 Task: Search one way flight ticket for 5 adults, 1 child, 2 infants in seat and 1 infant on lap in business from Washington, D.c./dulles/chantilly: Washington Dulles International Airport to Riverton: Central Wyoming Regional Airport (was Riverton Regional) on 8-4-2023. Choice of flights is Alaska. Number of bags: 1 carry on bag. Price is upto 110000. Outbound departure time preference is 19:45.
Action: Mouse moved to (337, 428)
Screenshot: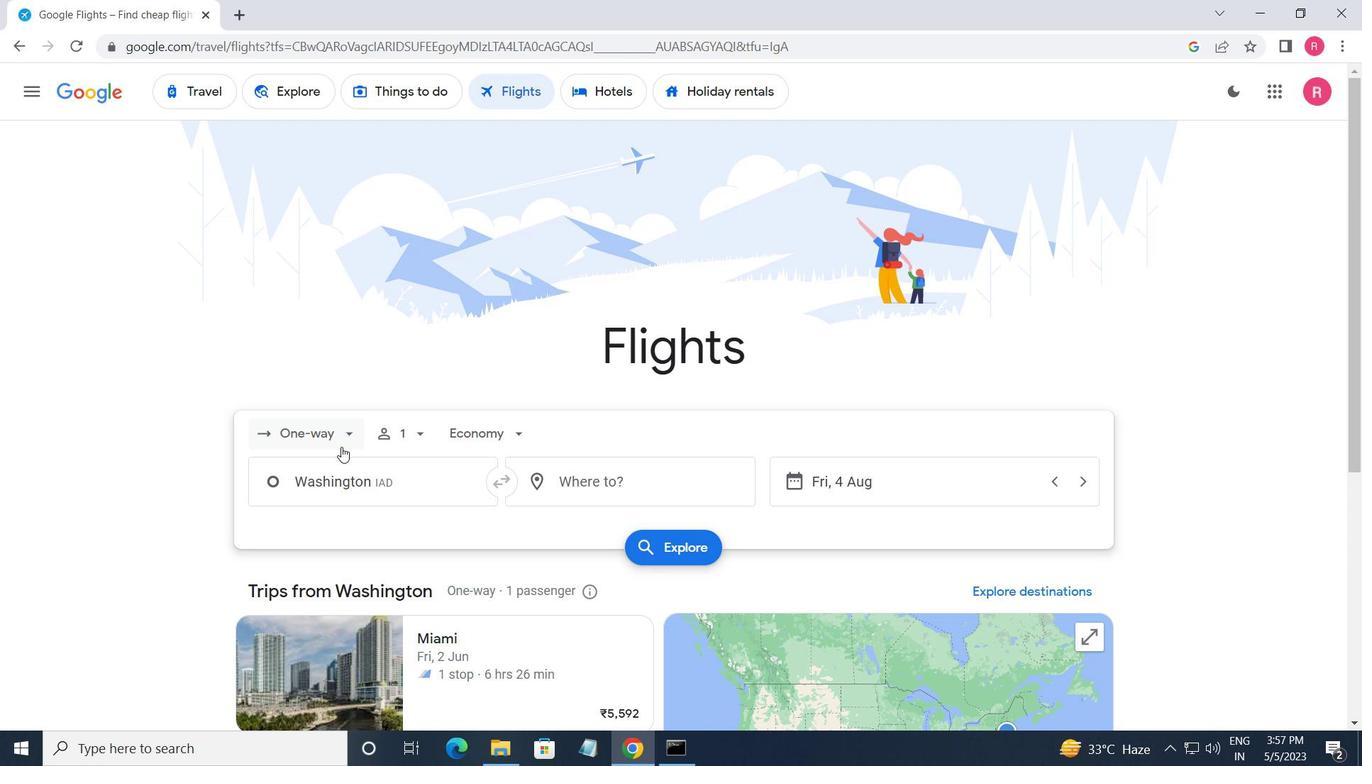
Action: Mouse pressed left at (337, 428)
Screenshot: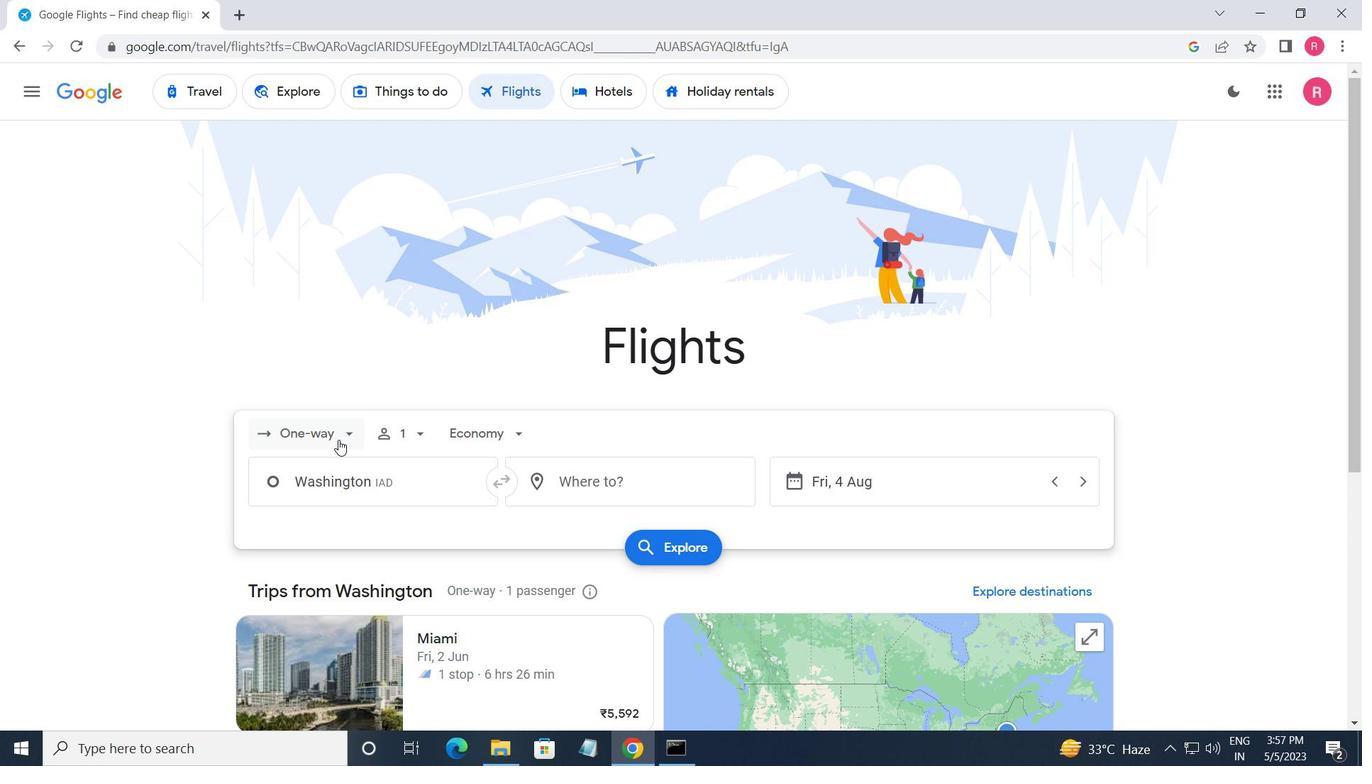 
Action: Mouse moved to (323, 513)
Screenshot: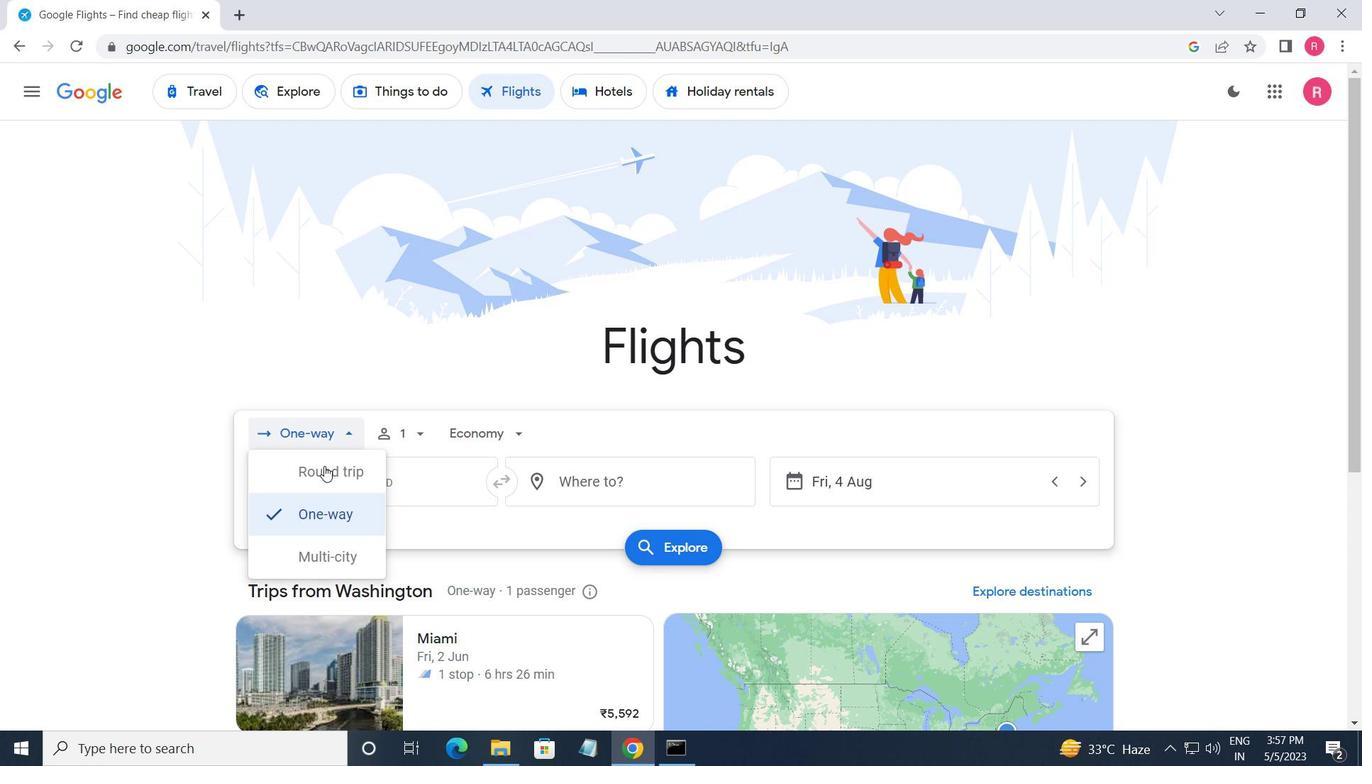 
Action: Mouse pressed left at (323, 513)
Screenshot: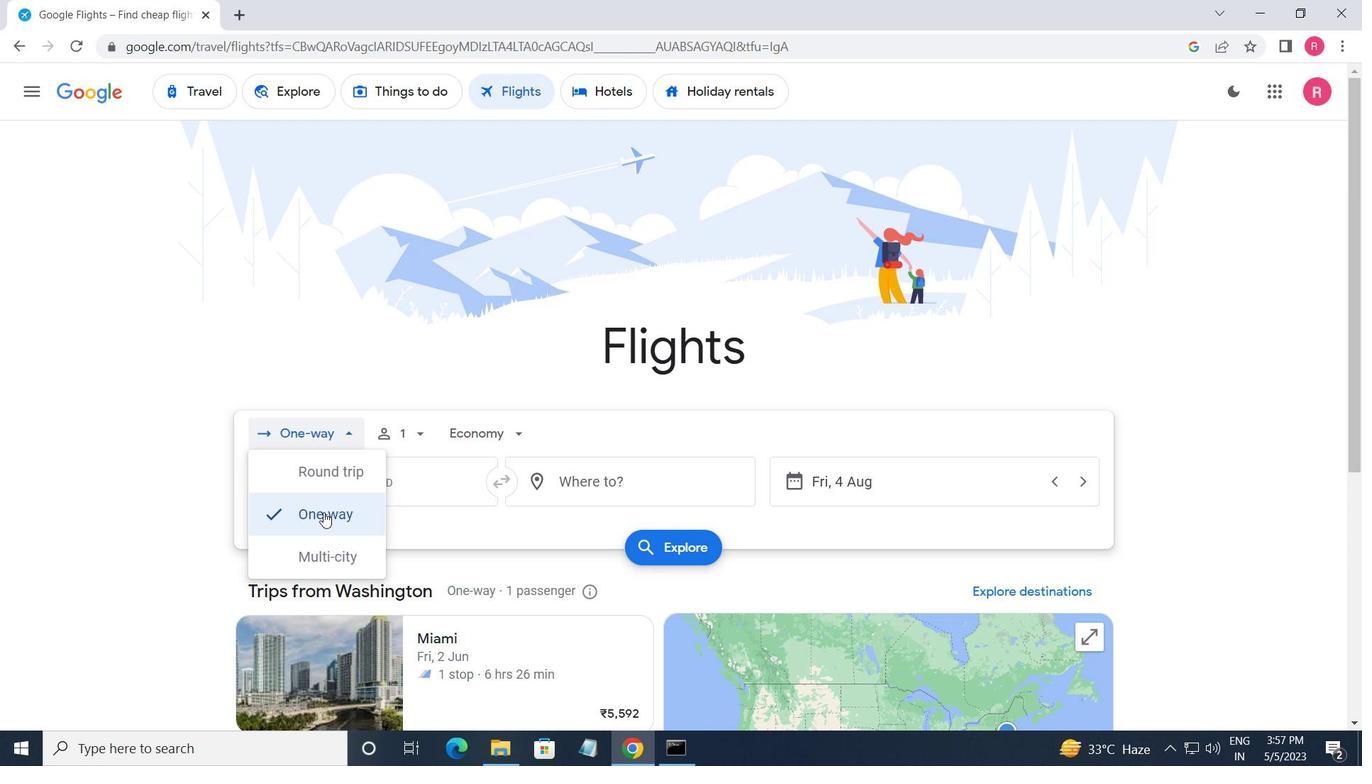 
Action: Mouse moved to (415, 436)
Screenshot: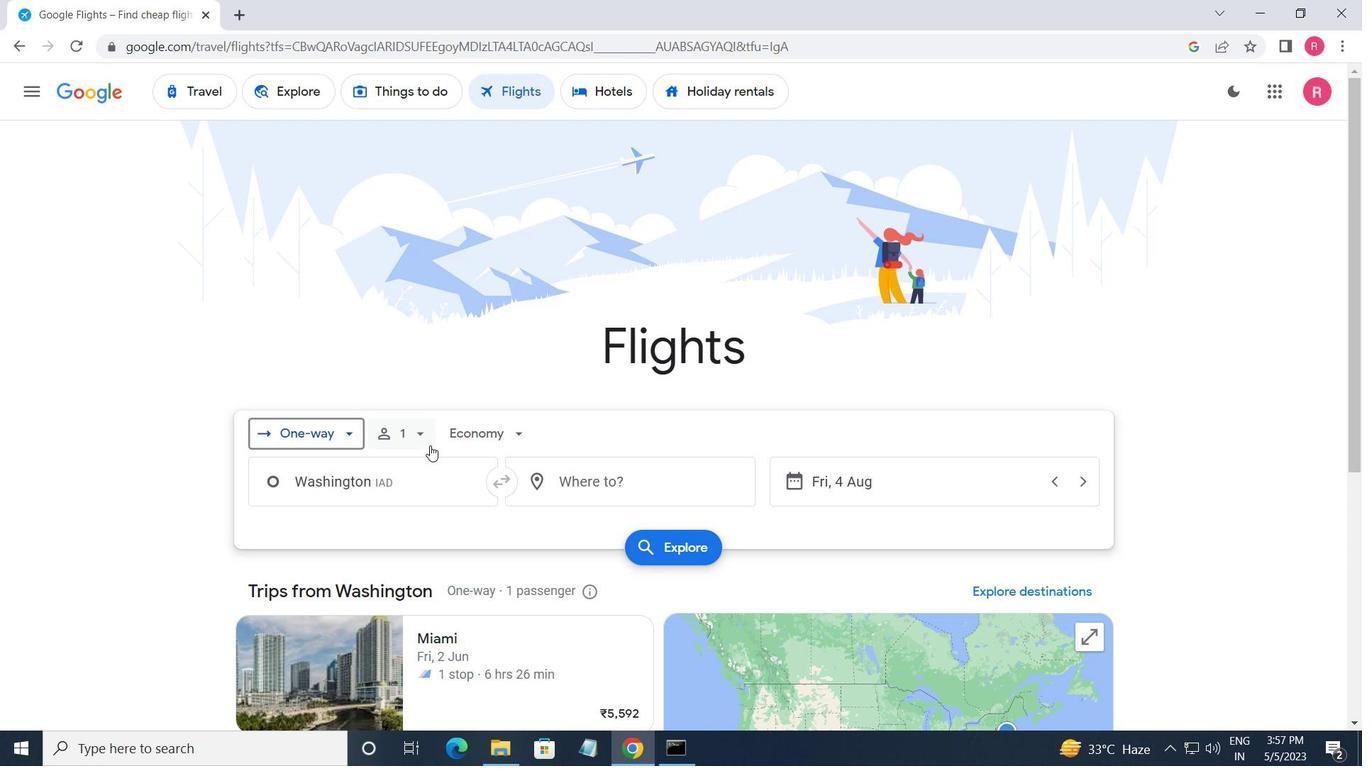 
Action: Mouse pressed left at (415, 436)
Screenshot: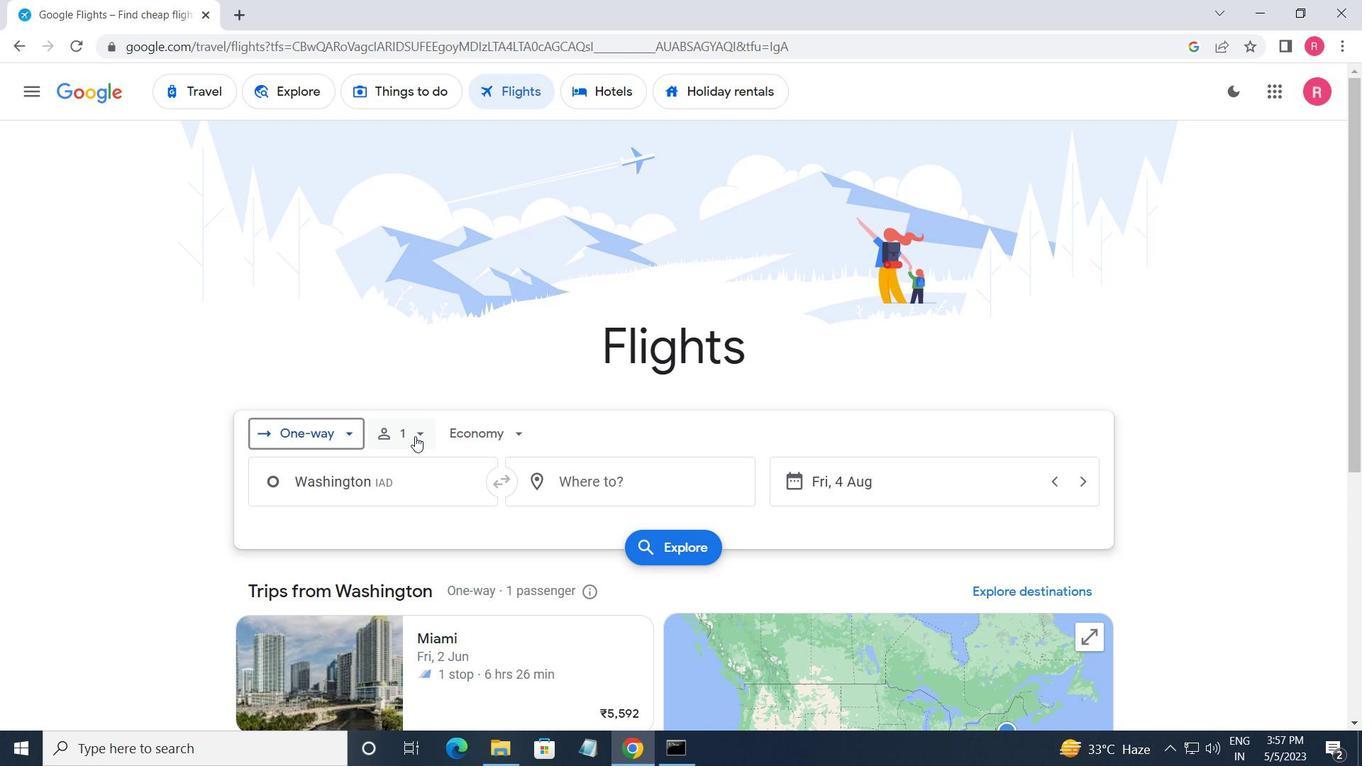 
Action: Mouse moved to (545, 474)
Screenshot: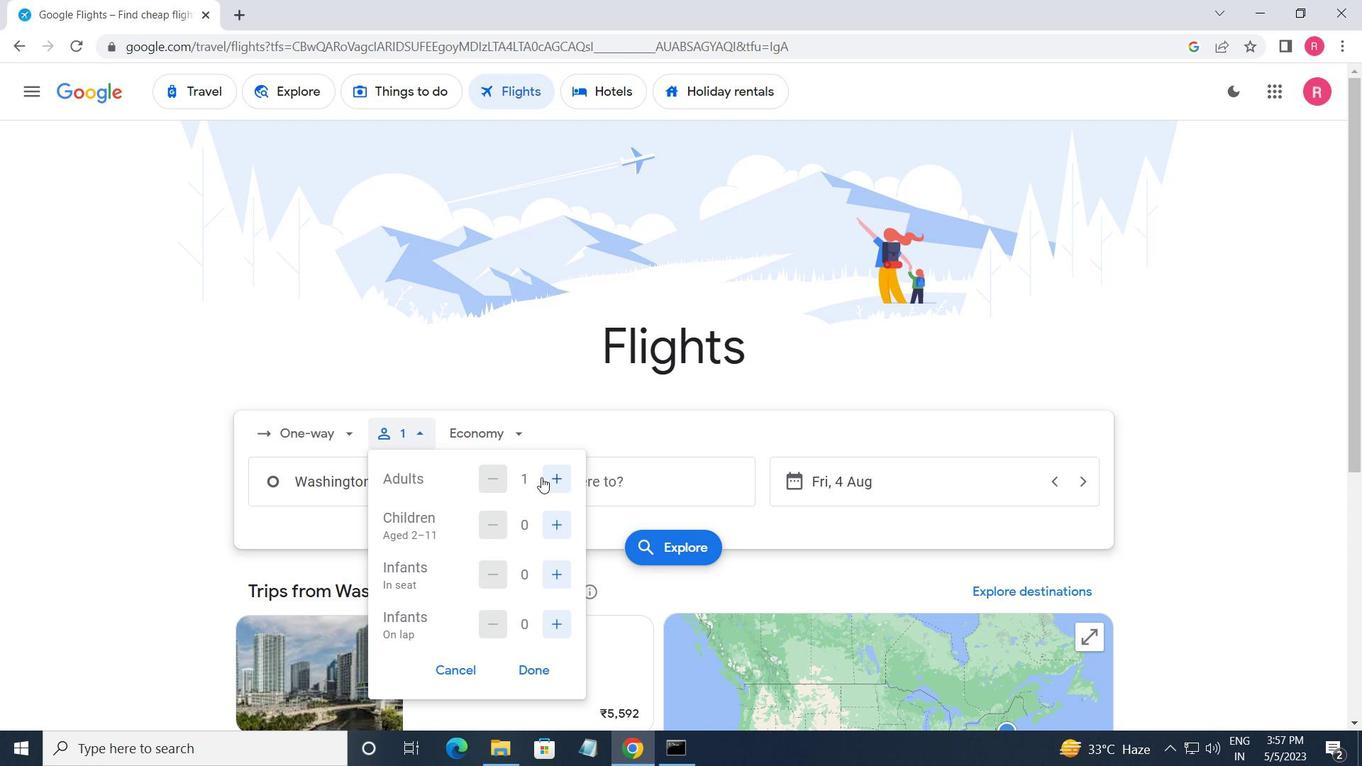 
Action: Mouse pressed left at (545, 474)
Screenshot: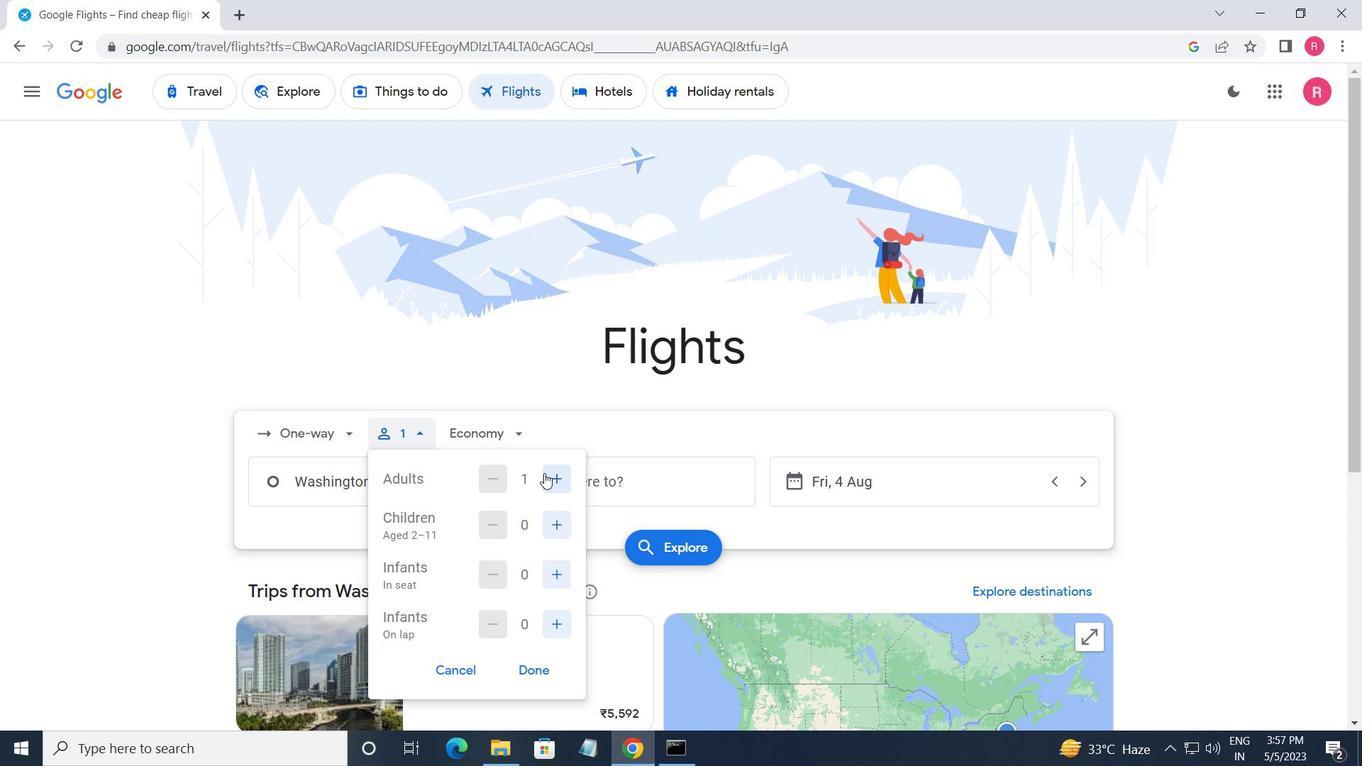 
Action: Mouse pressed left at (545, 474)
Screenshot: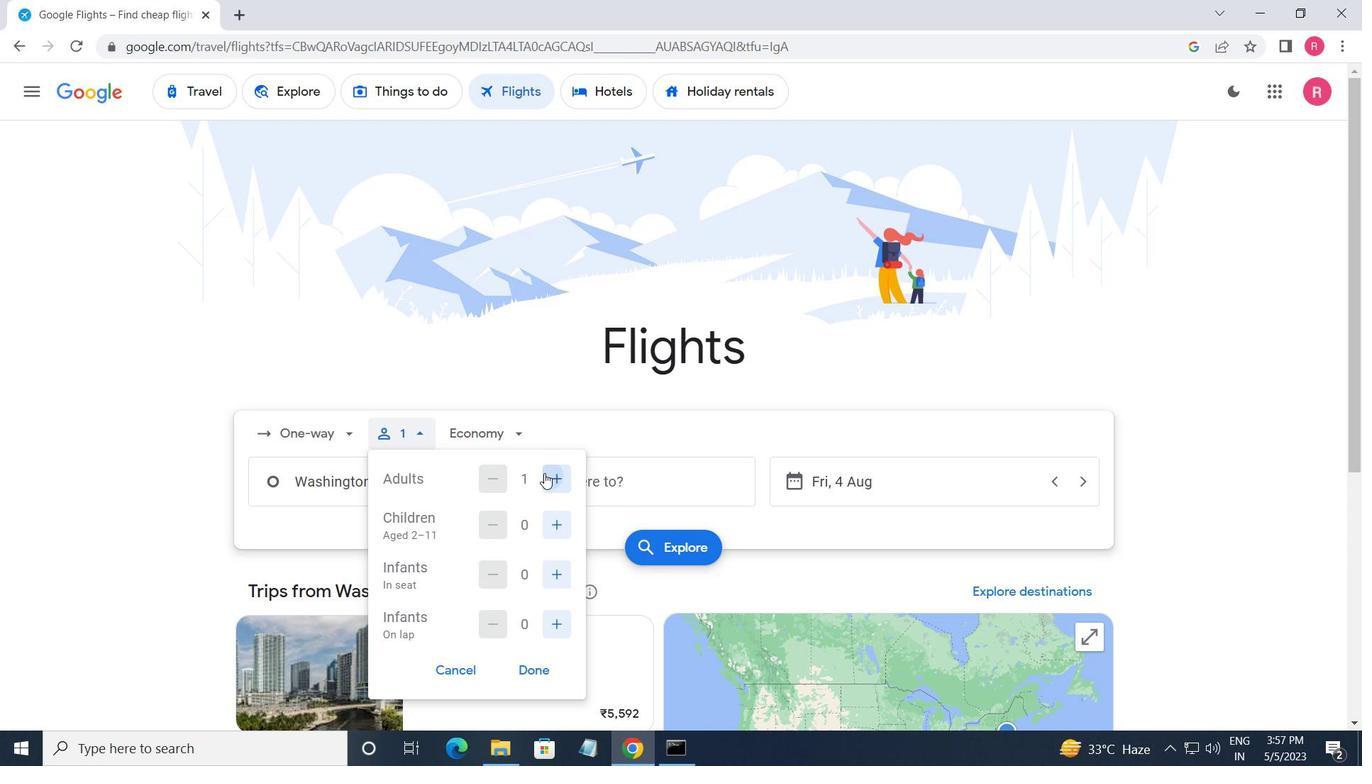 
Action: Mouse pressed left at (545, 474)
Screenshot: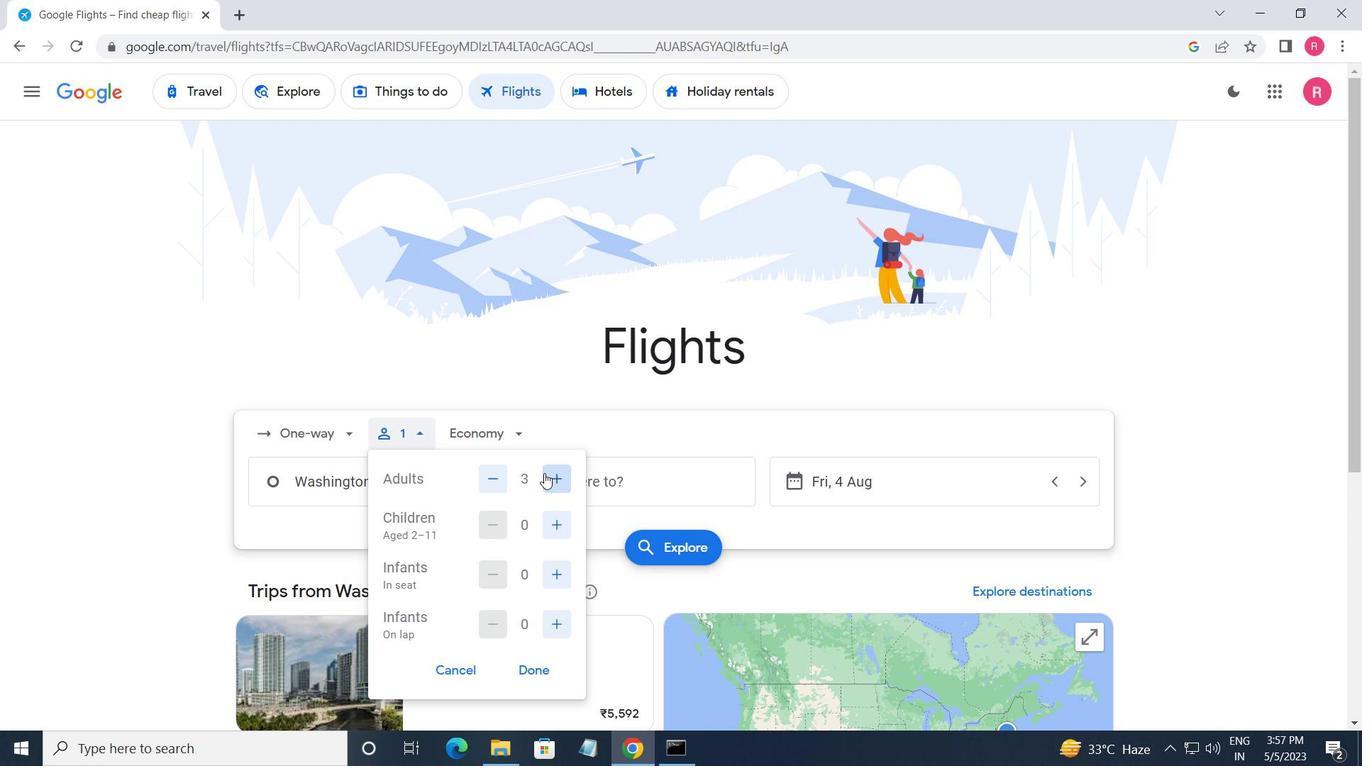 
Action: Mouse pressed left at (545, 474)
Screenshot: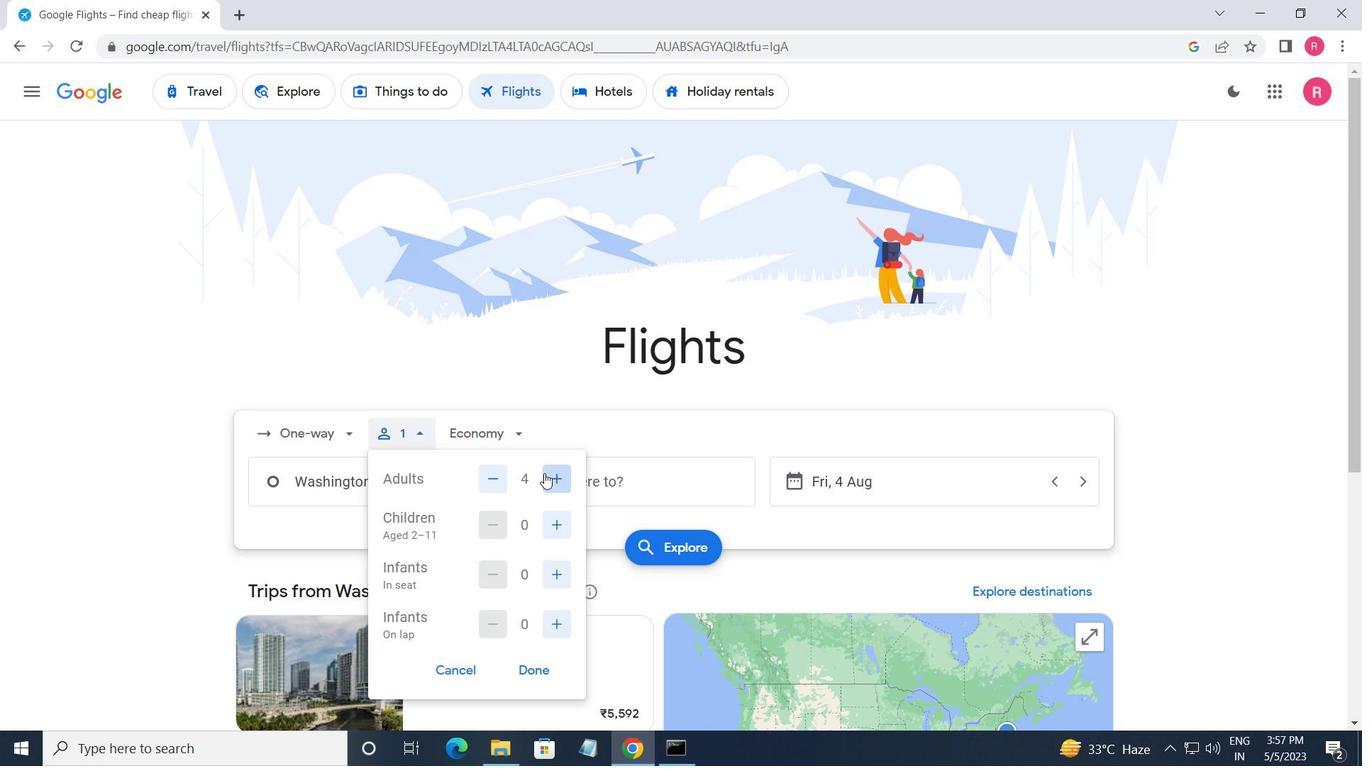 
Action: Mouse moved to (549, 524)
Screenshot: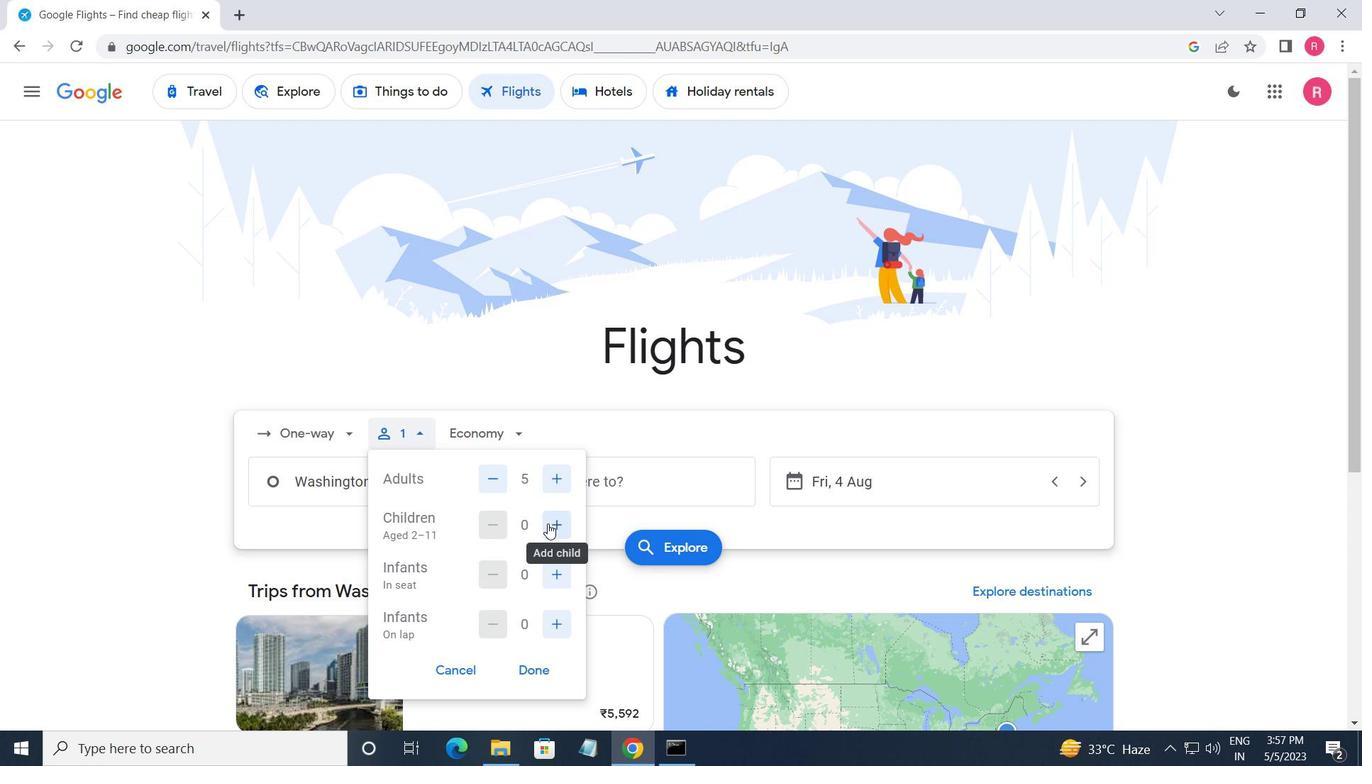 
Action: Mouse pressed left at (549, 524)
Screenshot: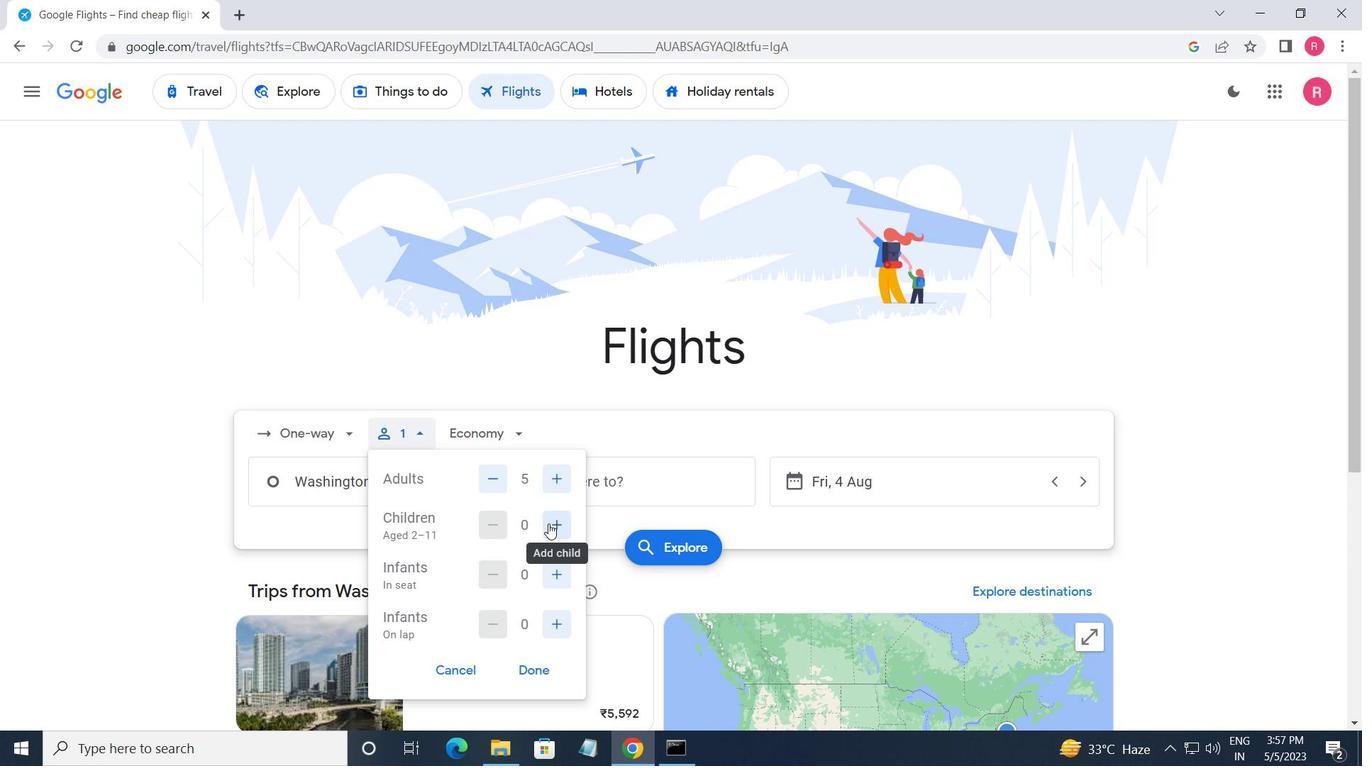 
Action: Mouse moved to (560, 578)
Screenshot: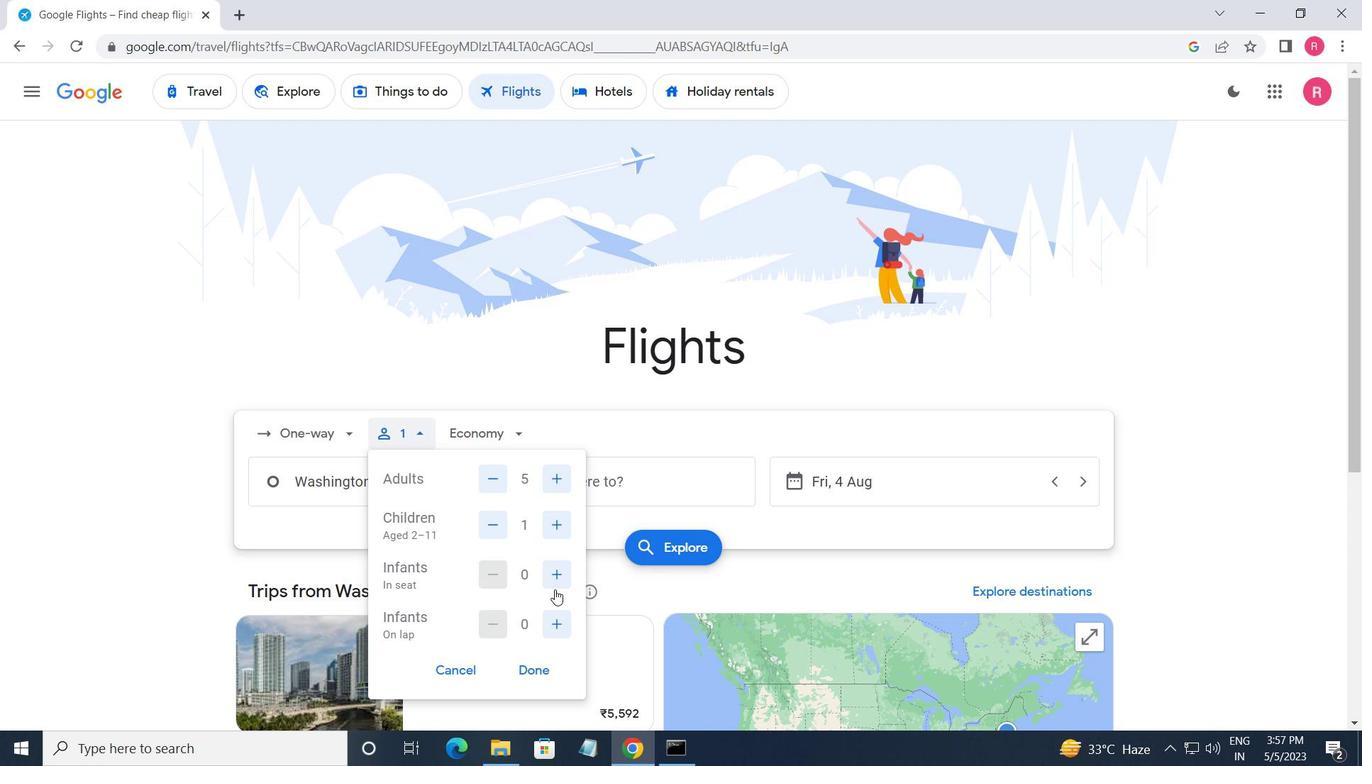 
Action: Mouse pressed left at (560, 578)
Screenshot: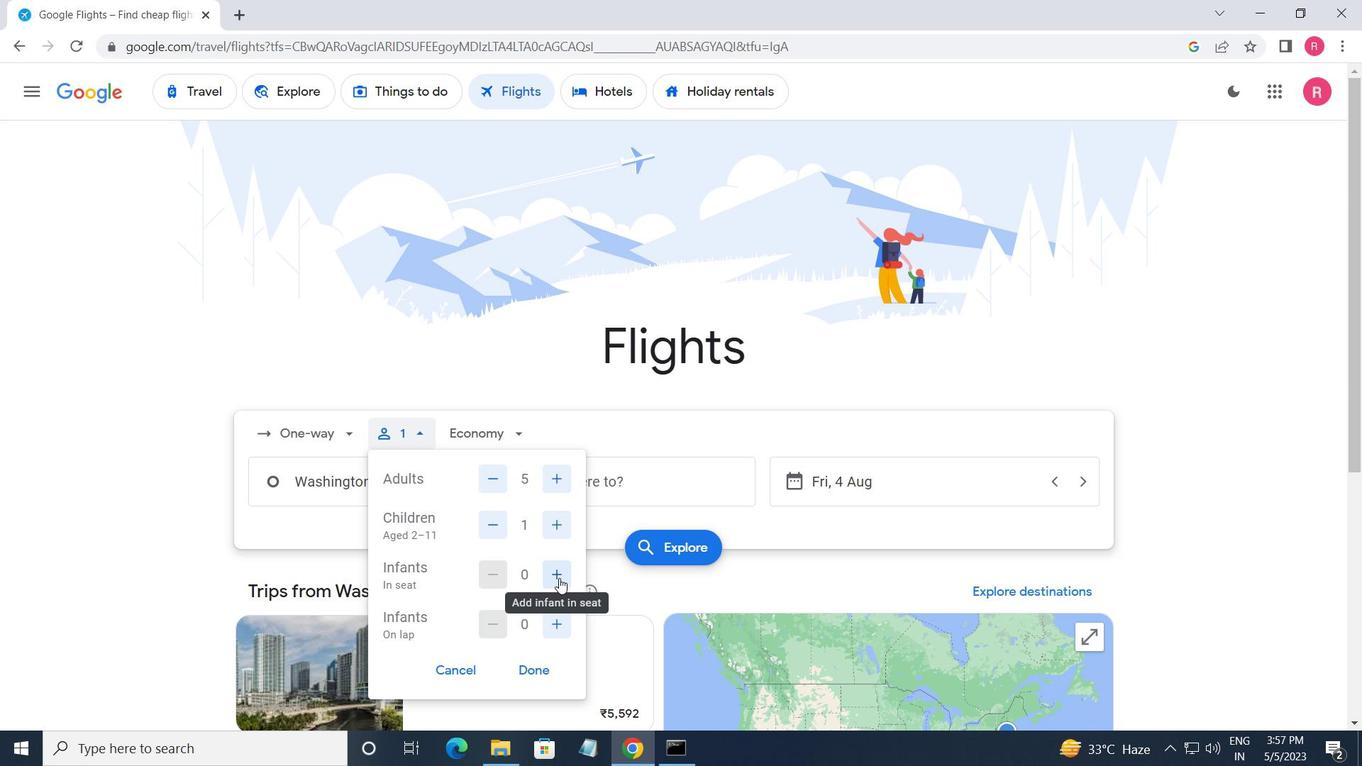
Action: Mouse pressed left at (560, 578)
Screenshot: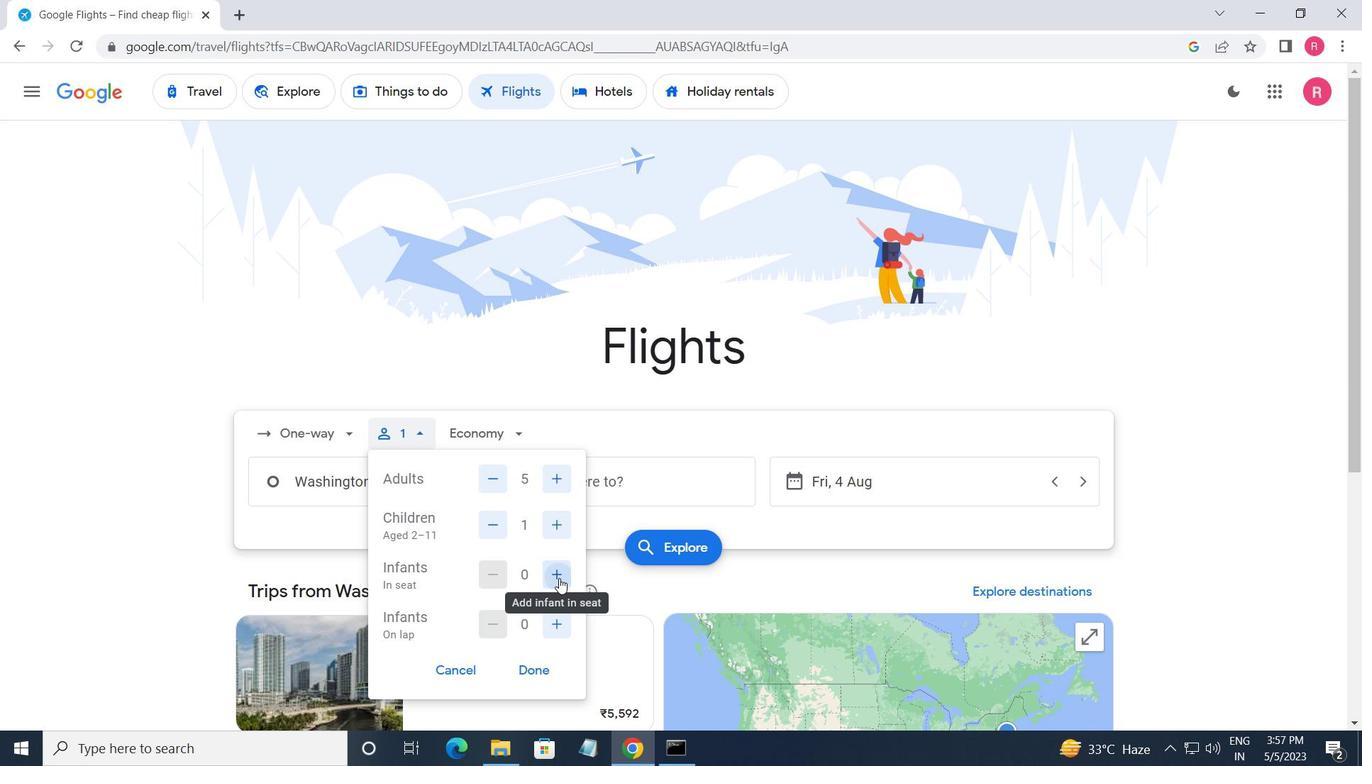 
Action: Mouse moved to (552, 625)
Screenshot: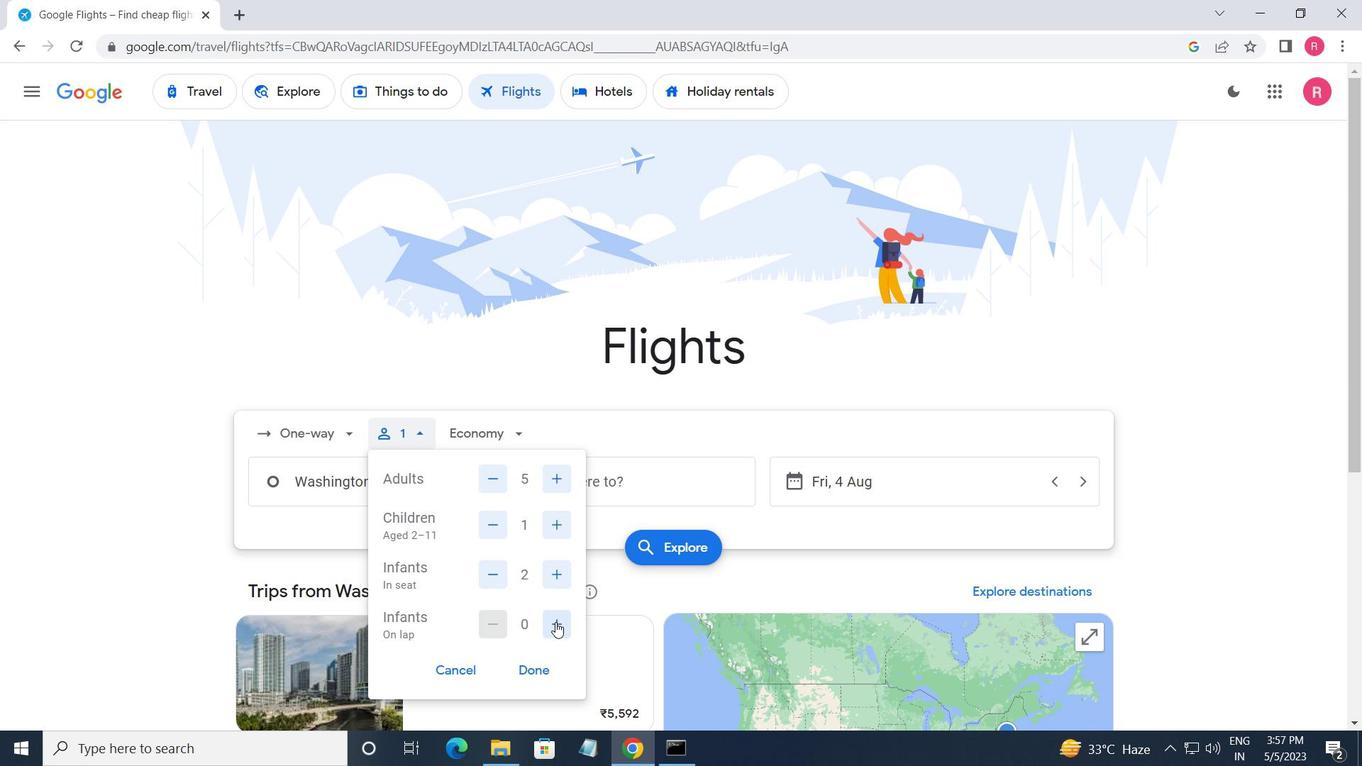 
Action: Mouse pressed left at (552, 625)
Screenshot: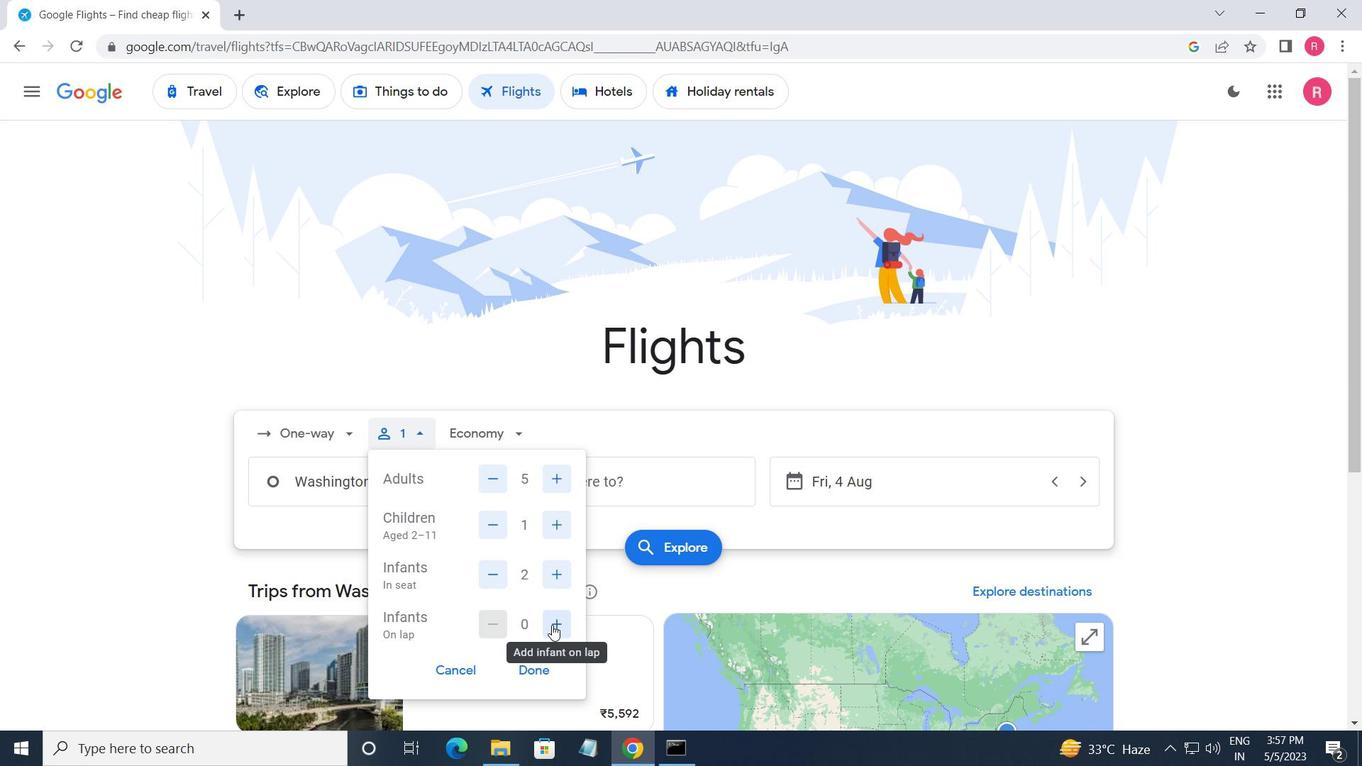 
Action: Mouse moved to (540, 667)
Screenshot: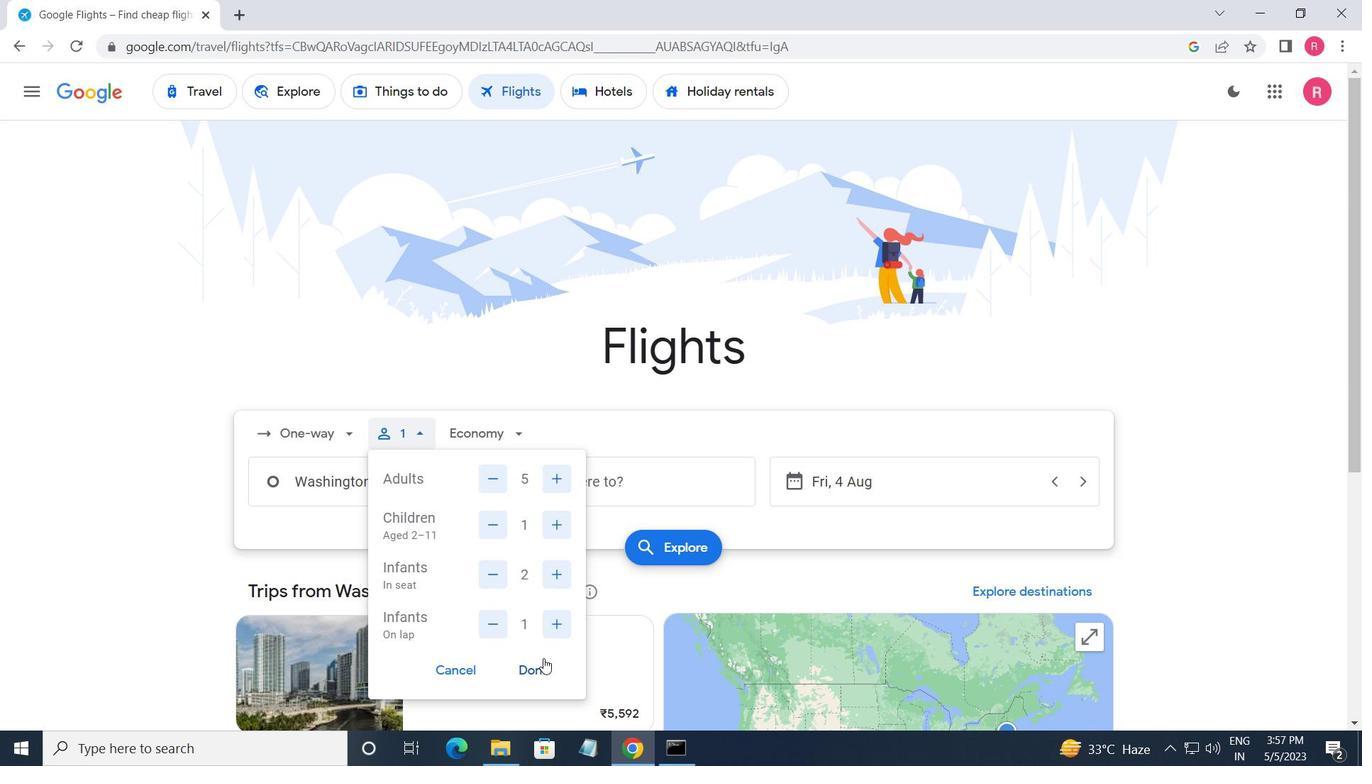 
Action: Mouse pressed left at (540, 667)
Screenshot: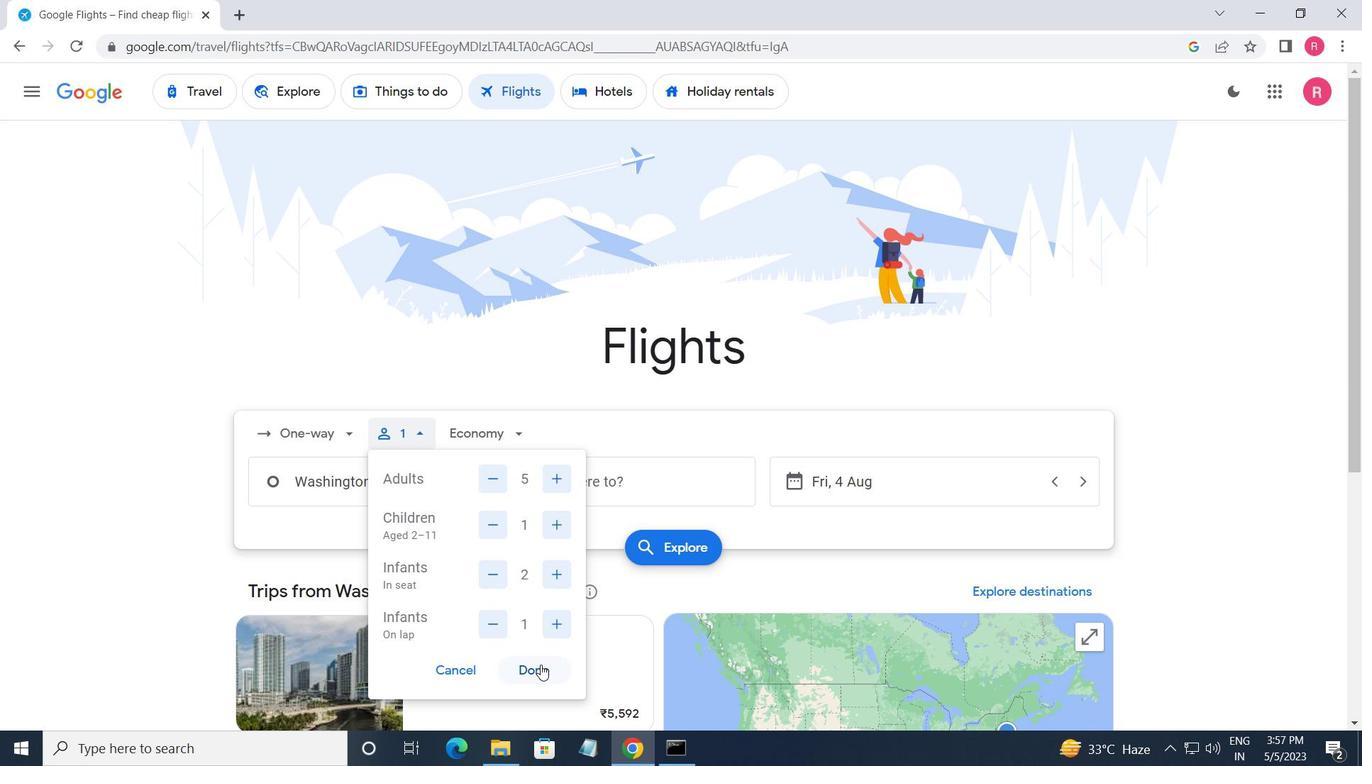 
Action: Mouse moved to (496, 430)
Screenshot: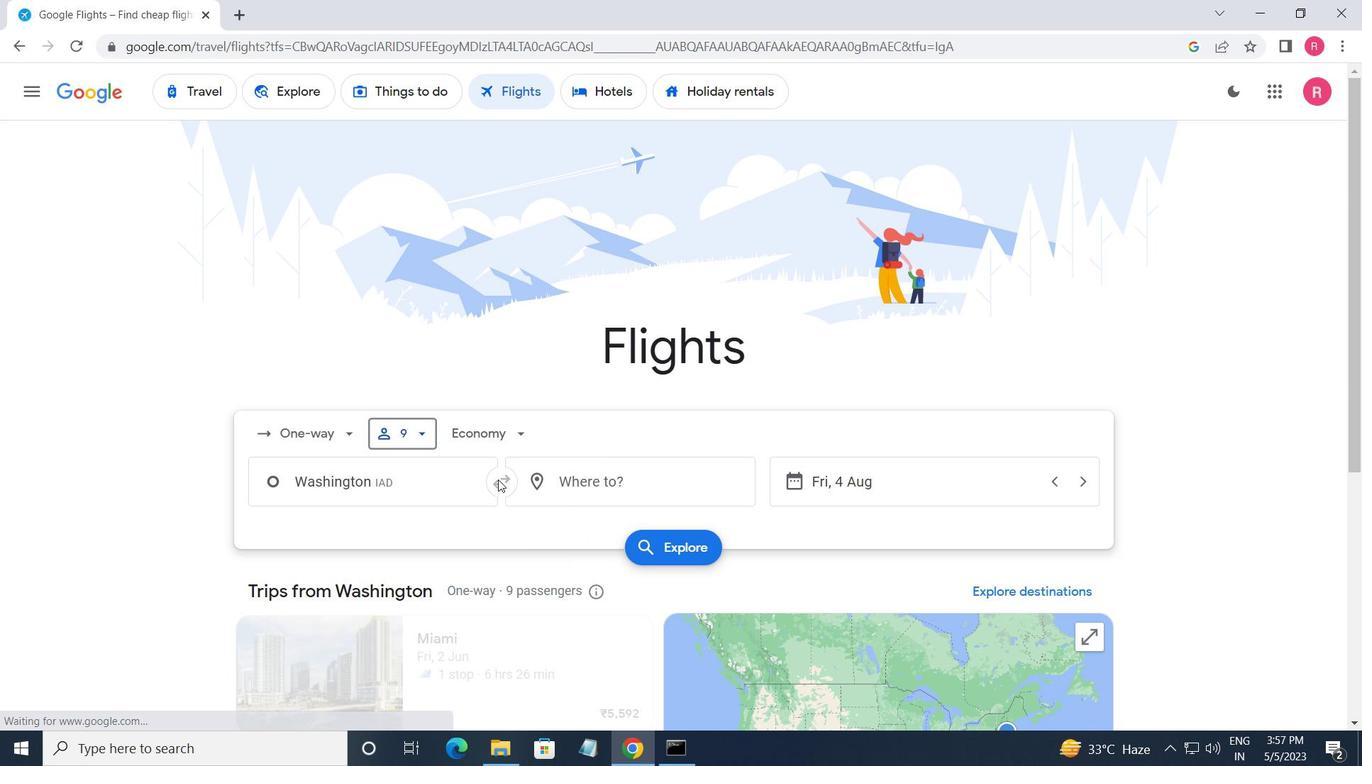 
Action: Mouse pressed left at (496, 430)
Screenshot: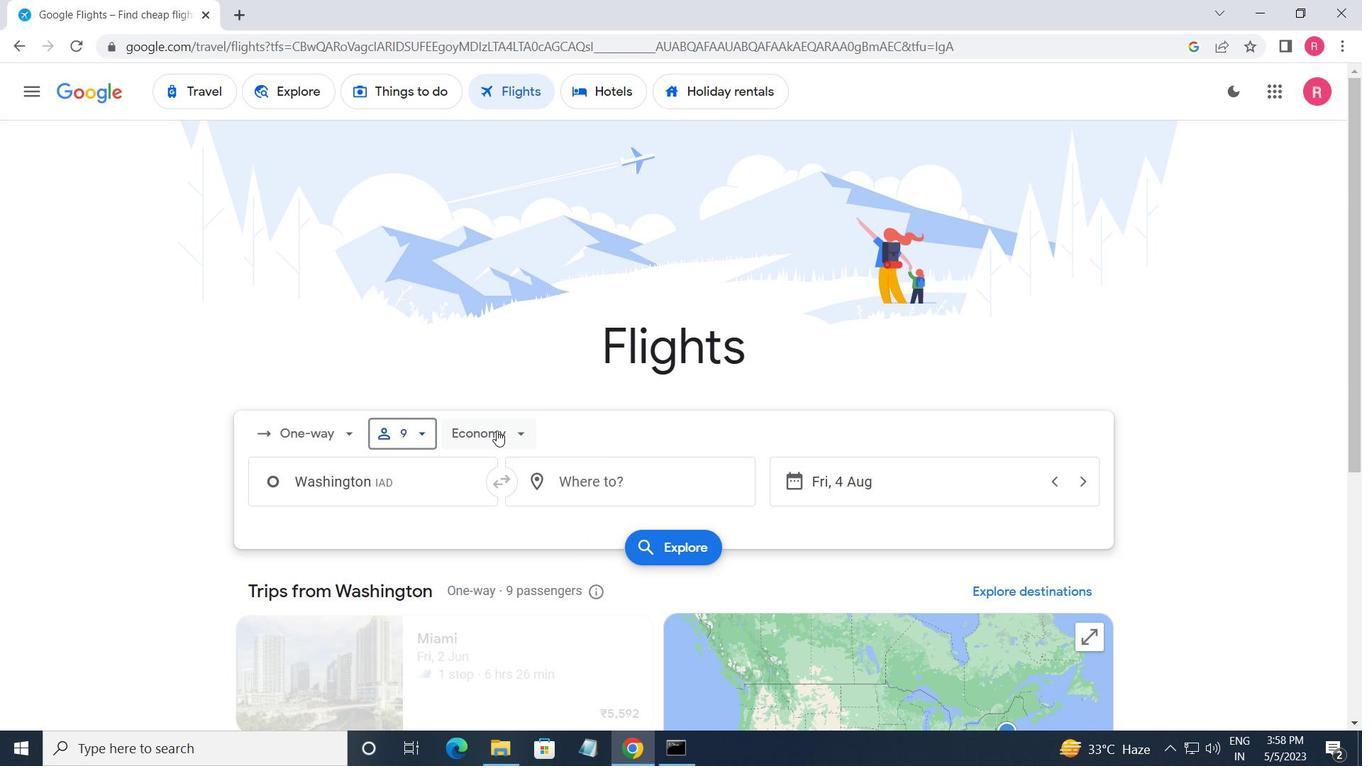 
Action: Mouse moved to (527, 553)
Screenshot: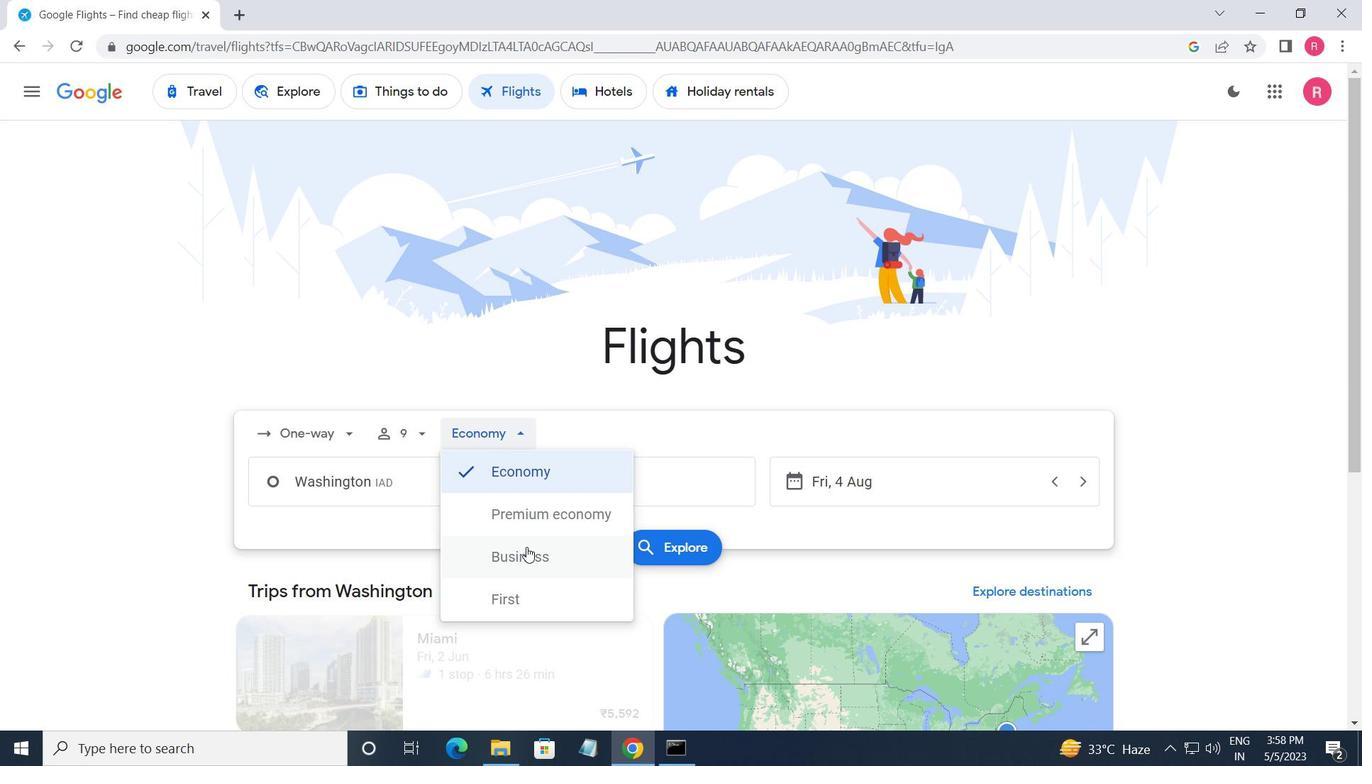 
Action: Mouse pressed left at (527, 553)
Screenshot: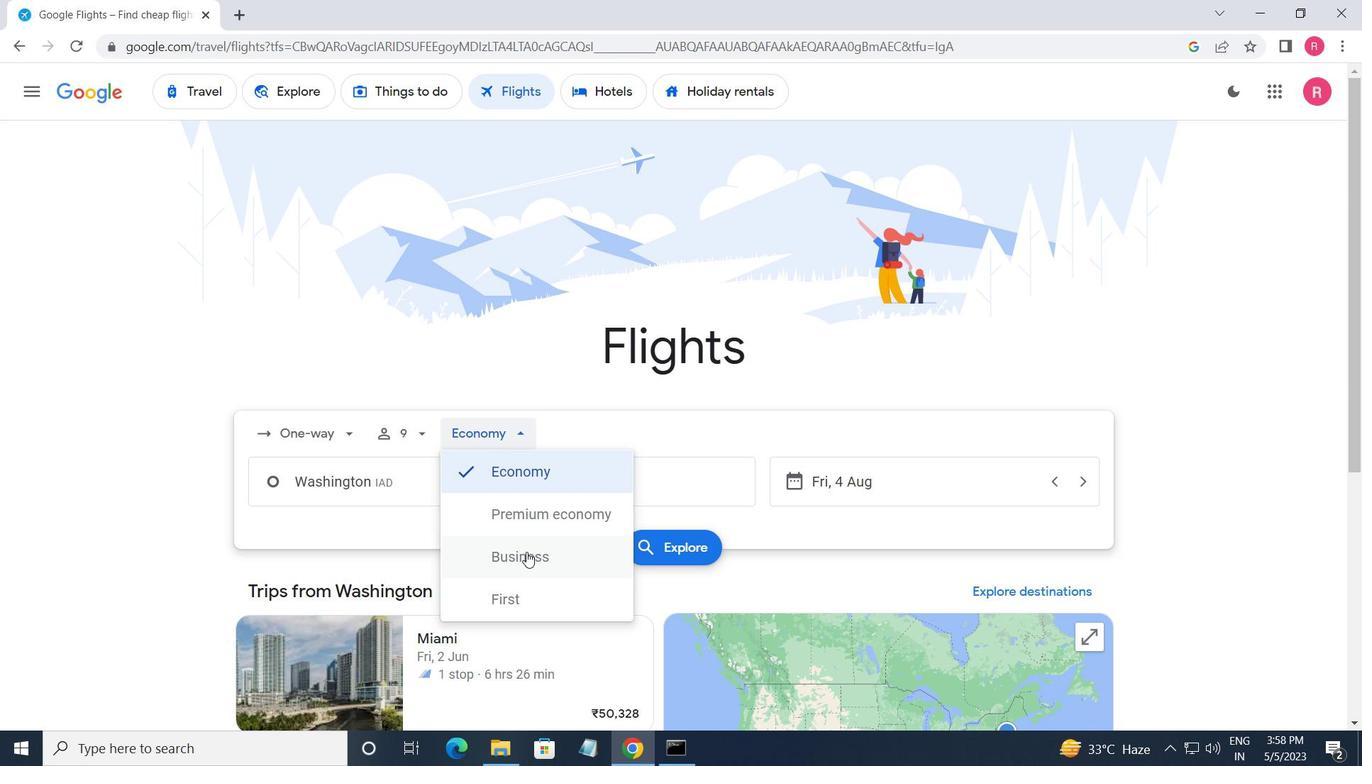 
Action: Mouse moved to (401, 480)
Screenshot: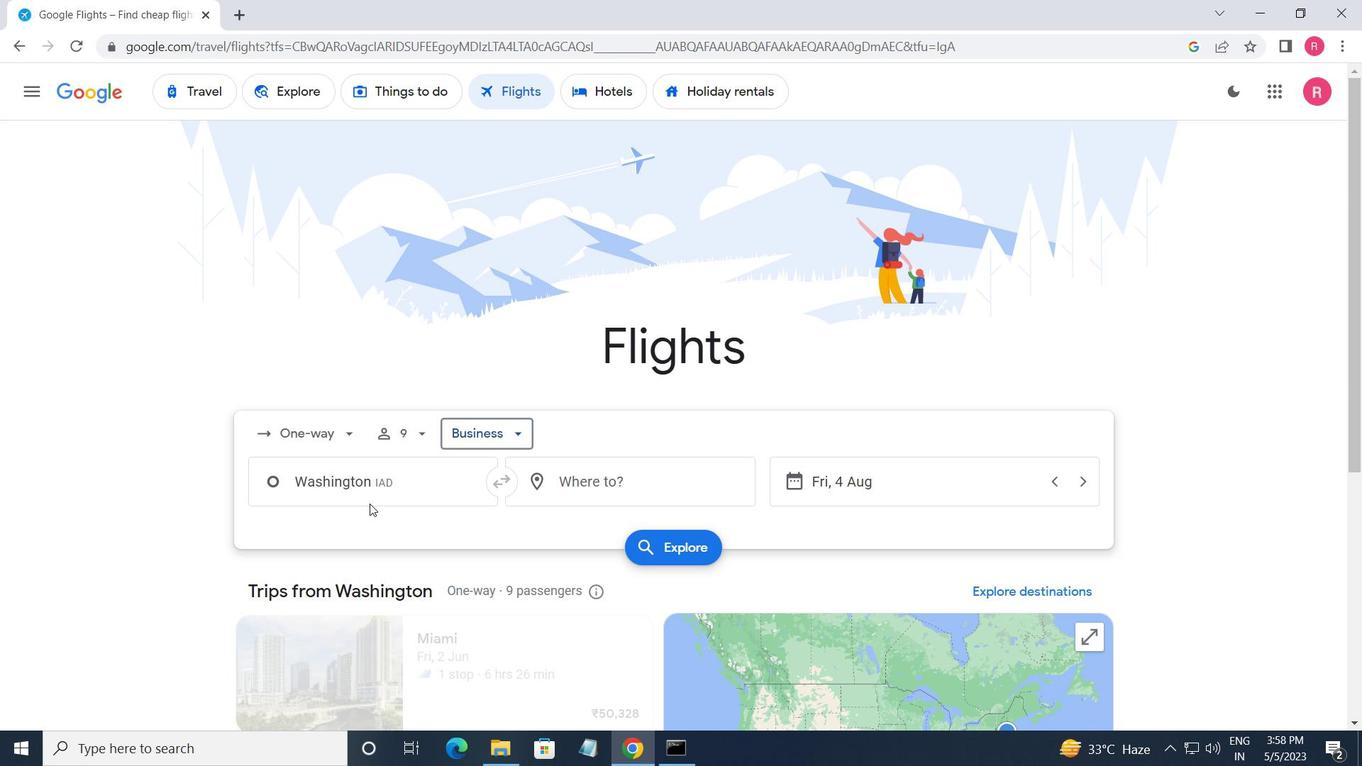 
Action: Mouse pressed left at (401, 480)
Screenshot: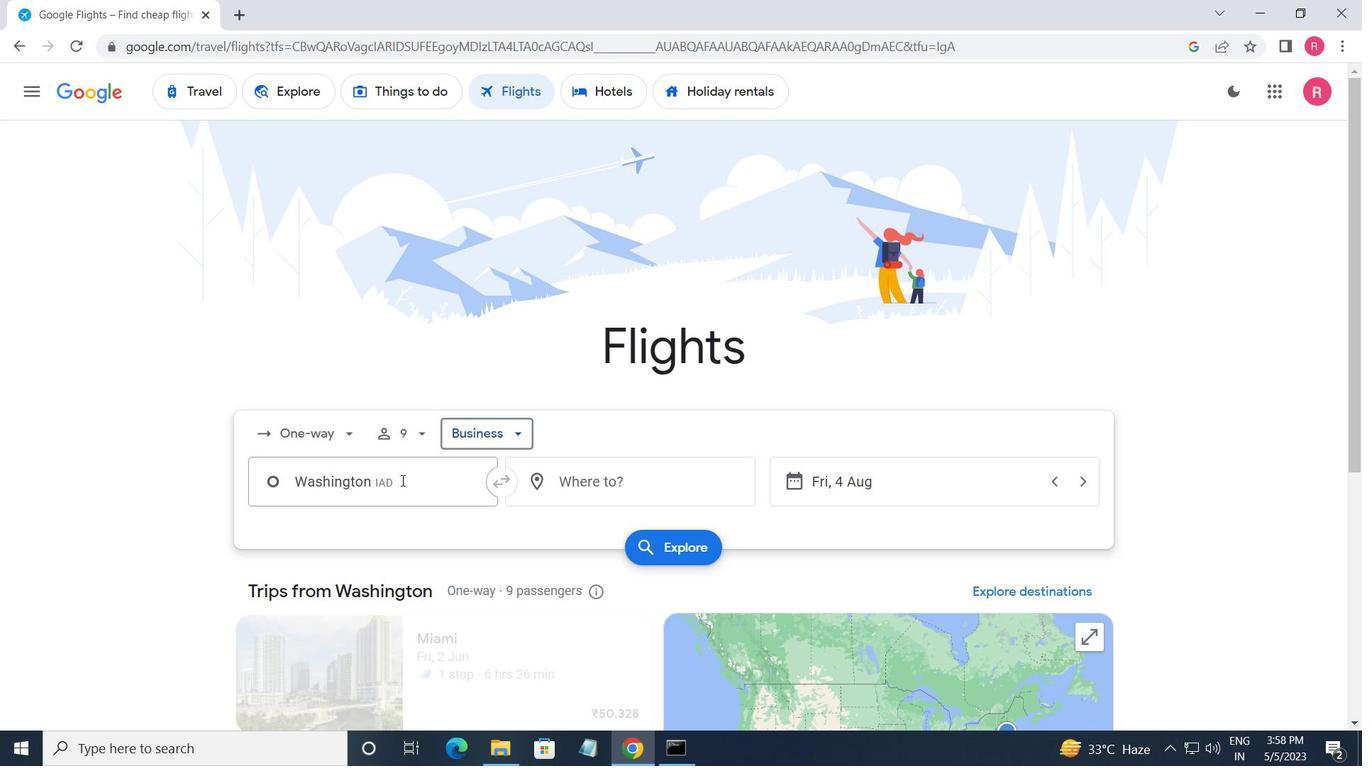 
Action: Mouse moved to (403, 480)
Screenshot: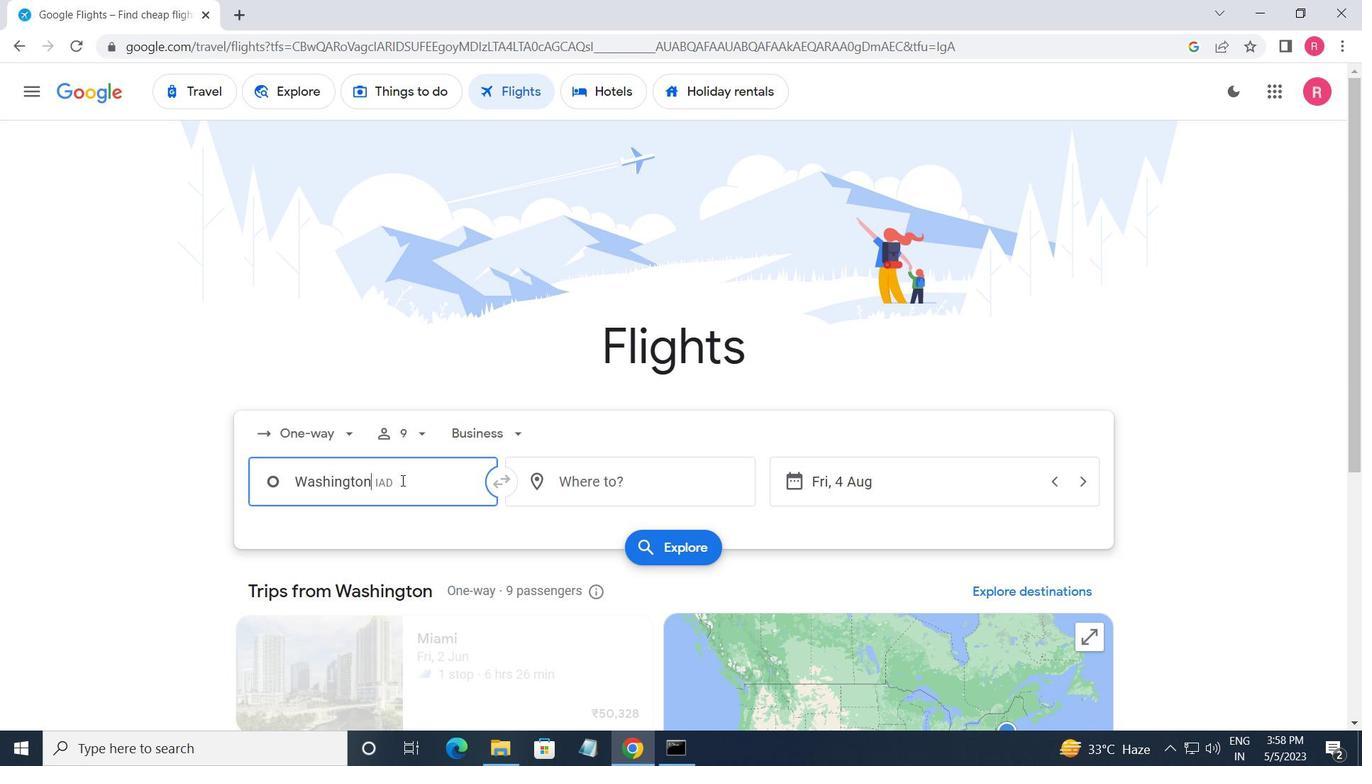 
Action: Key pressed <Key.shift>WASHINGTON
Screenshot: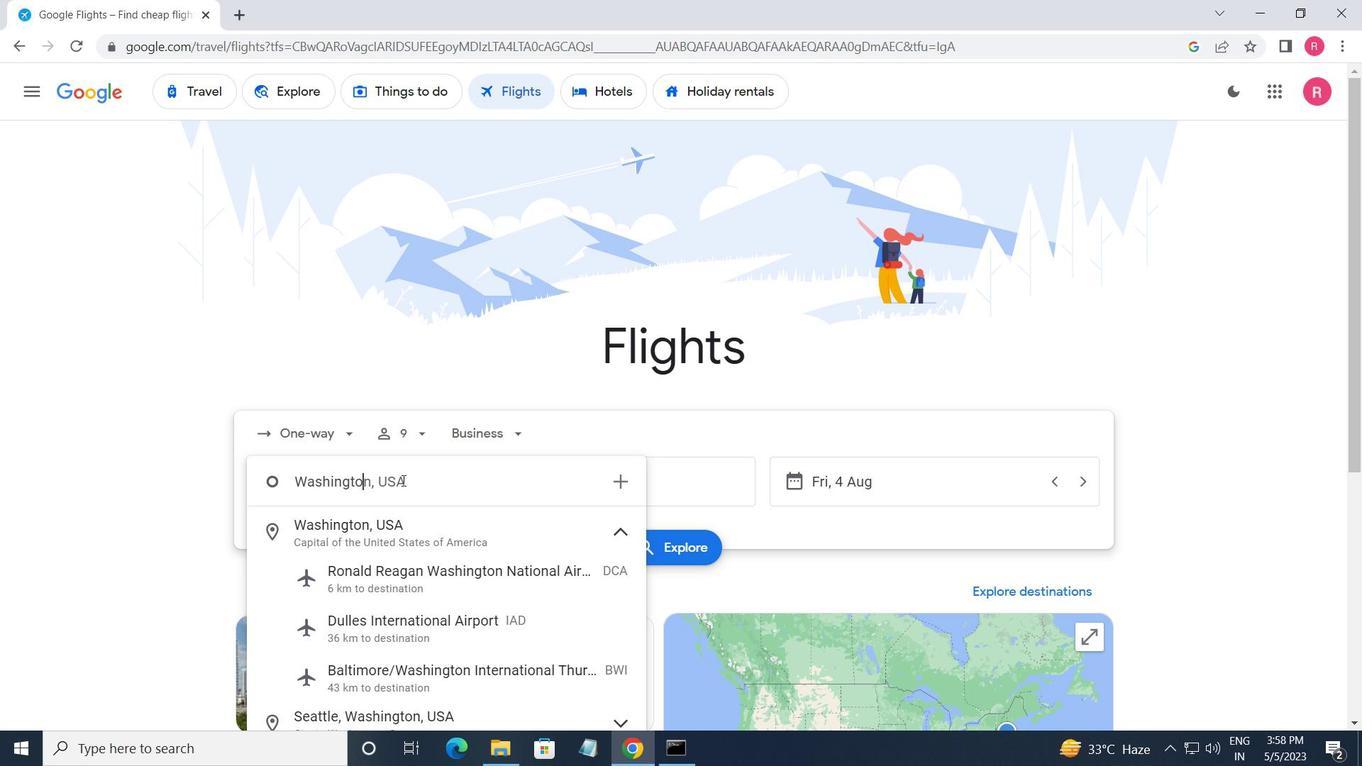 
Action: Mouse moved to (435, 632)
Screenshot: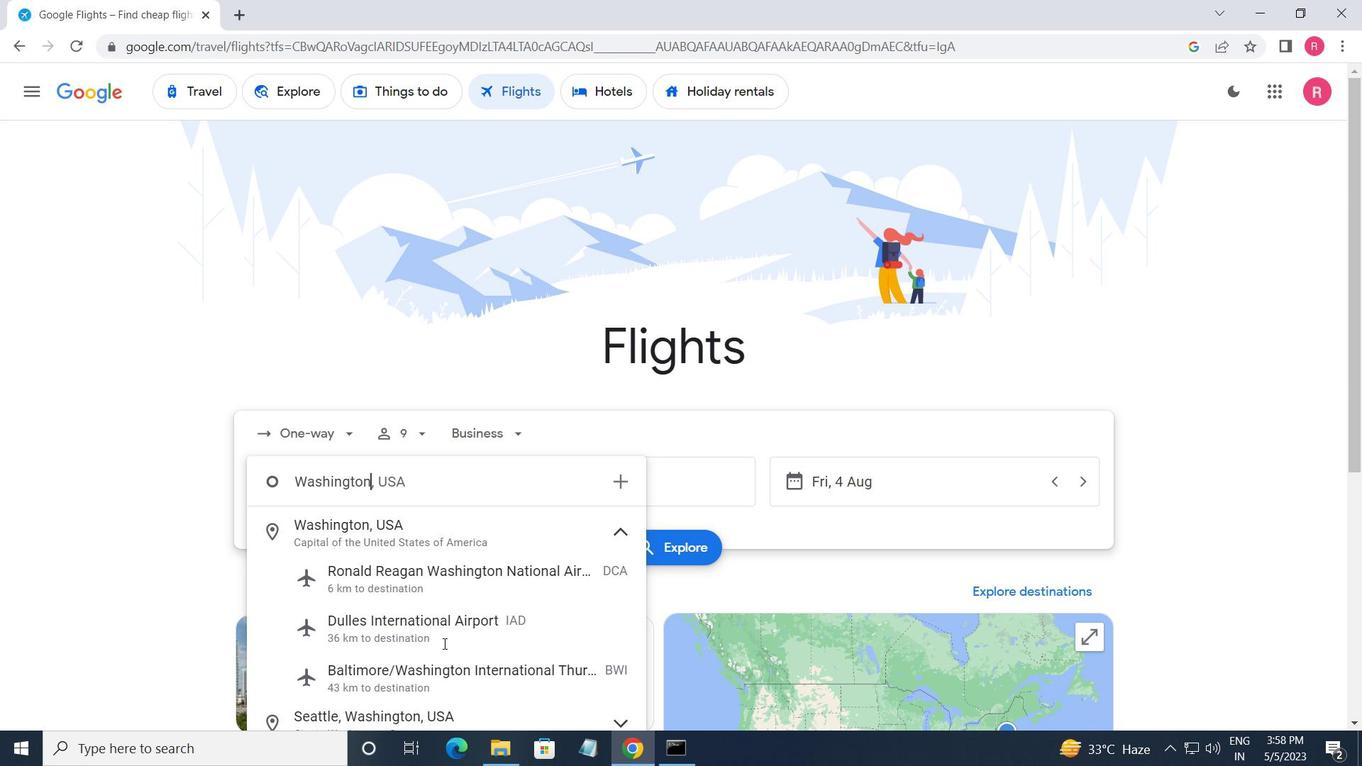 
Action: Mouse pressed left at (435, 632)
Screenshot: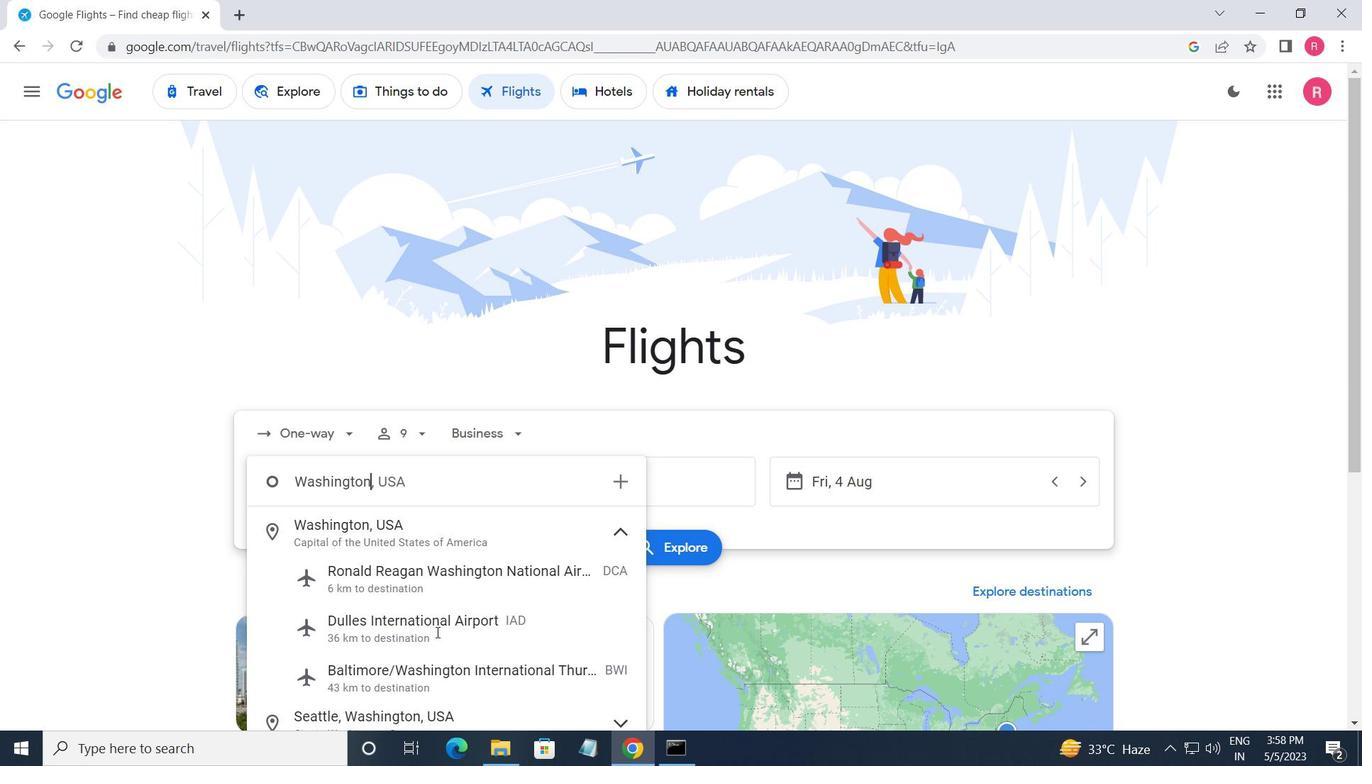 
Action: Mouse moved to (570, 489)
Screenshot: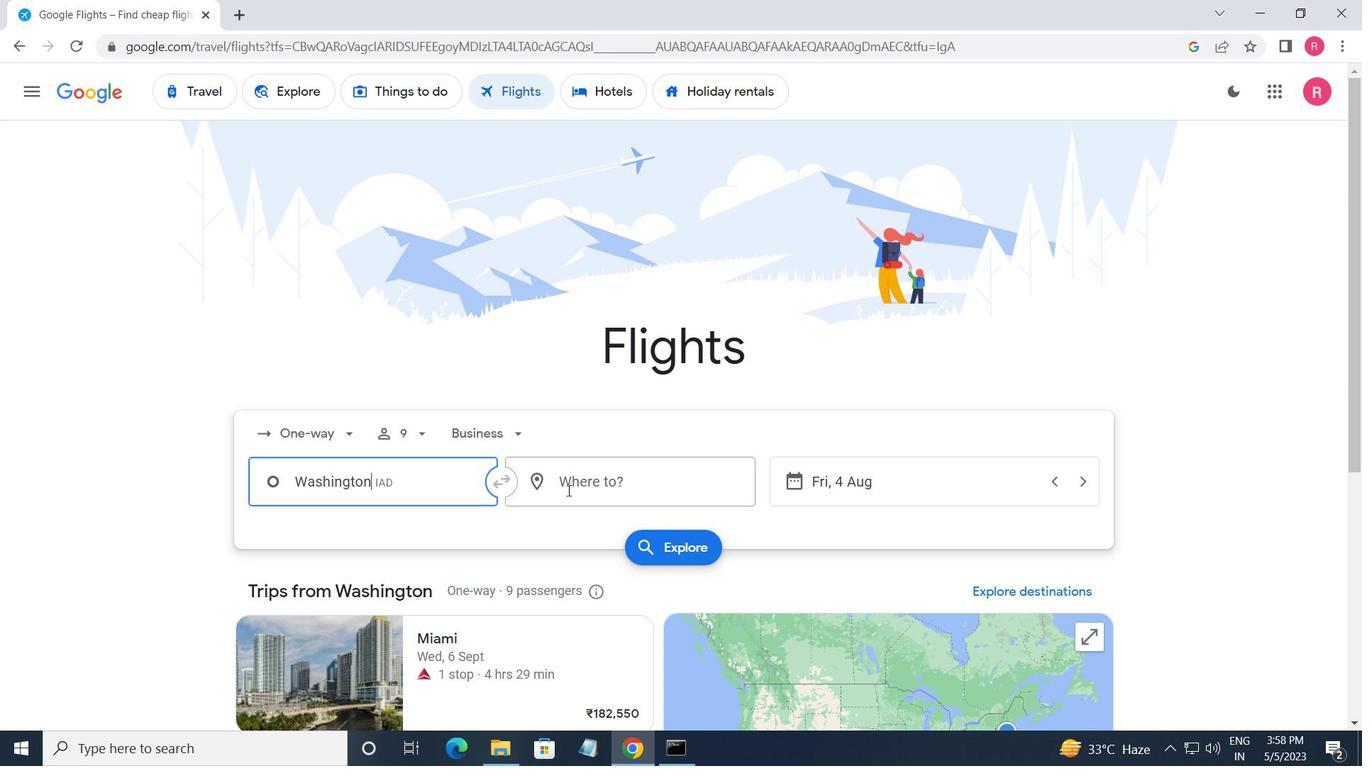 
Action: Mouse pressed left at (570, 489)
Screenshot: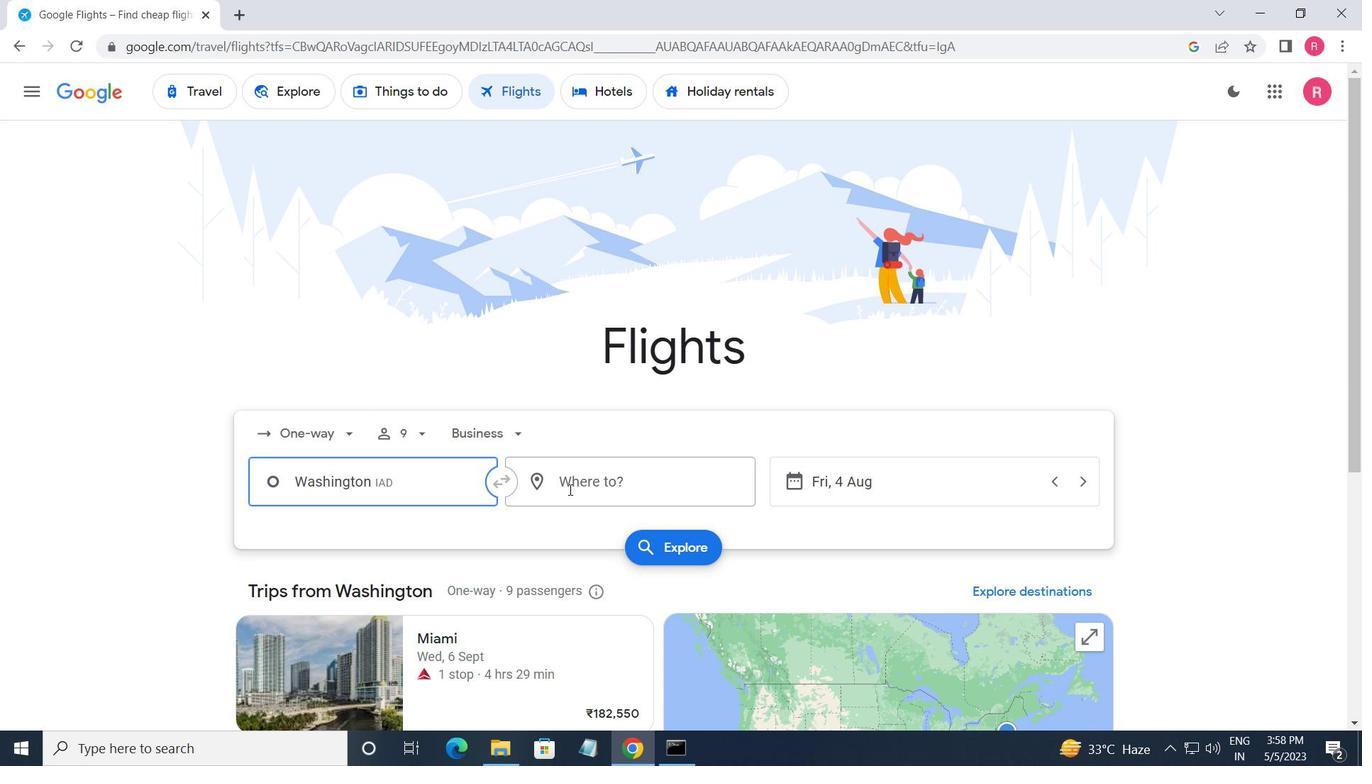 
Action: Key pressed <Key.shift><Key.shift><Key.shift><Key.shift><Key.shift><Key.shift>CENTRAL<Key.space><Key.shift>W
Screenshot: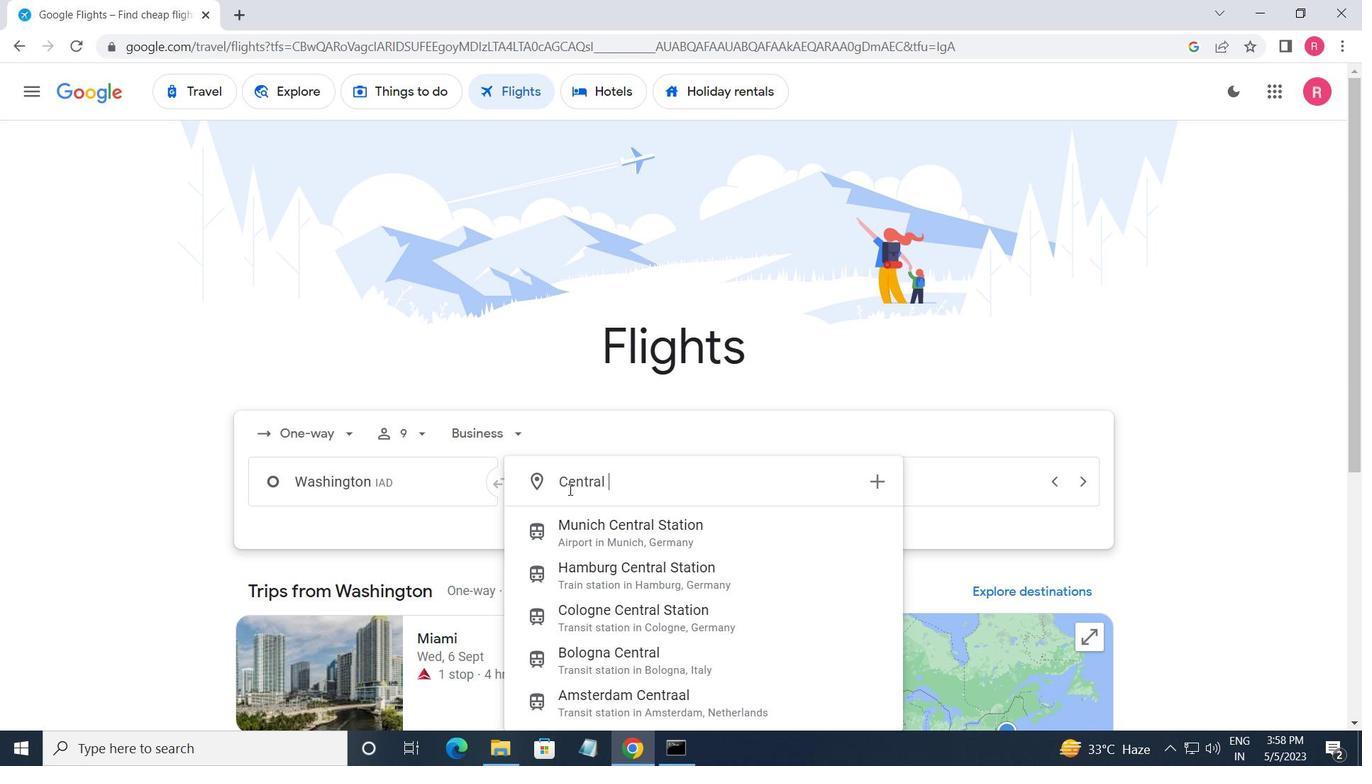
Action: Mouse moved to (670, 521)
Screenshot: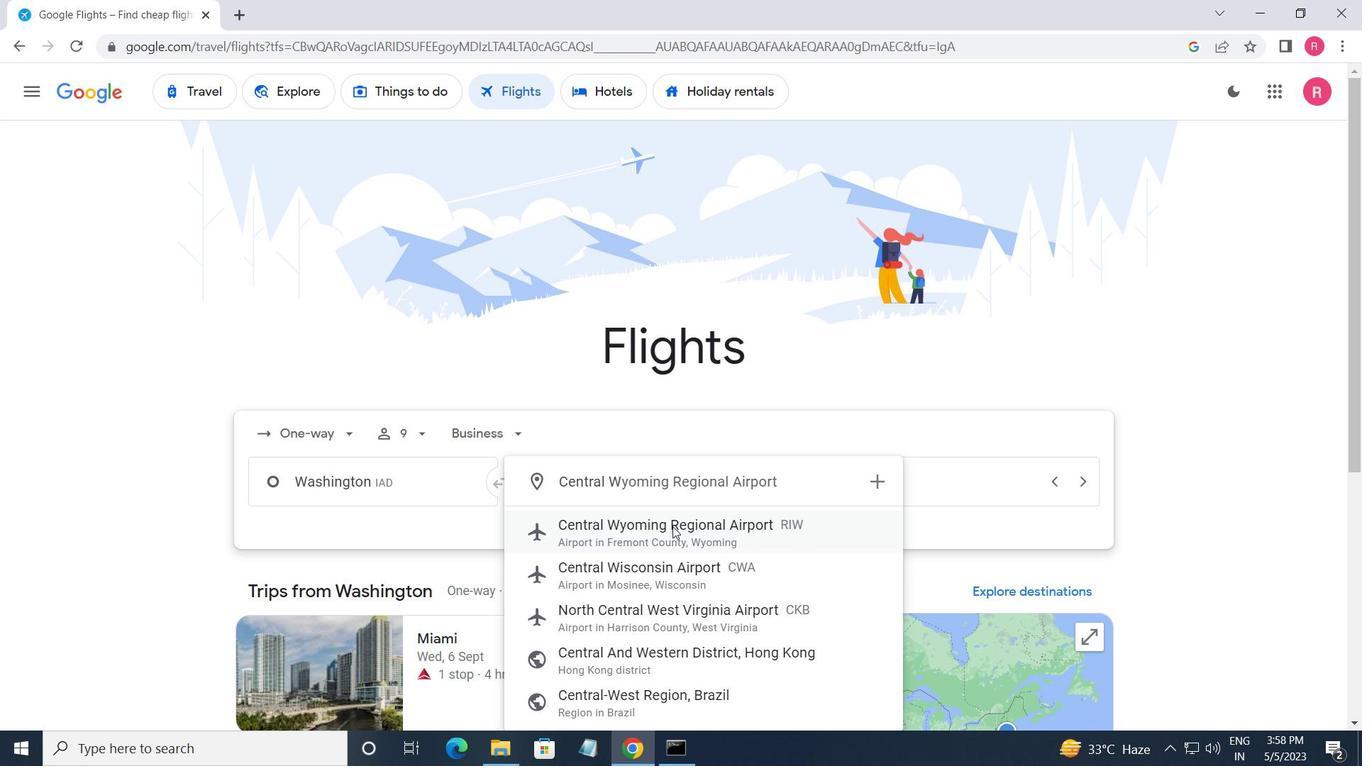 
Action: Mouse pressed left at (670, 521)
Screenshot: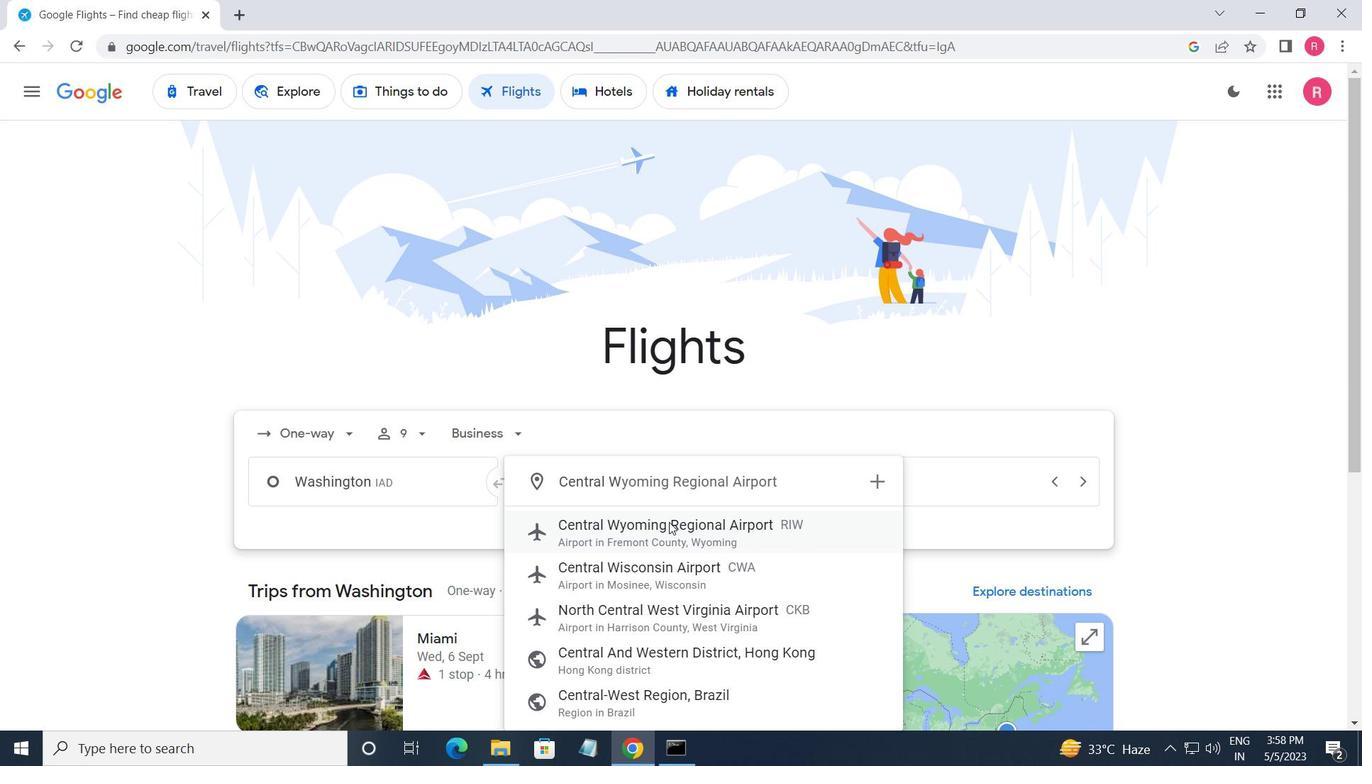 
Action: Mouse moved to (922, 475)
Screenshot: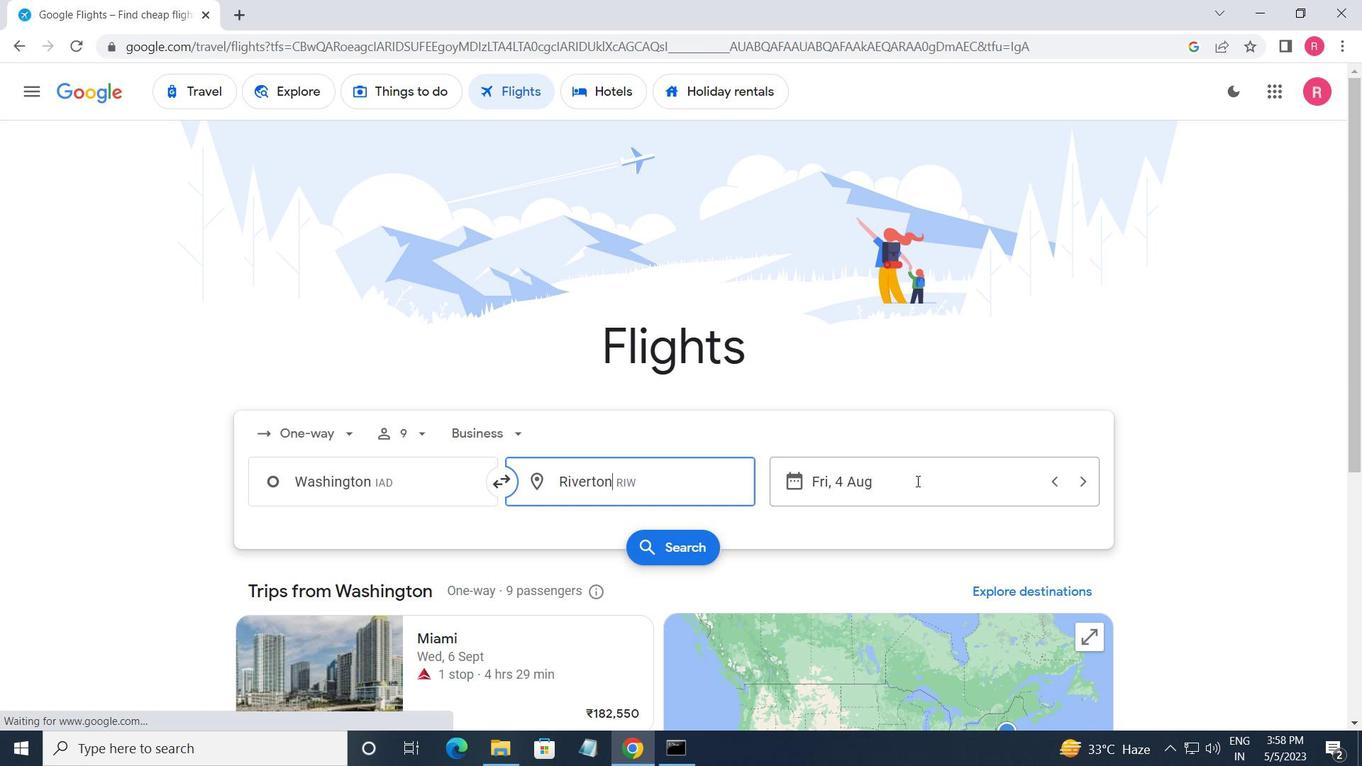 
Action: Mouse pressed left at (922, 475)
Screenshot: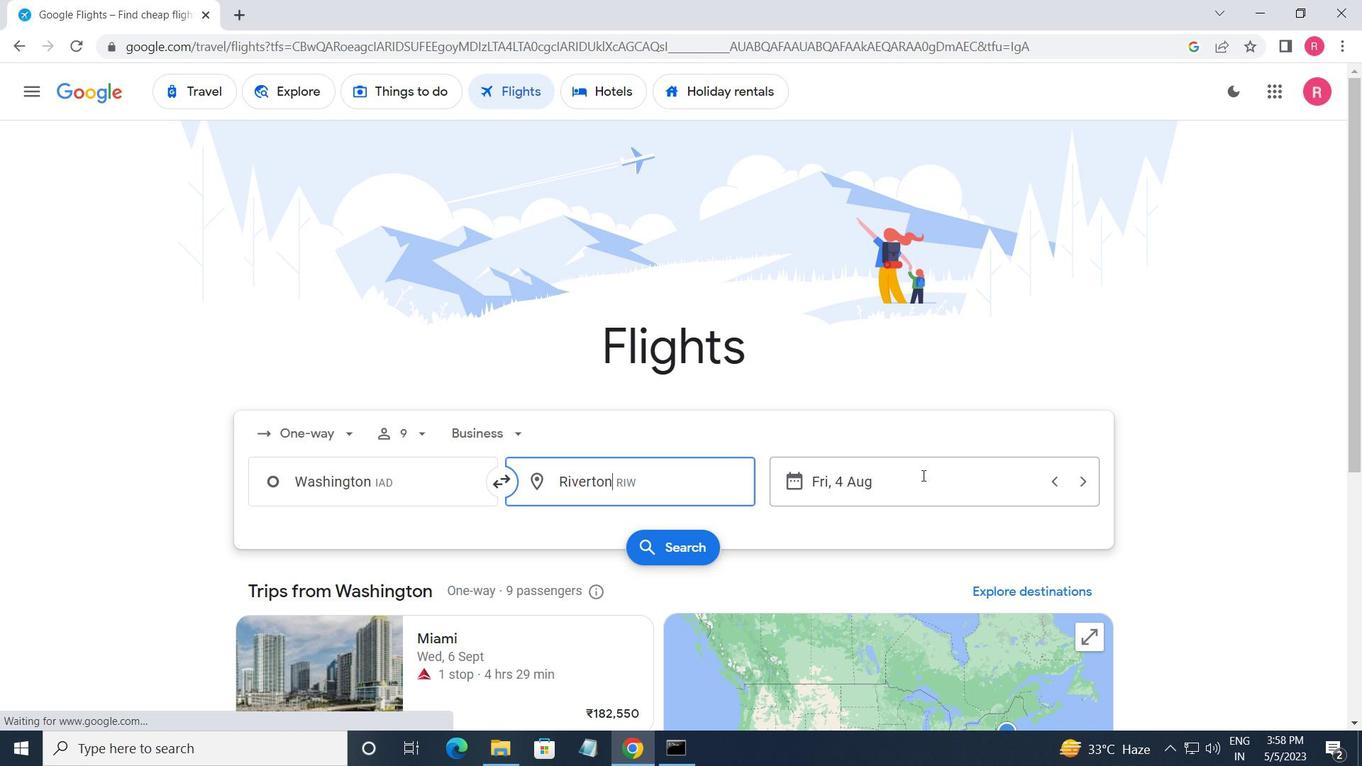 
Action: Mouse moved to (680, 408)
Screenshot: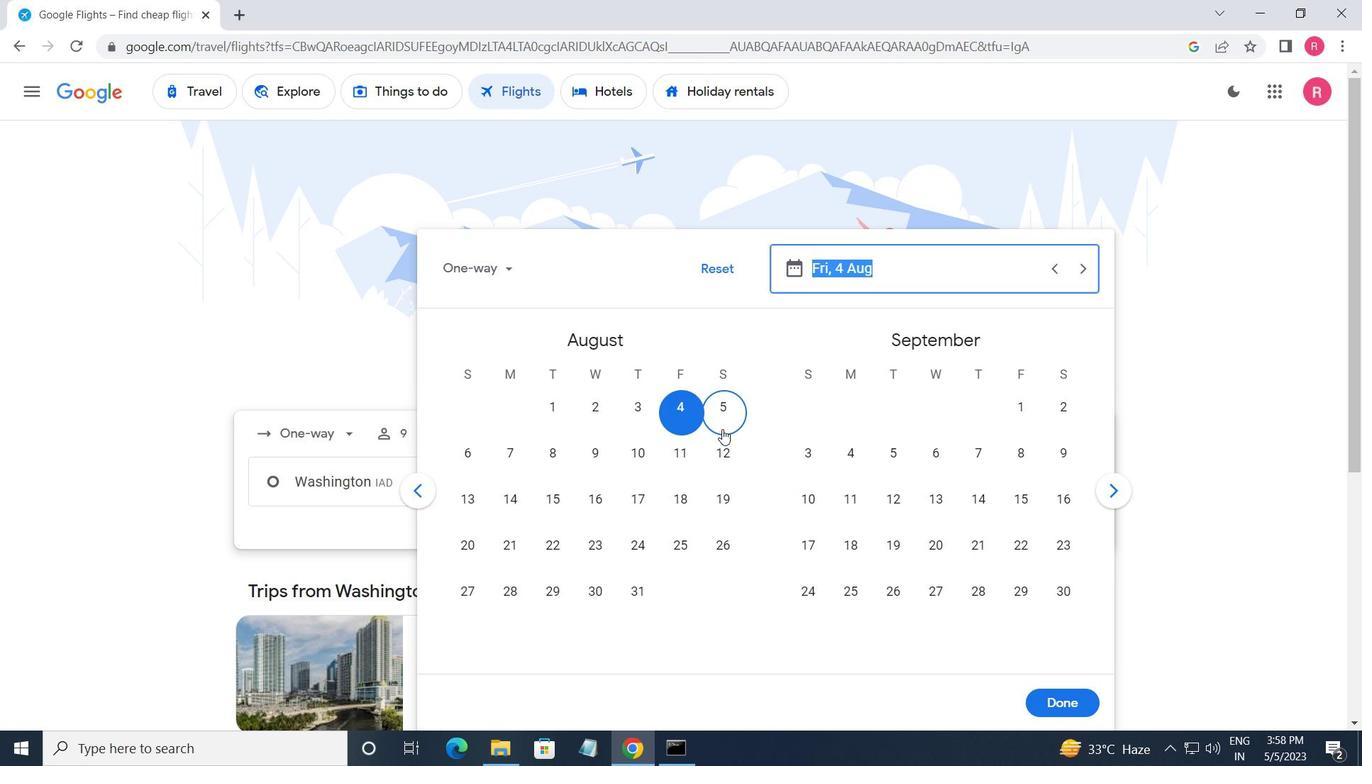 
Action: Mouse pressed left at (680, 408)
Screenshot: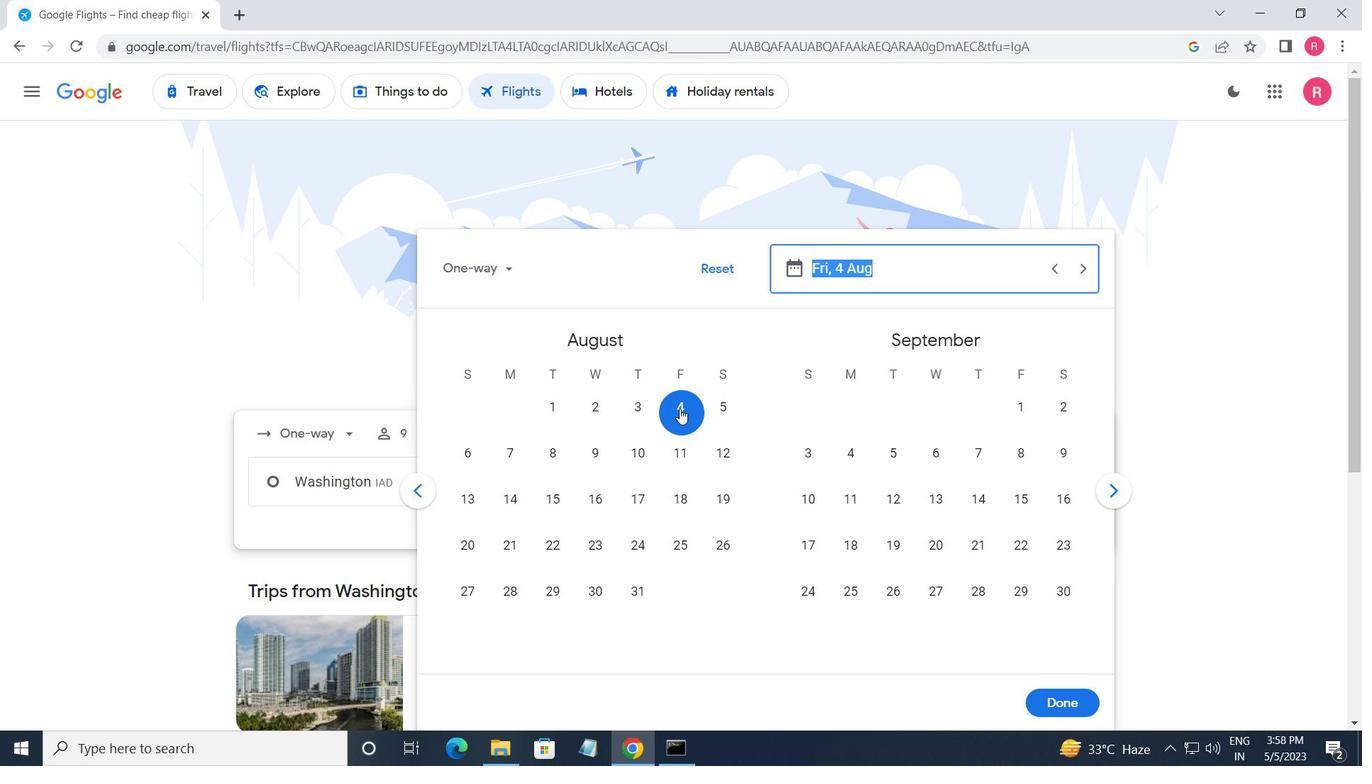 
Action: Mouse moved to (1041, 698)
Screenshot: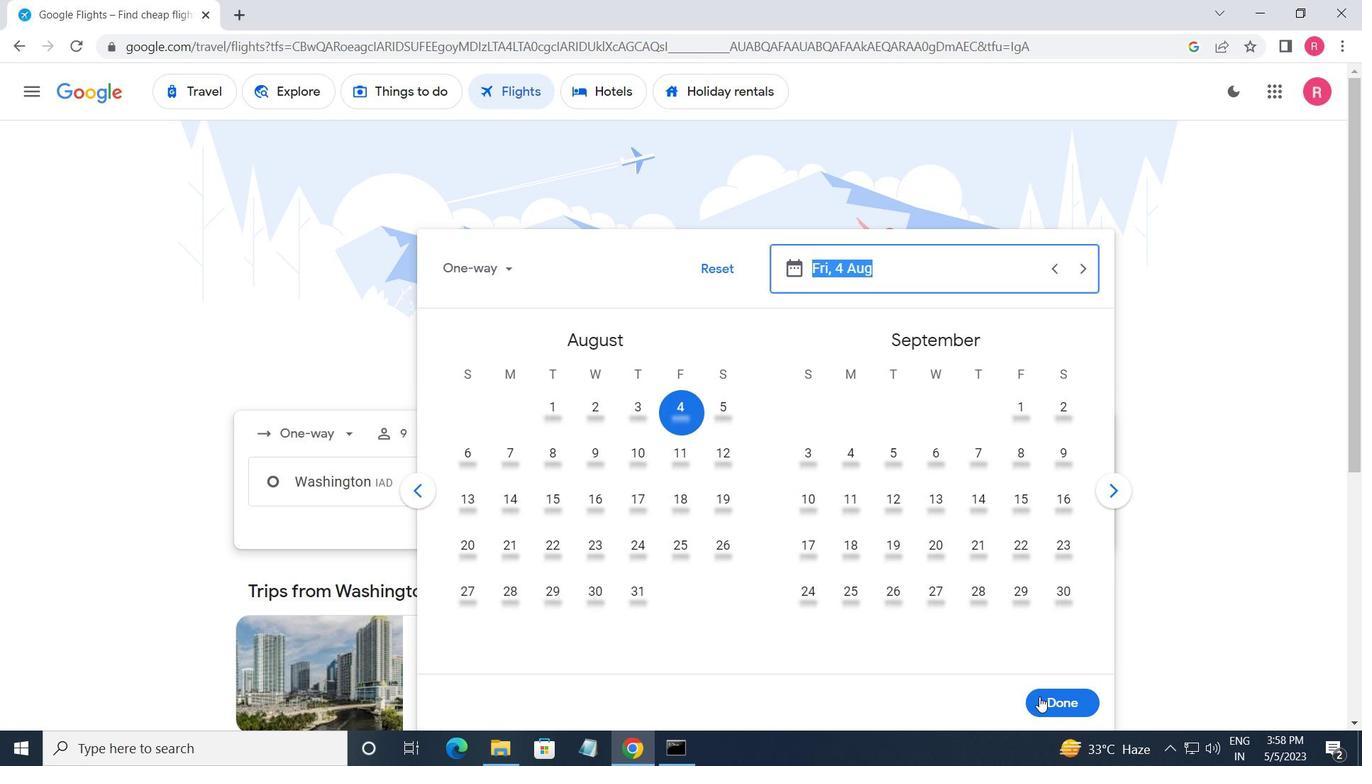 
Action: Mouse pressed left at (1041, 698)
Screenshot: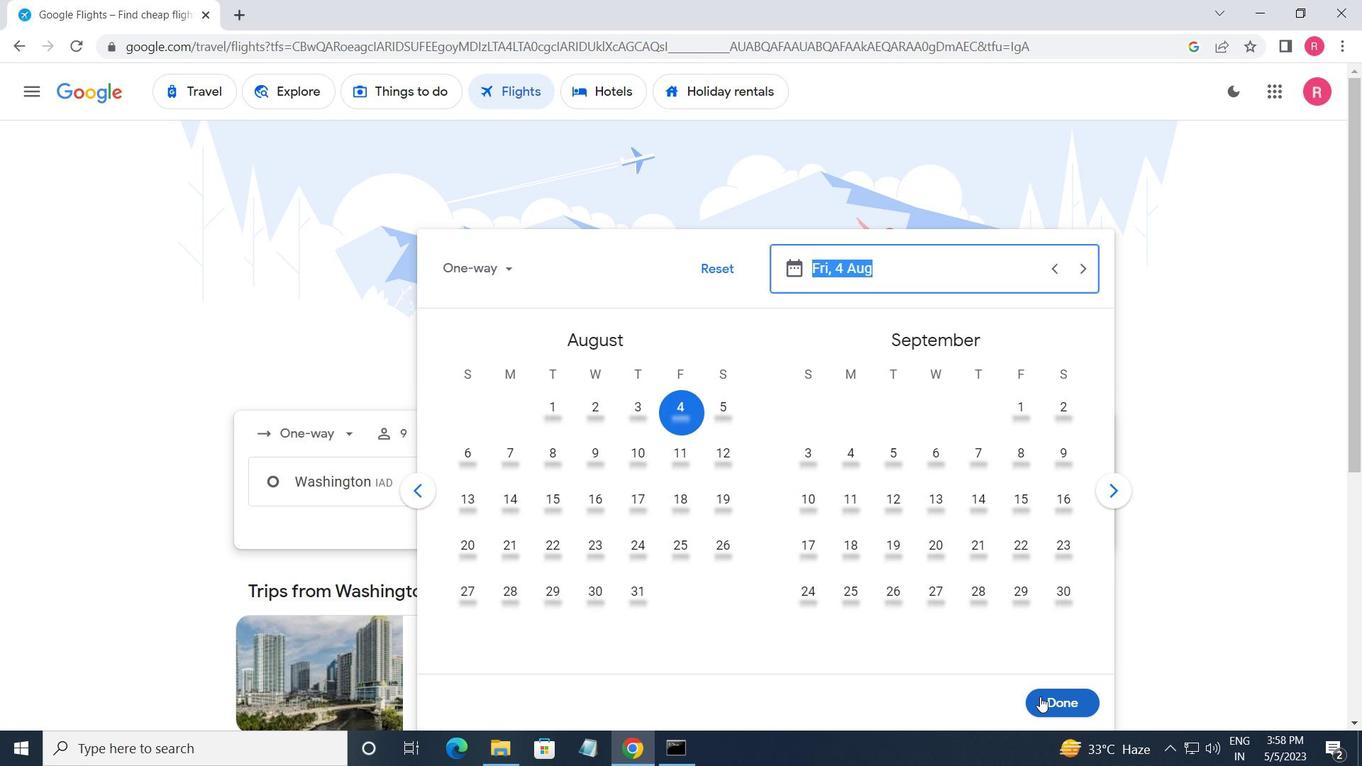 
Action: Mouse moved to (648, 552)
Screenshot: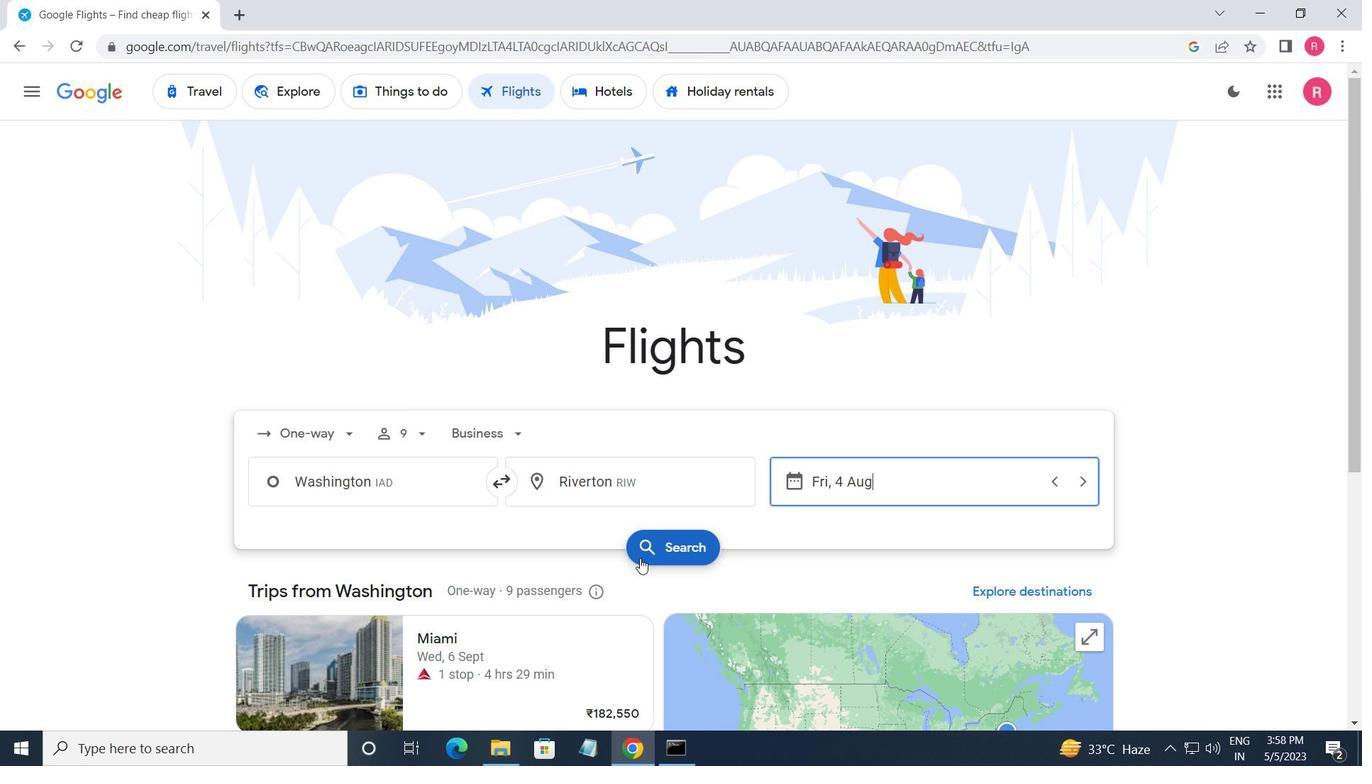 
Action: Mouse pressed left at (648, 552)
Screenshot: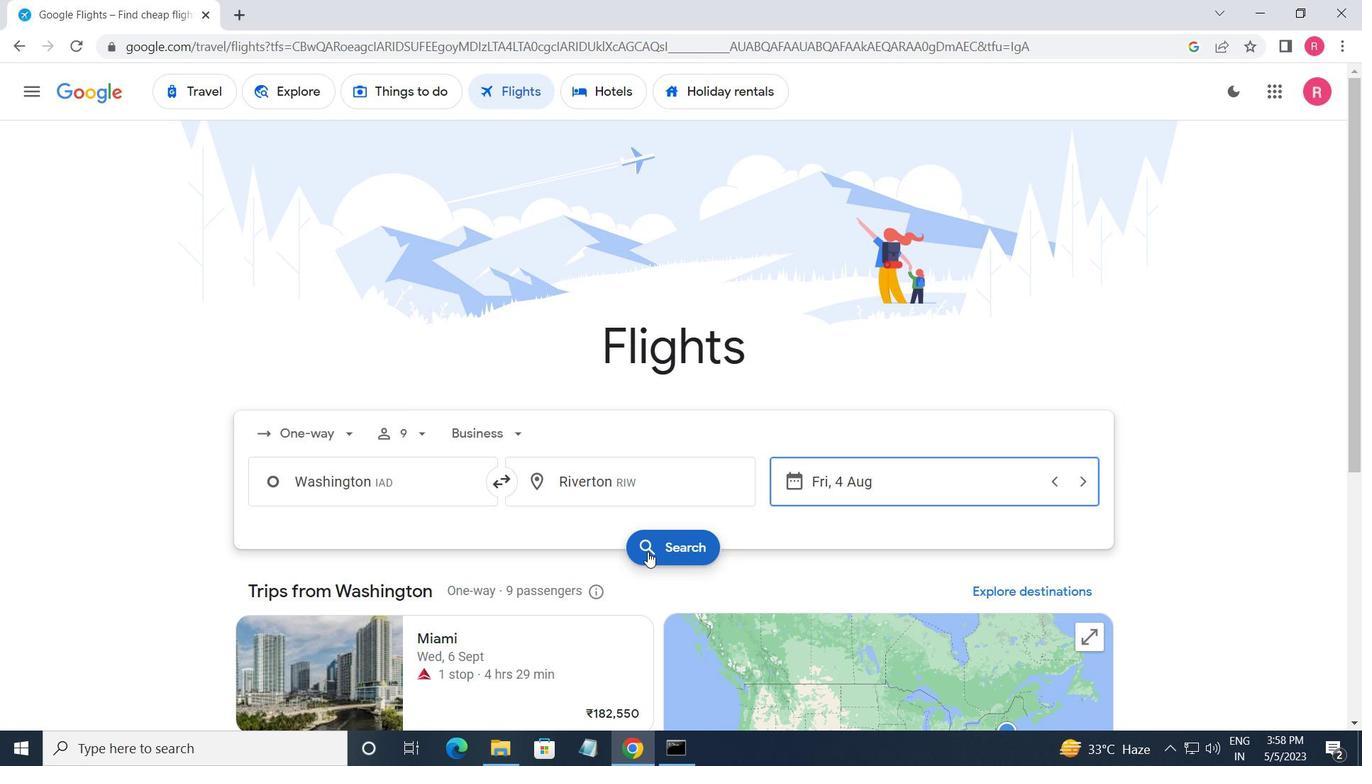 
Action: Mouse moved to (251, 256)
Screenshot: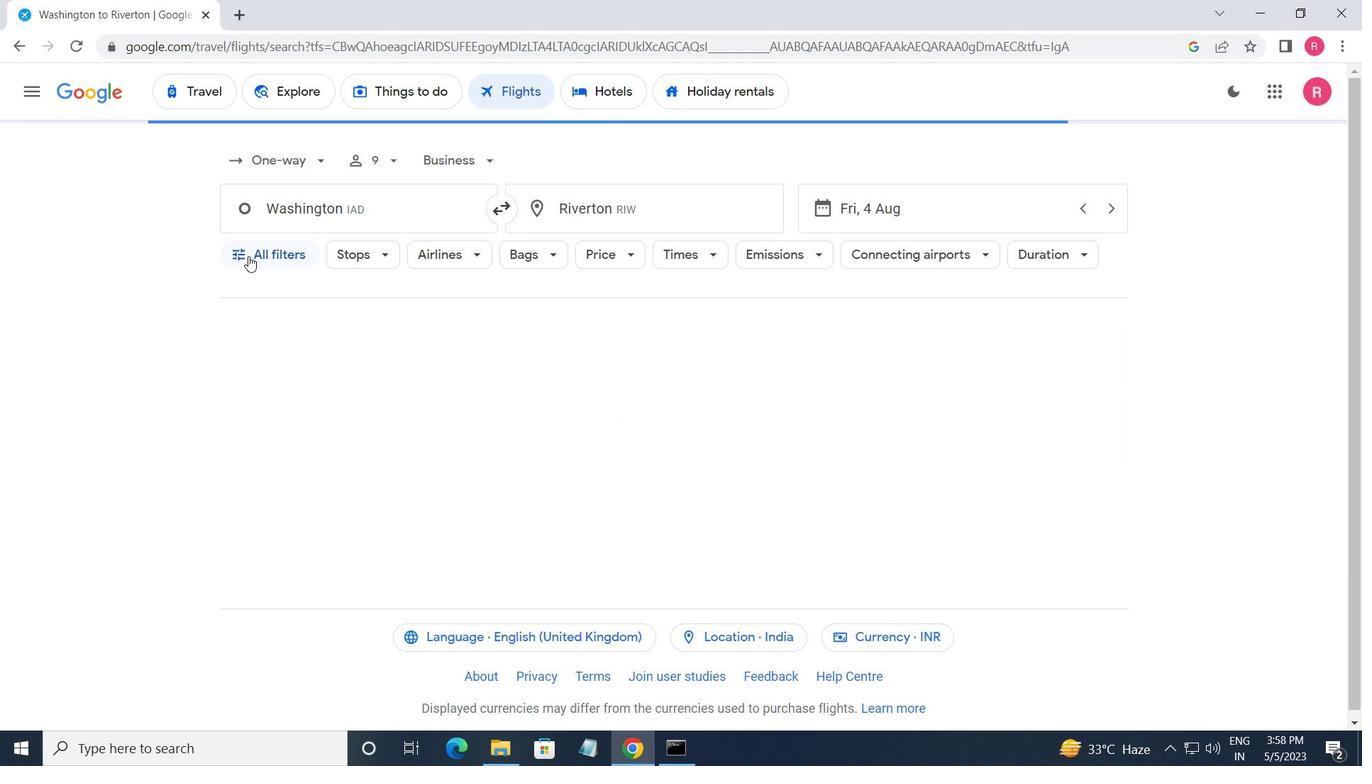 
Action: Mouse pressed left at (251, 256)
Screenshot: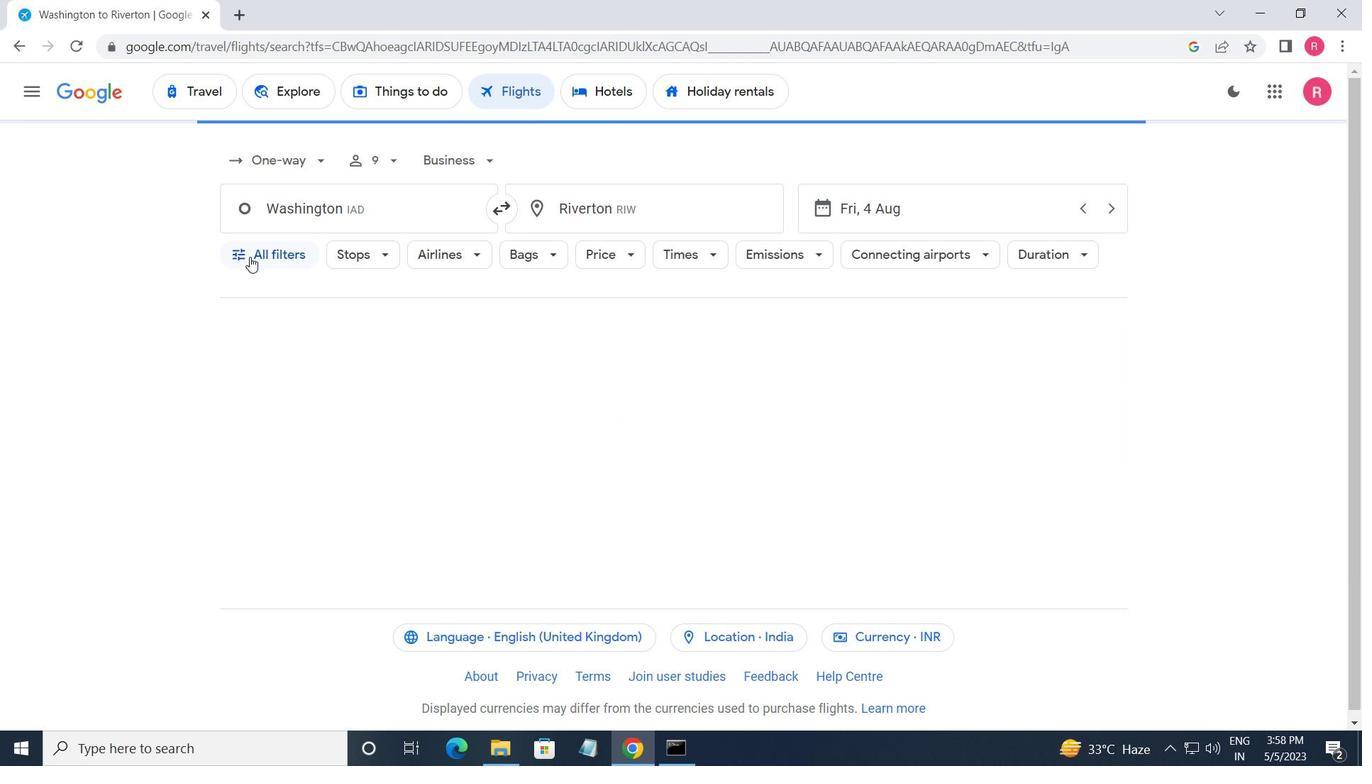 
Action: Mouse moved to (325, 488)
Screenshot: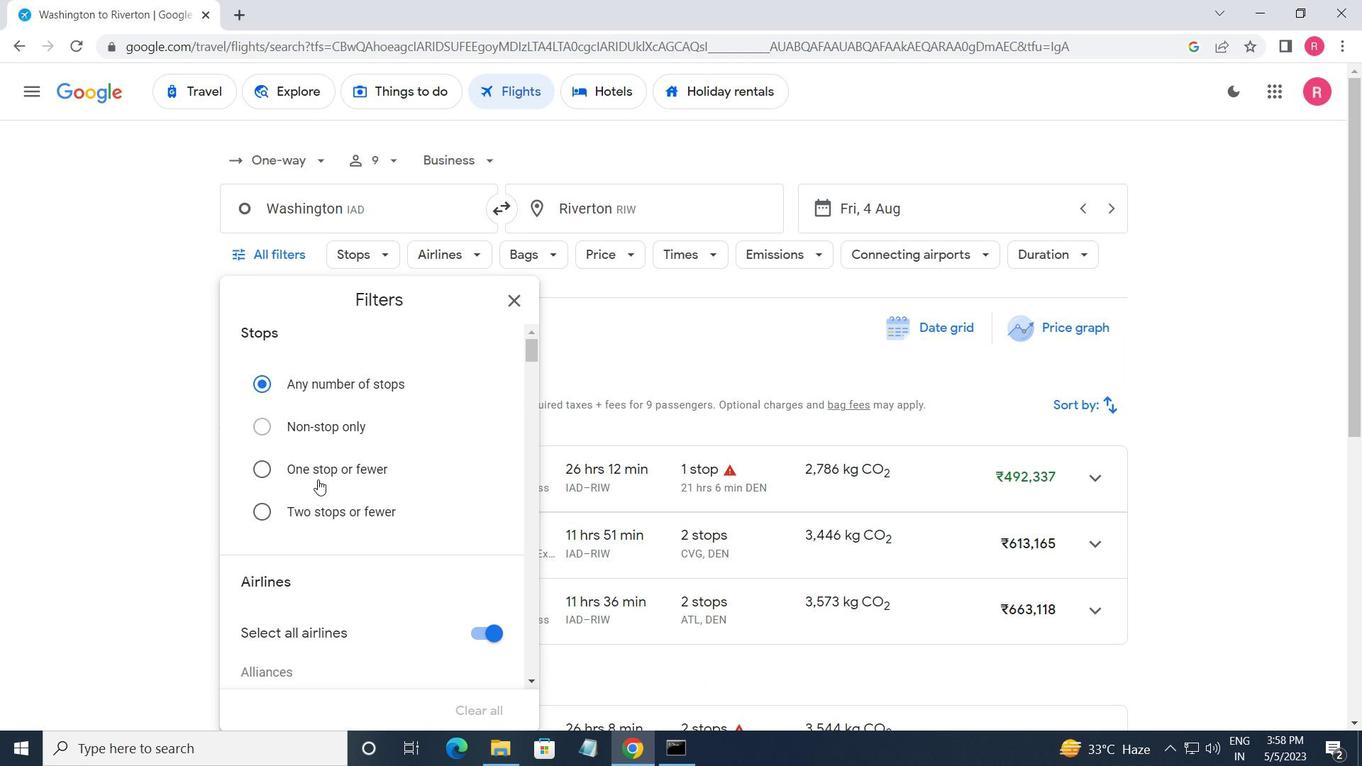 
Action: Mouse scrolled (325, 487) with delta (0, 0)
Screenshot: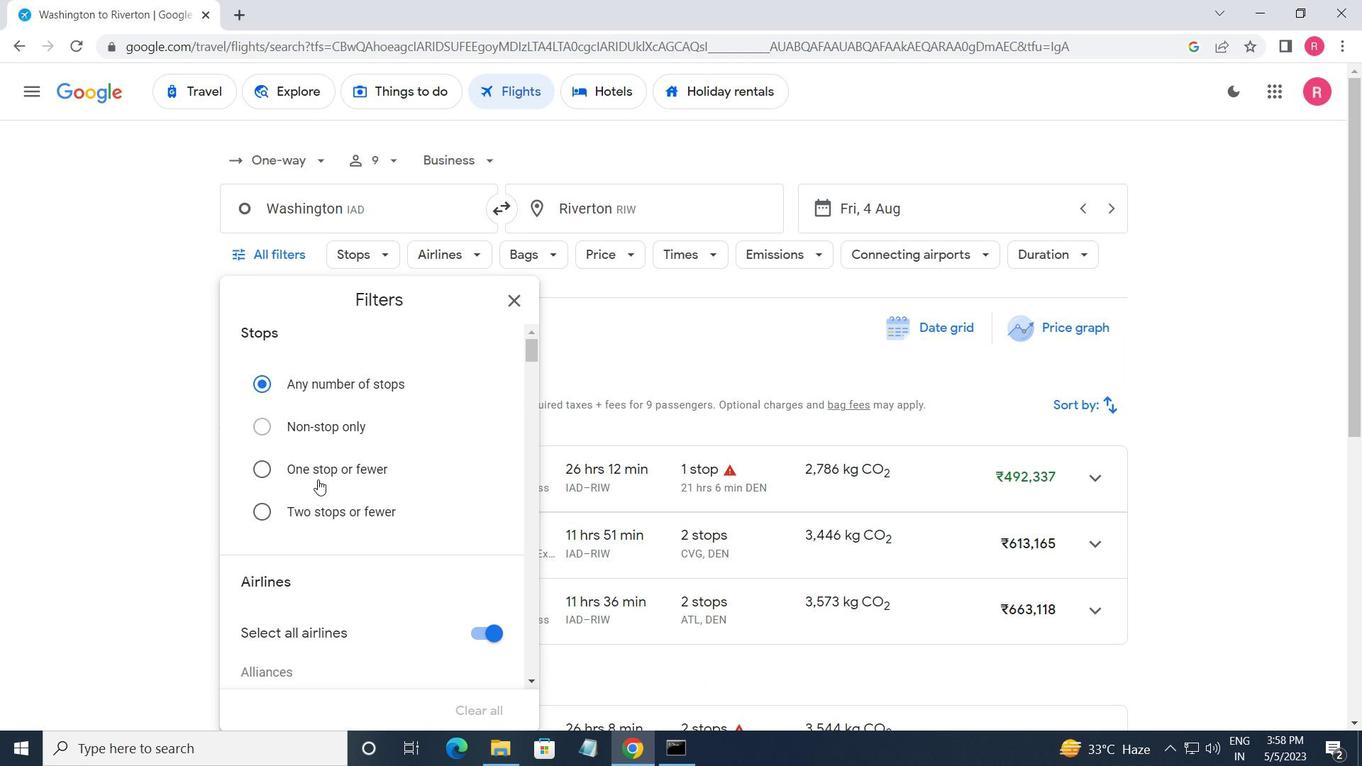 
Action: Mouse moved to (326, 489)
Screenshot: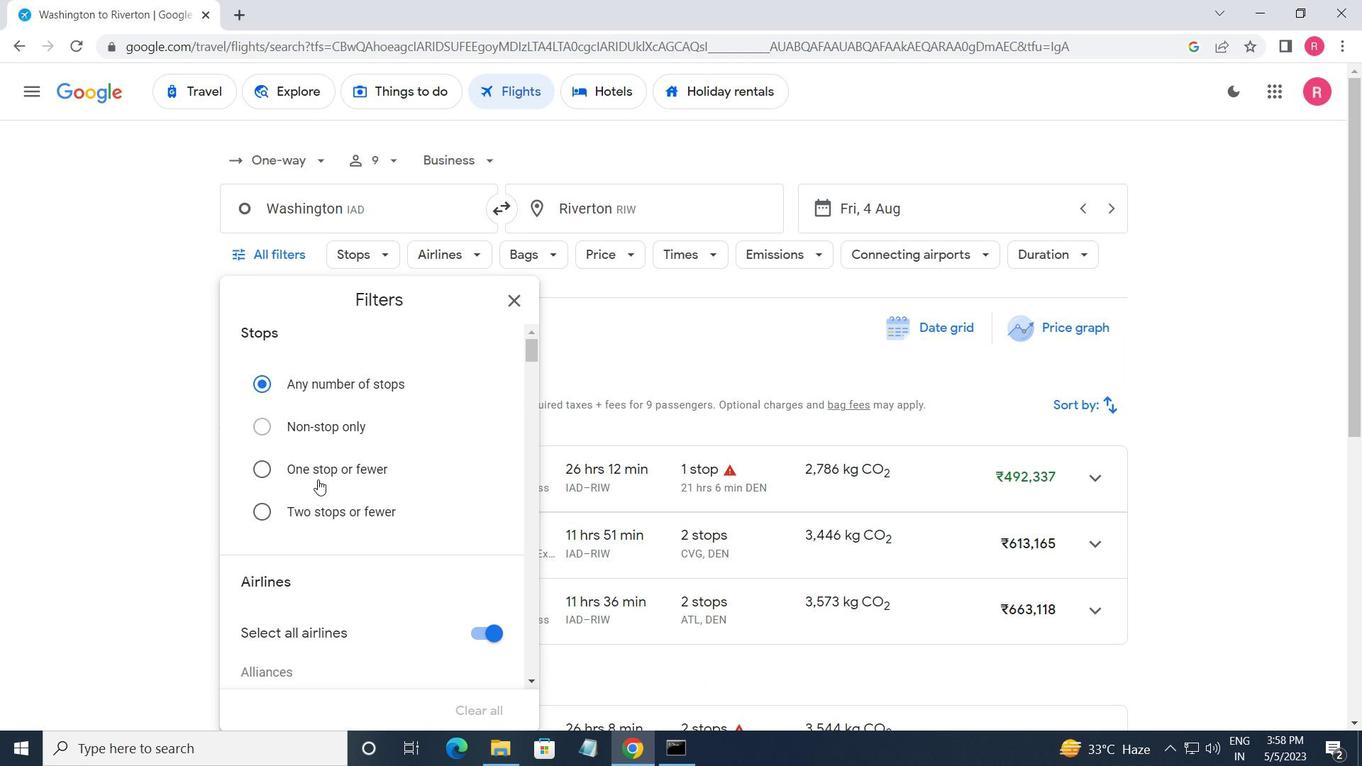 
Action: Mouse scrolled (326, 489) with delta (0, 0)
Screenshot: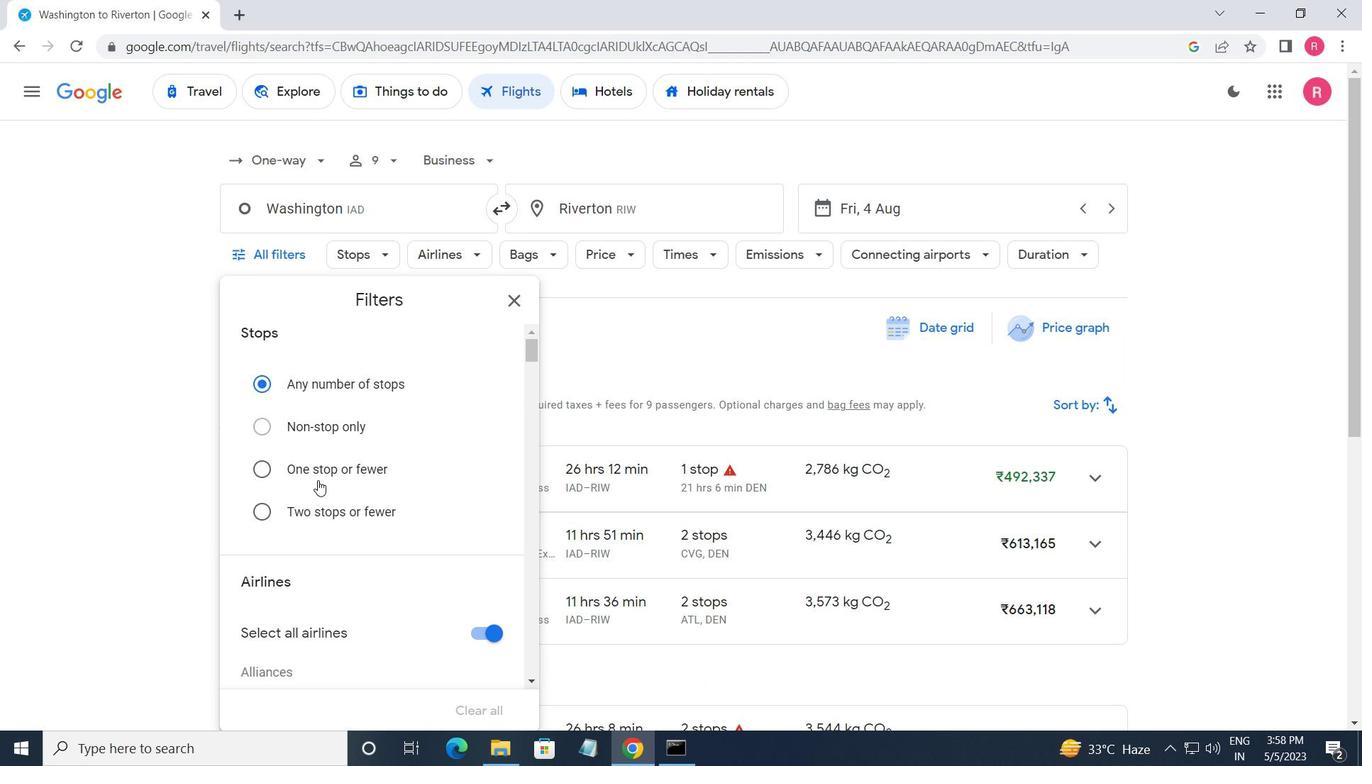 
Action: Mouse scrolled (326, 489) with delta (0, 0)
Screenshot: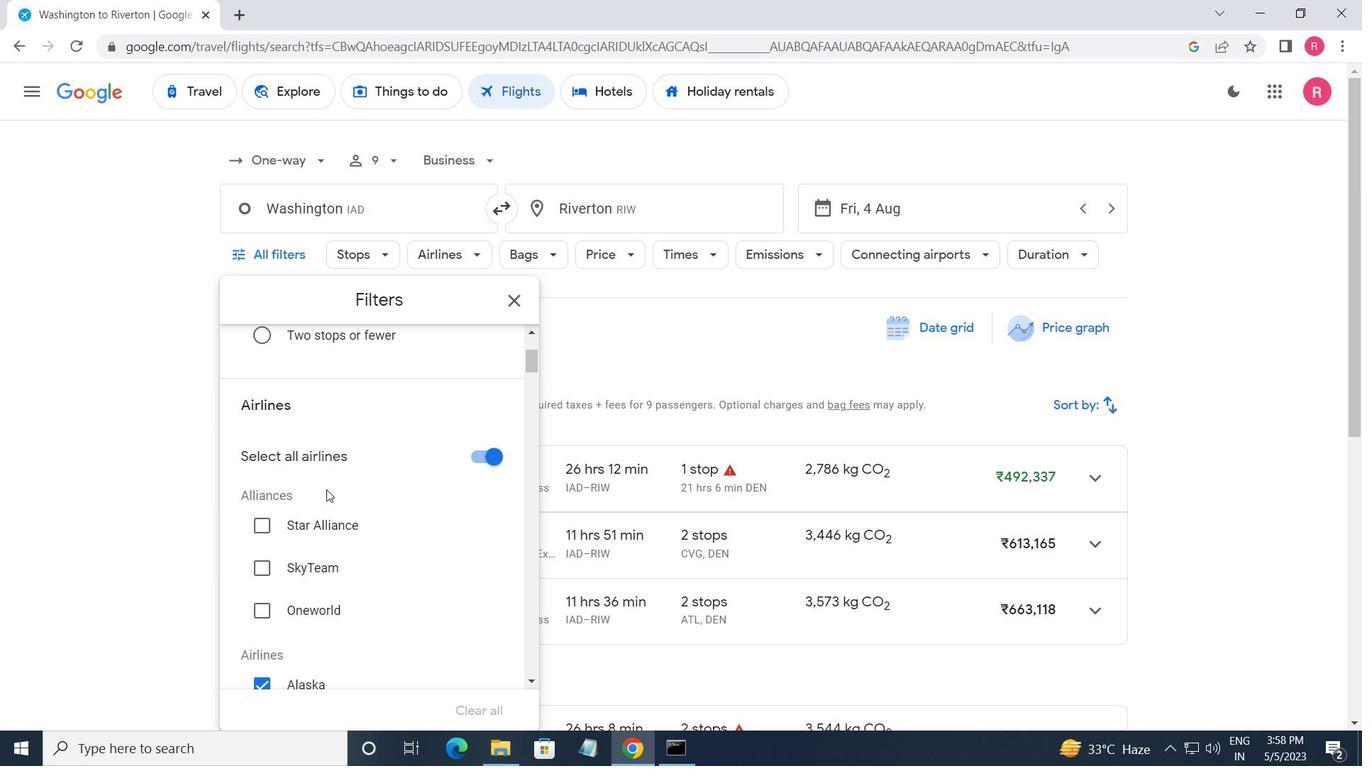 
Action: Mouse moved to (452, 594)
Screenshot: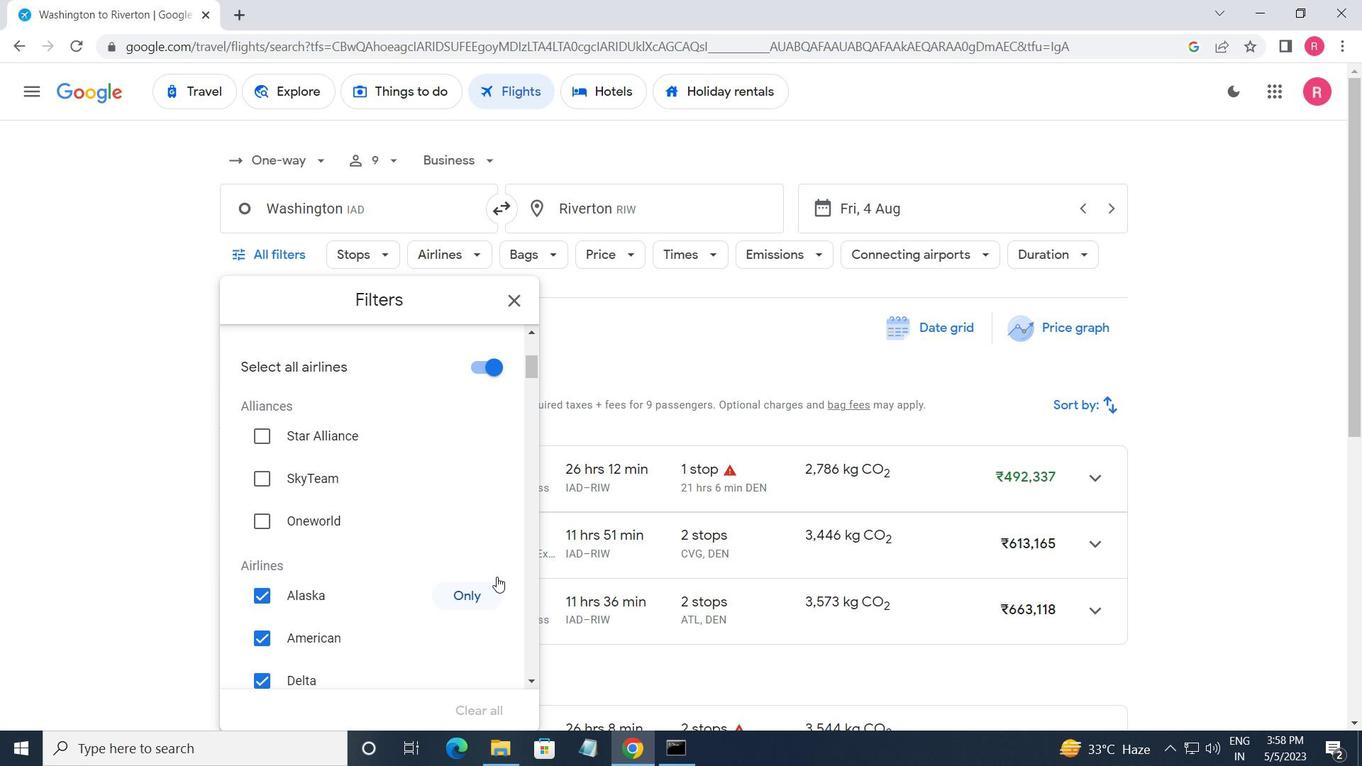 
Action: Mouse pressed left at (452, 594)
Screenshot: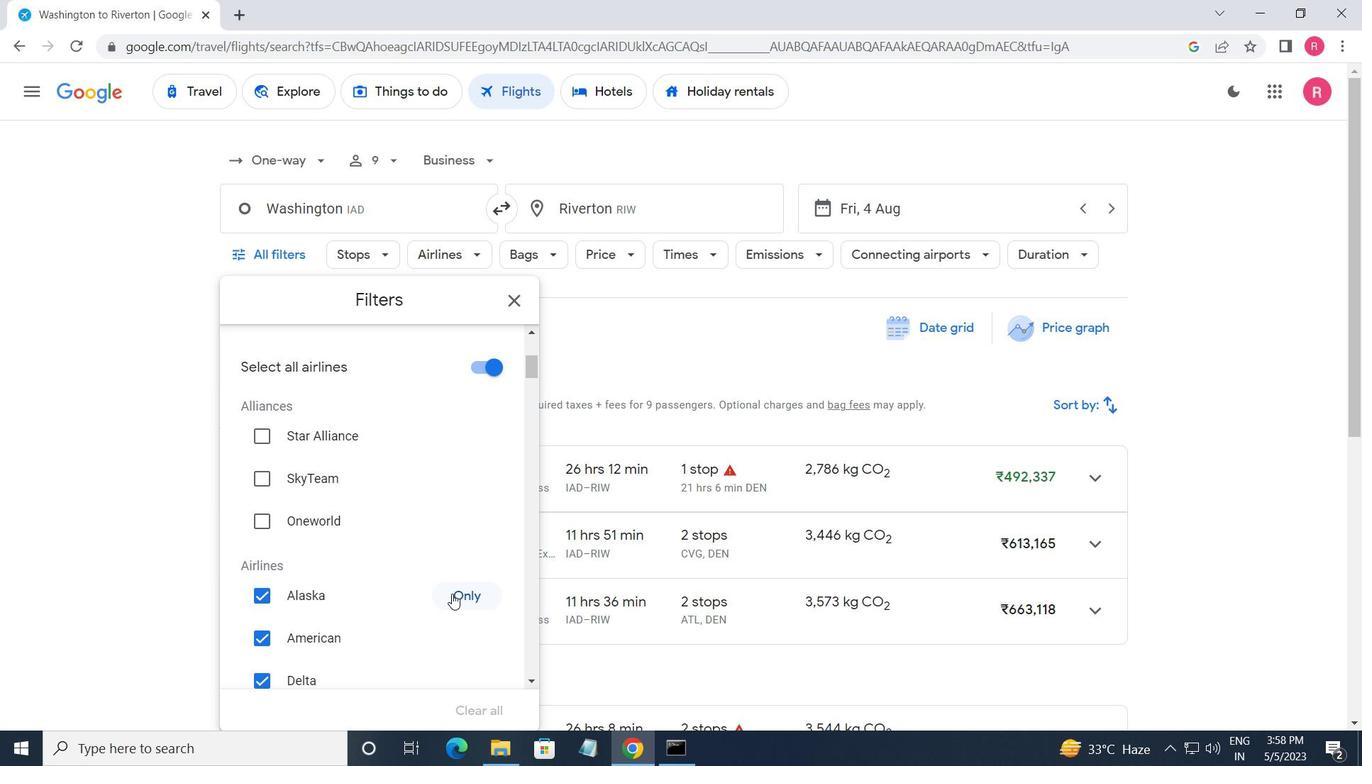 
Action: Mouse moved to (394, 499)
Screenshot: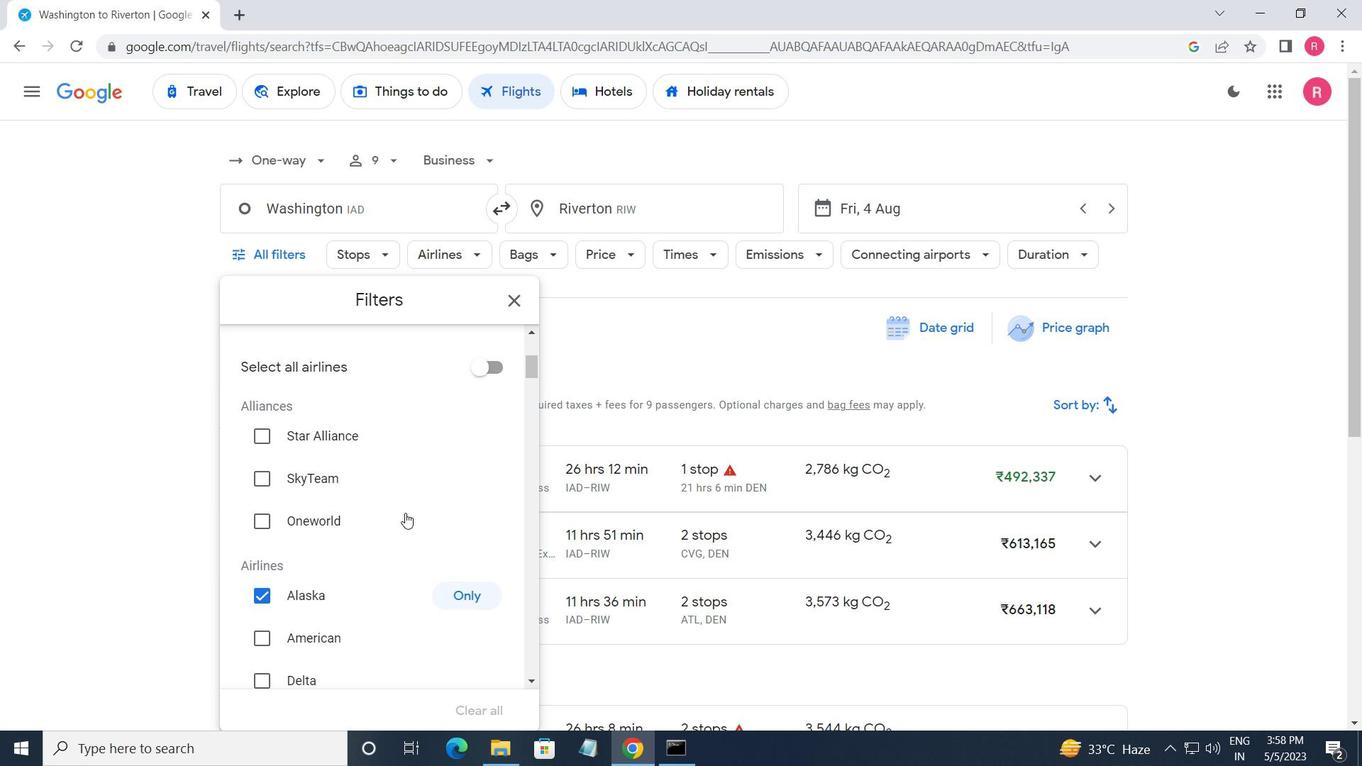 
Action: Mouse scrolled (394, 498) with delta (0, 0)
Screenshot: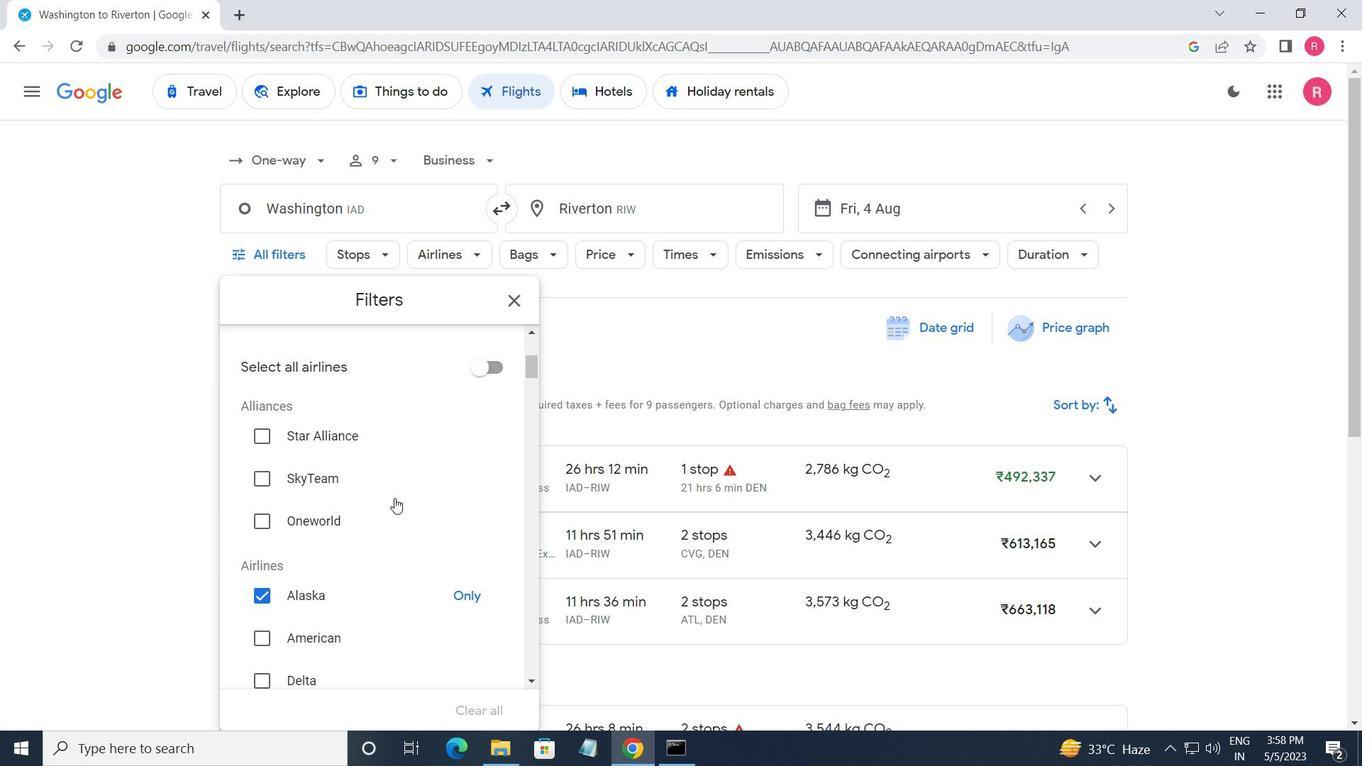 
Action: Mouse scrolled (394, 498) with delta (0, 0)
Screenshot: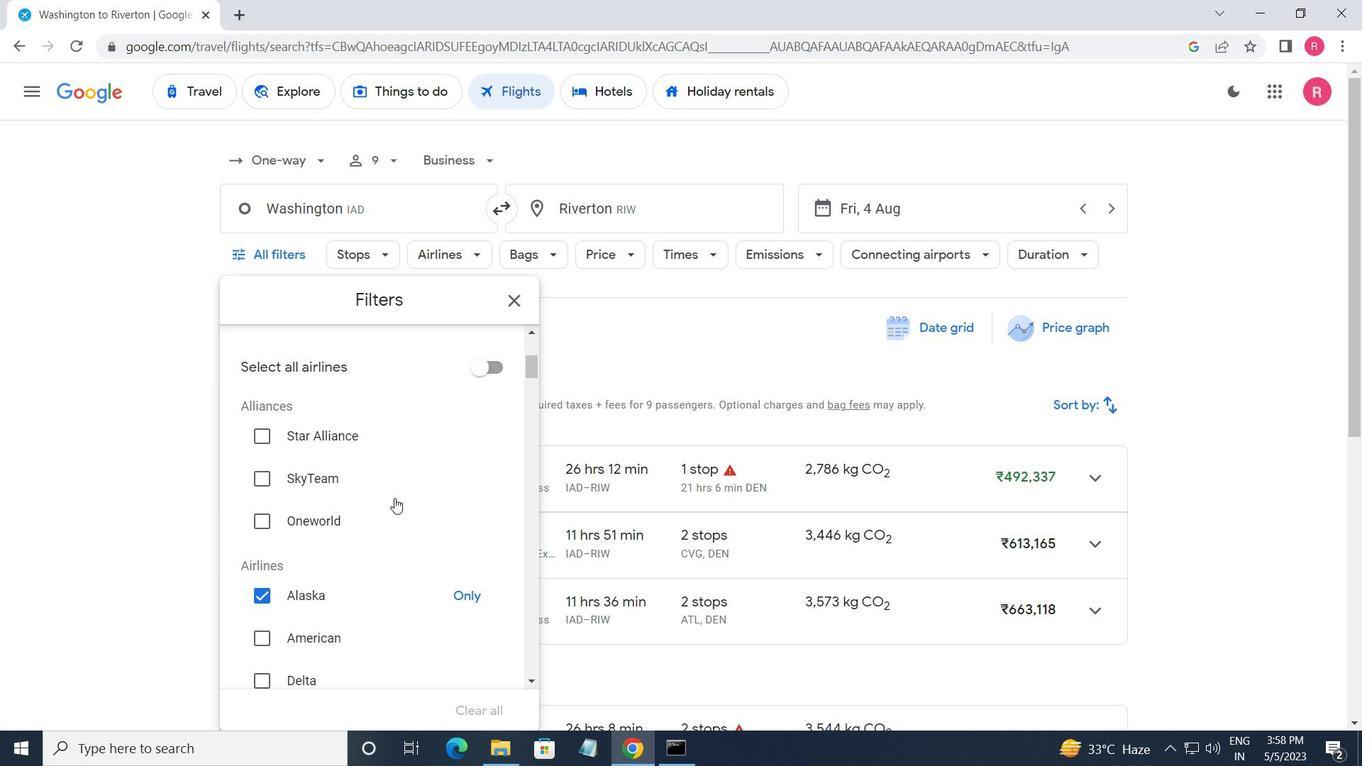 
Action: Mouse scrolled (394, 498) with delta (0, 0)
Screenshot: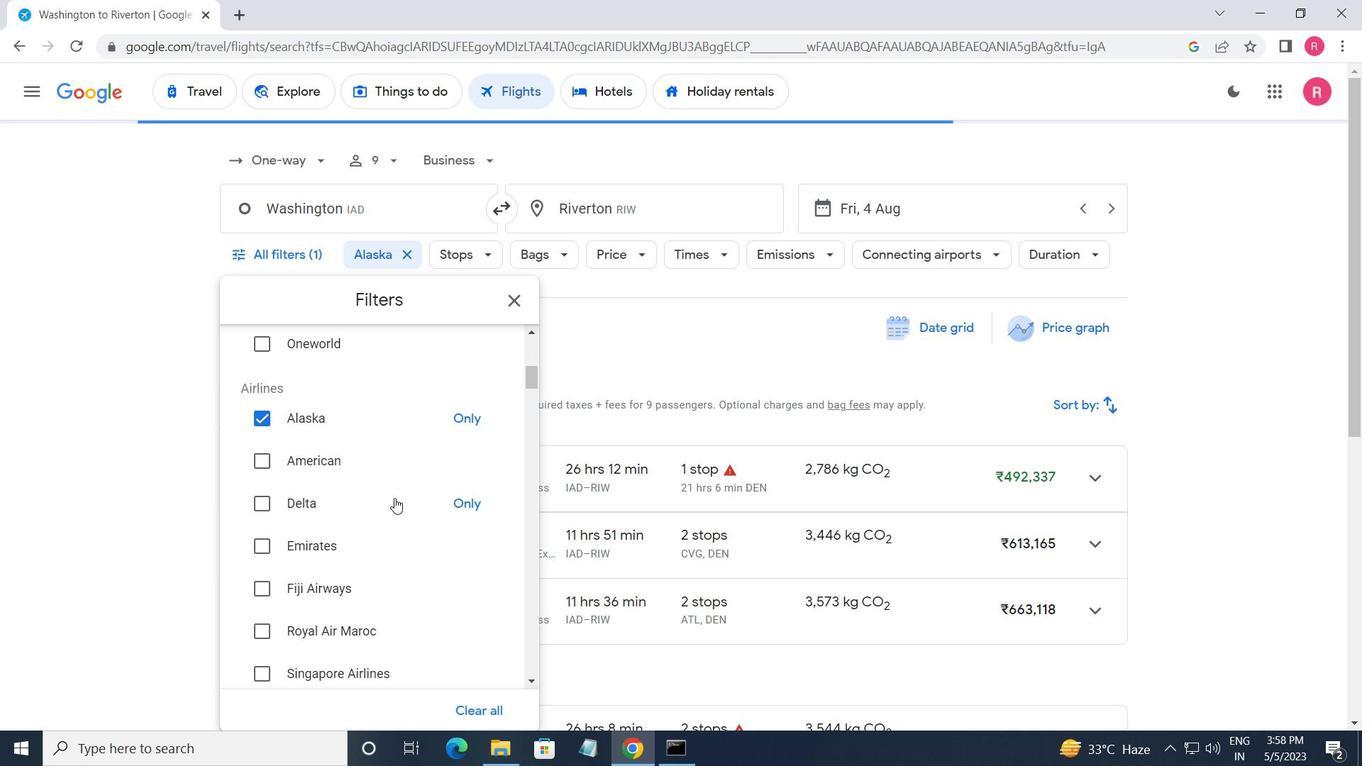 
Action: Mouse scrolled (394, 498) with delta (0, 0)
Screenshot: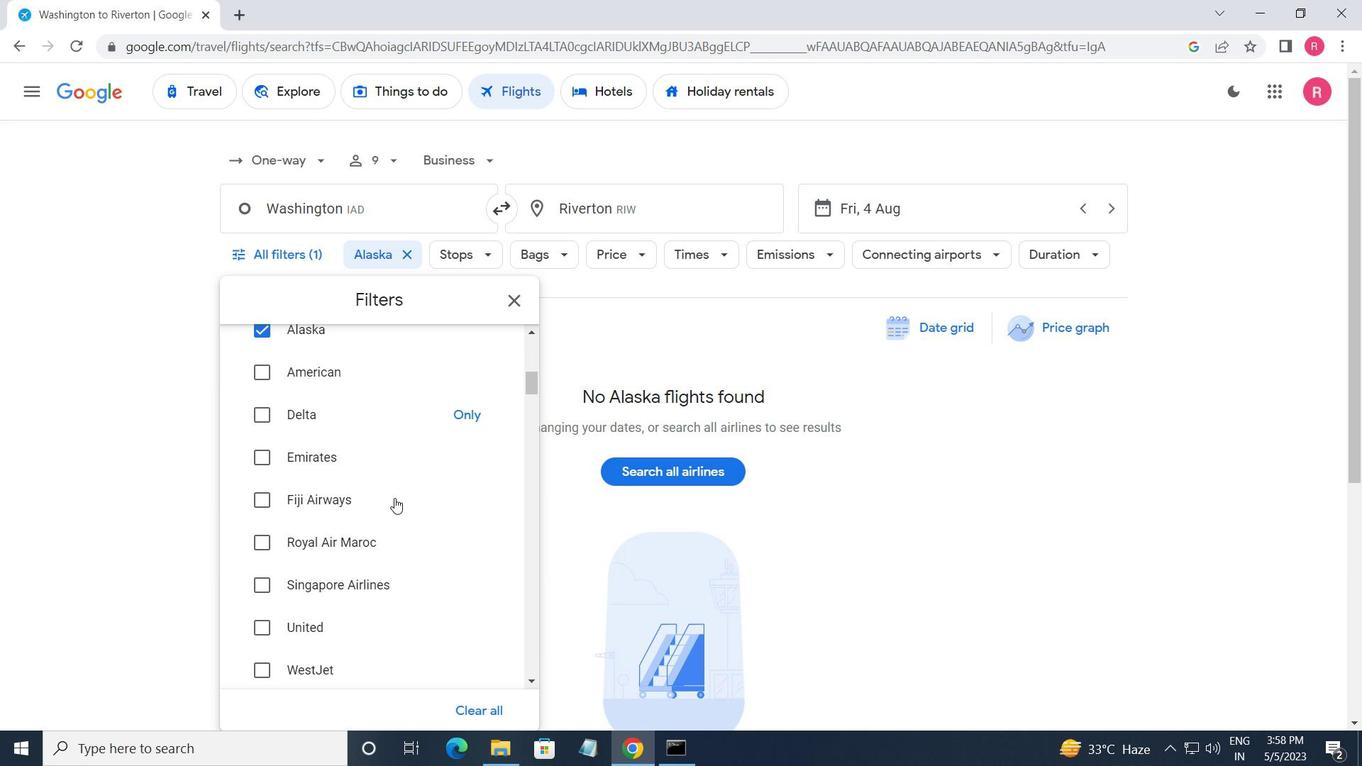 
Action: Mouse scrolled (394, 498) with delta (0, 0)
Screenshot: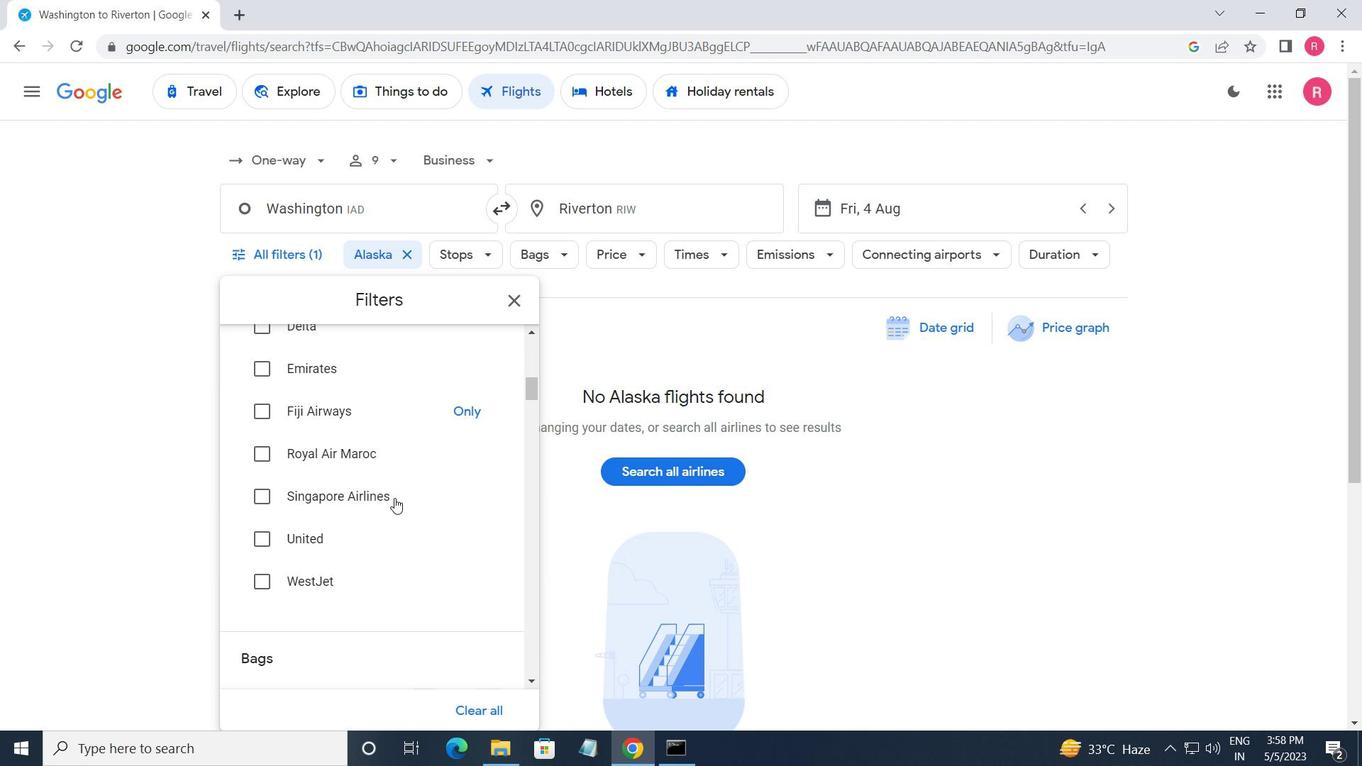 
Action: Mouse scrolled (394, 498) with delta (0, 0)
Screenshot: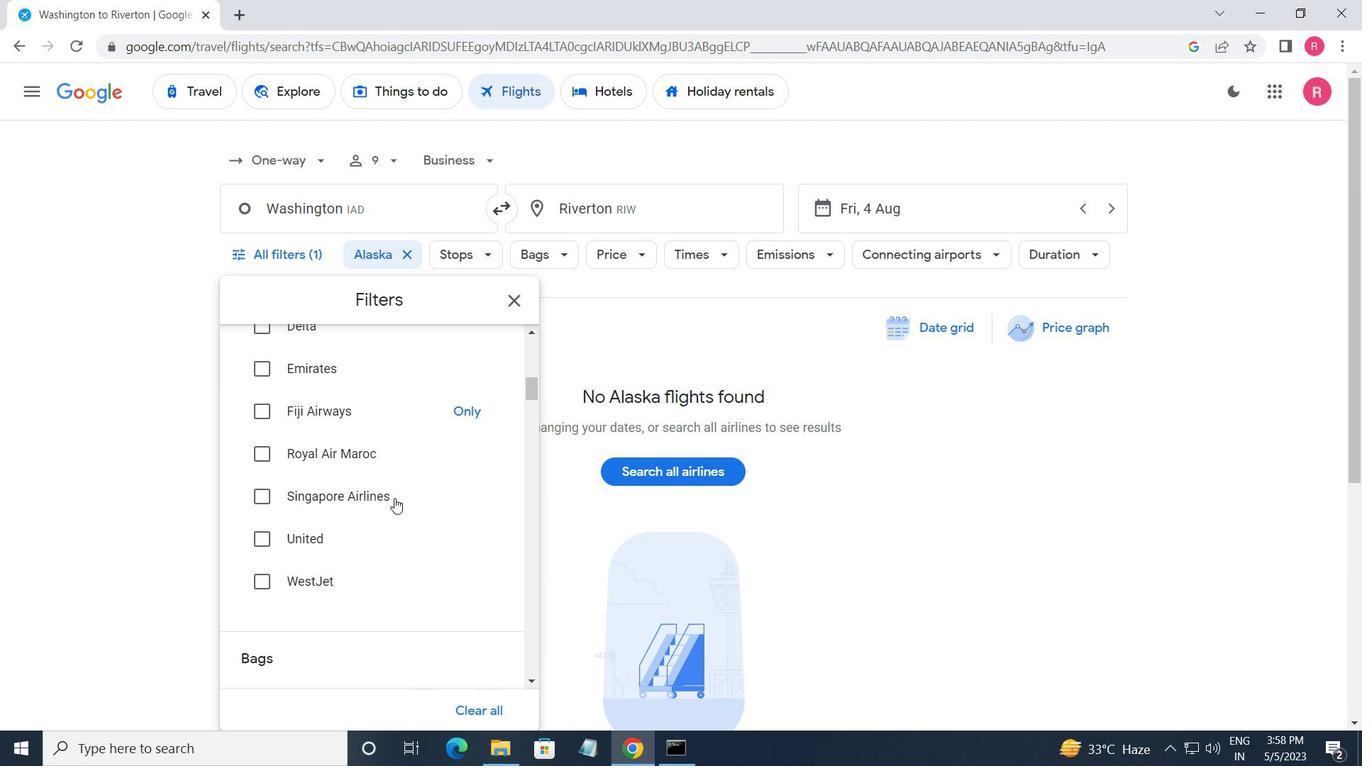 
Action: Mouse moved to (493, 523)
Screenshot: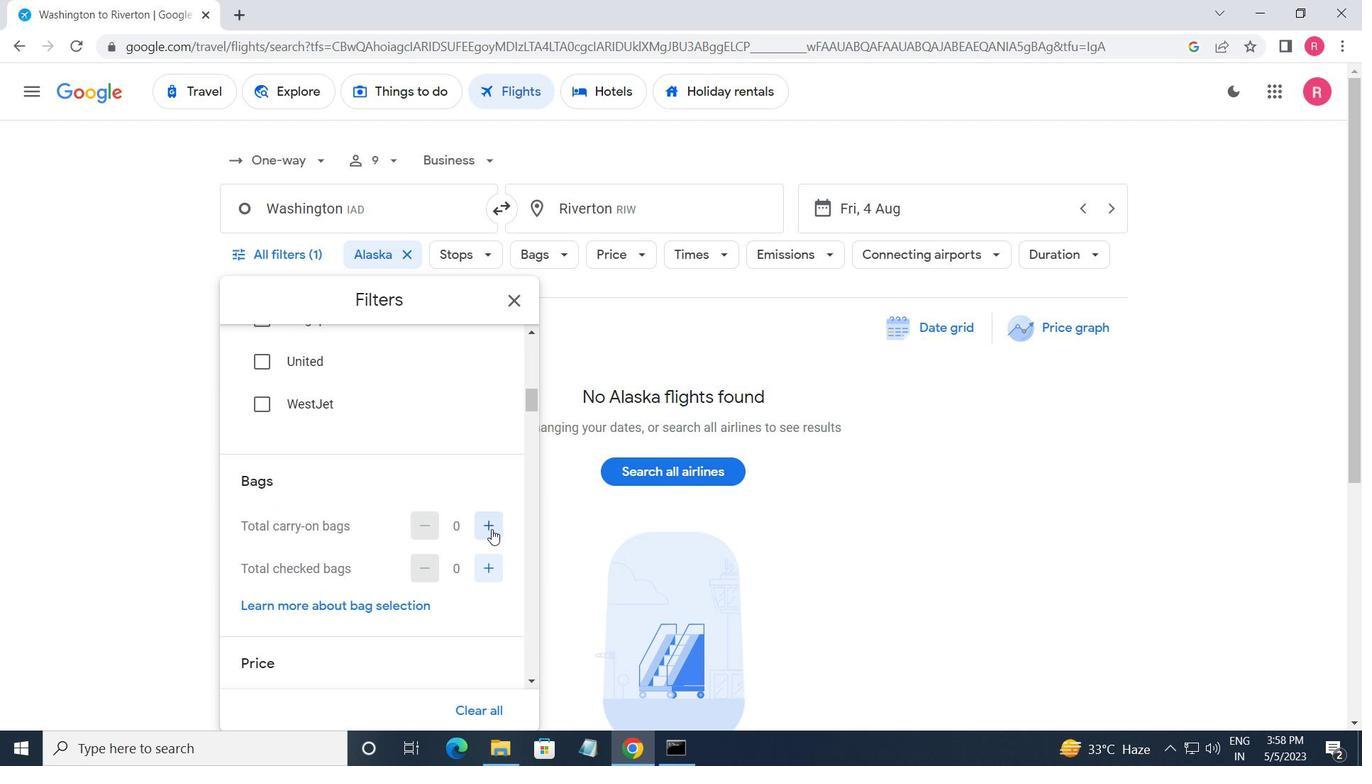 
Action: Mouse pressed left at (493, 523)
Screenshot: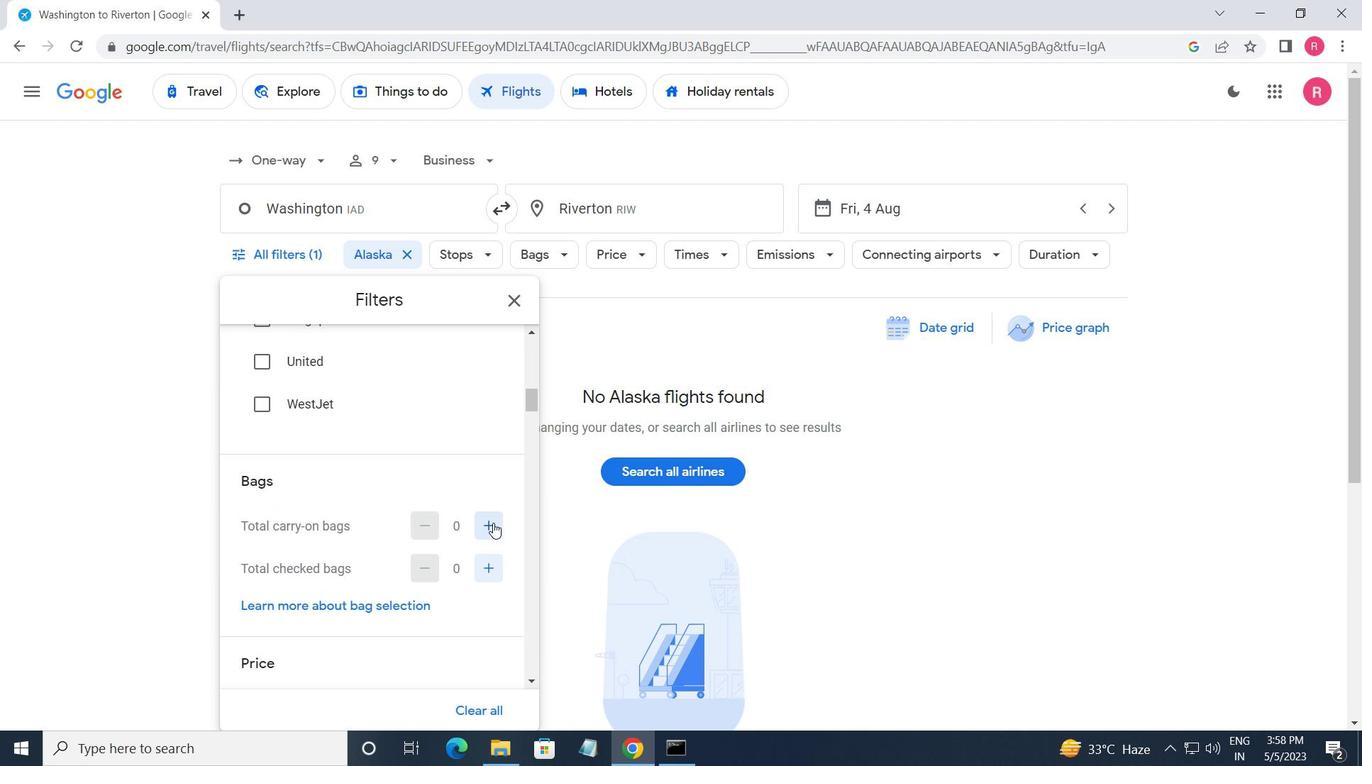 
Action: Mouse moved to (378, 469)
Screenshot: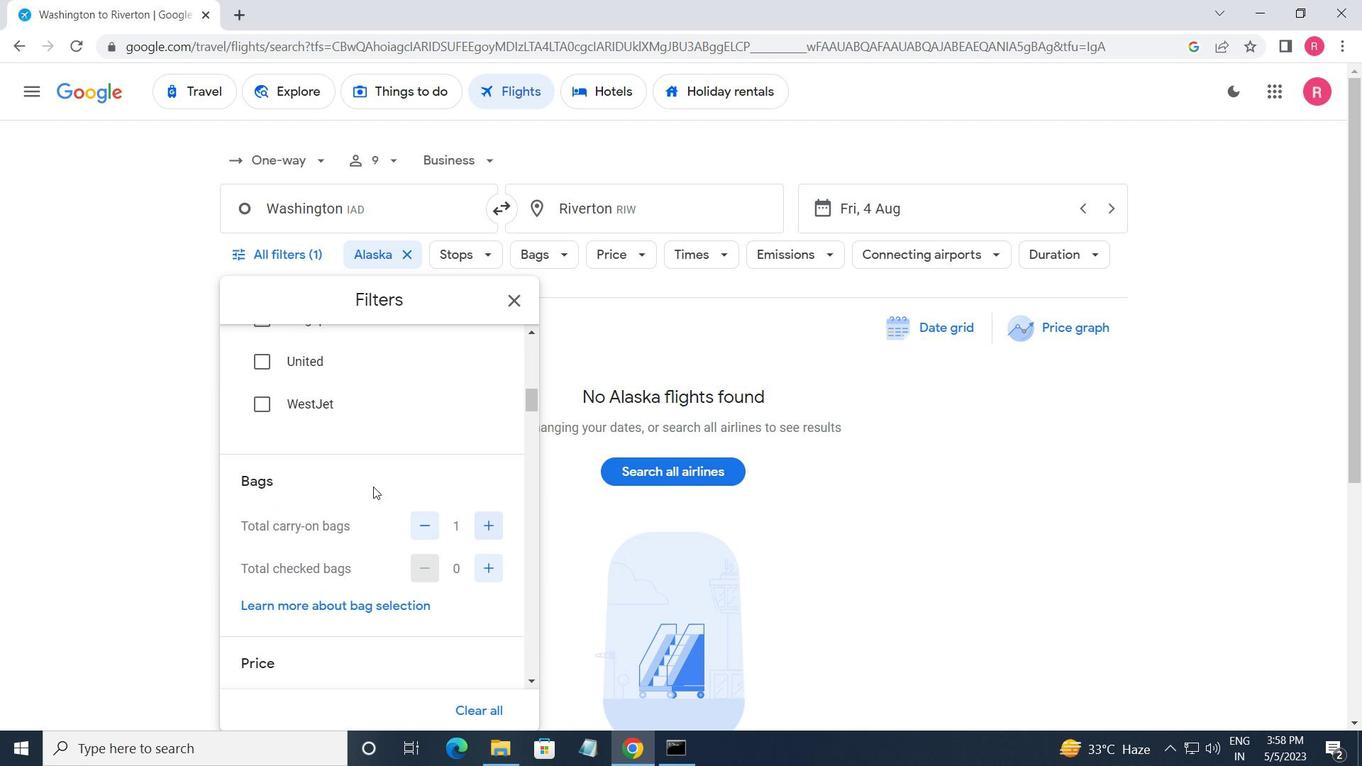 
Action: Mouse scrolled (378, 469) with delta (0, 0)
Screenshot: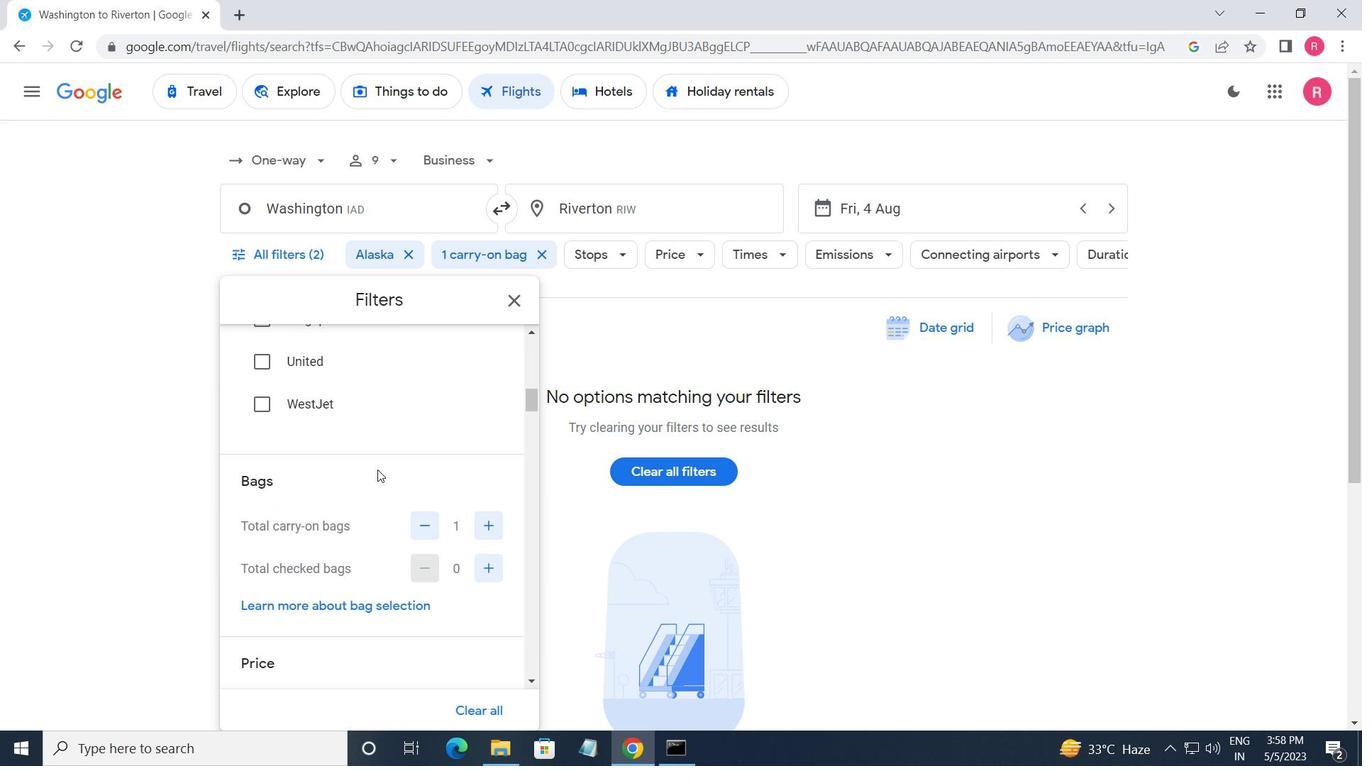 
Action: Mouse scrolled (378, 469) with delta (0, 0)
Screenshot: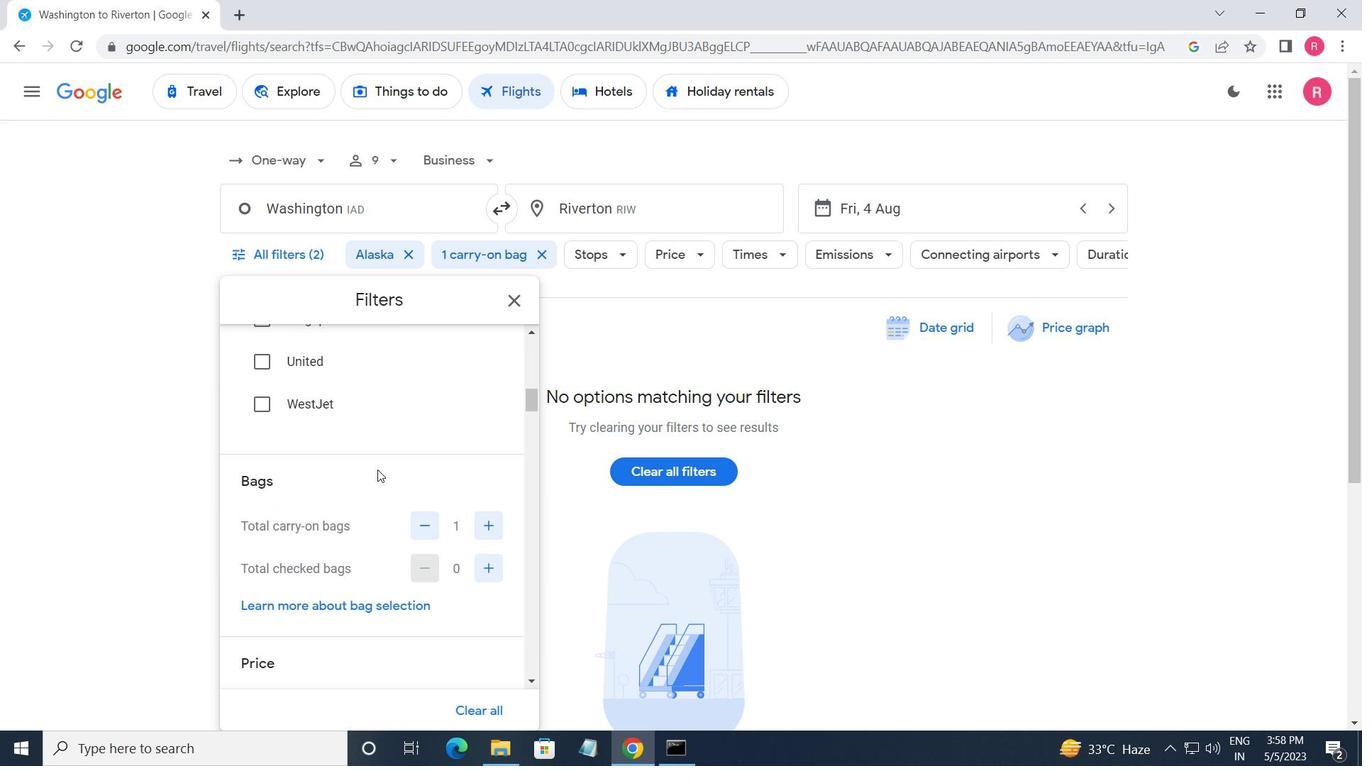 
Action: Mouse moved to (445, 561)
Screenshot: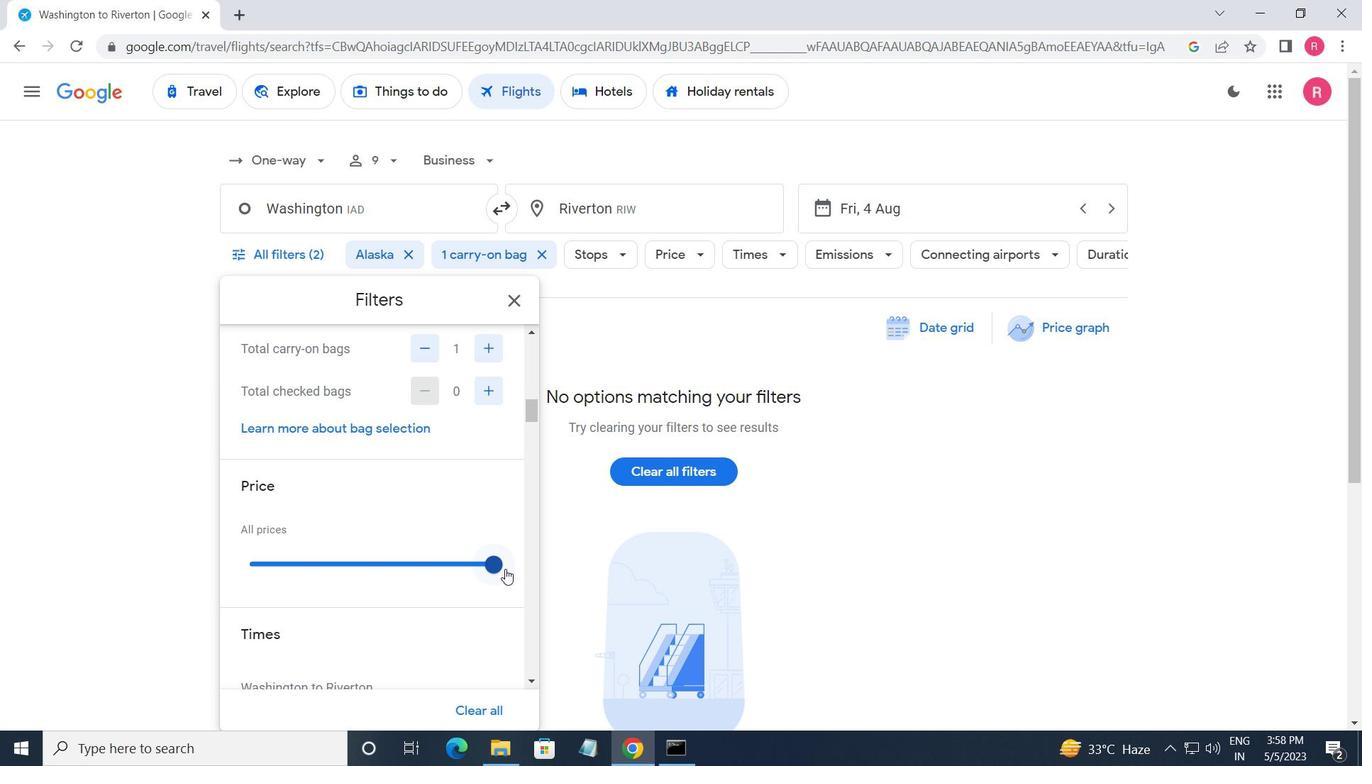 
Action: Mouse pressed left at (445, 561)
Screenshot: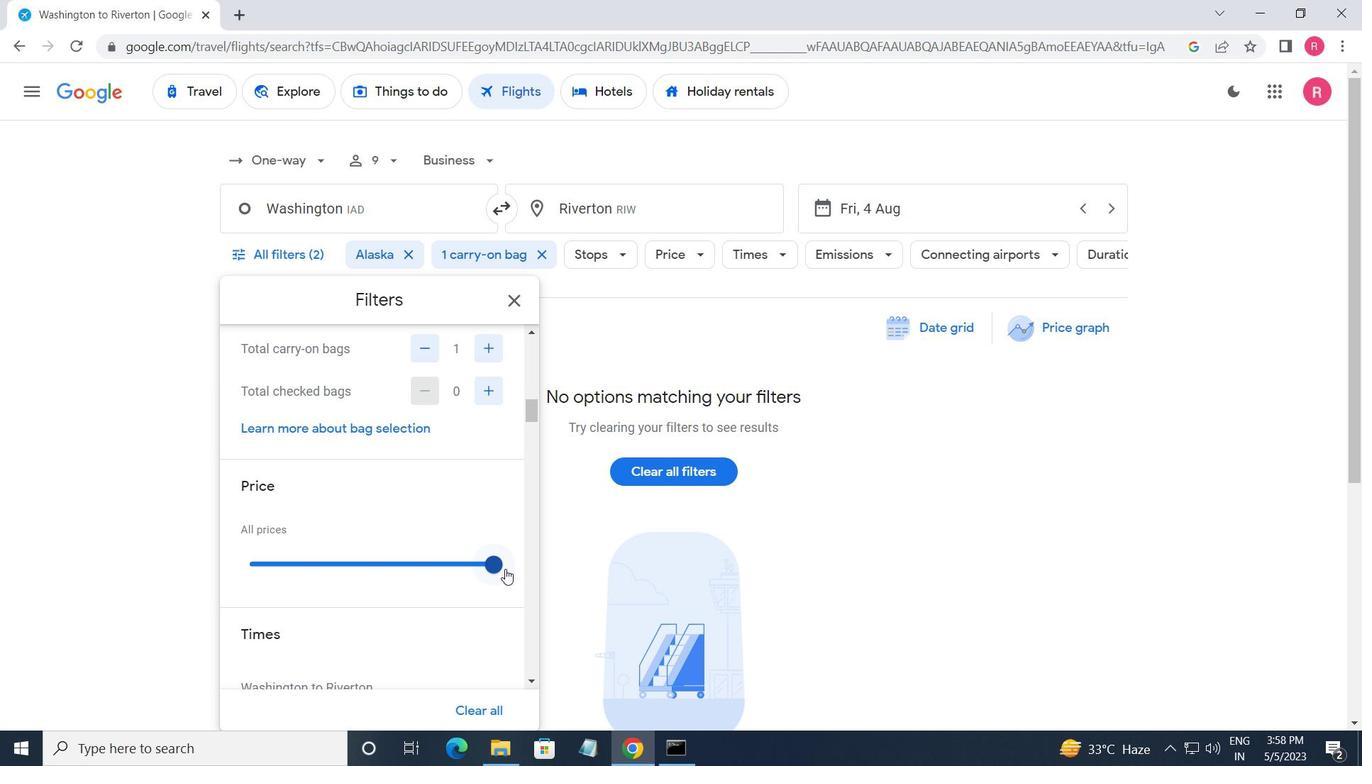 
Action: Mouse moved to (337, 504)
Screenshot: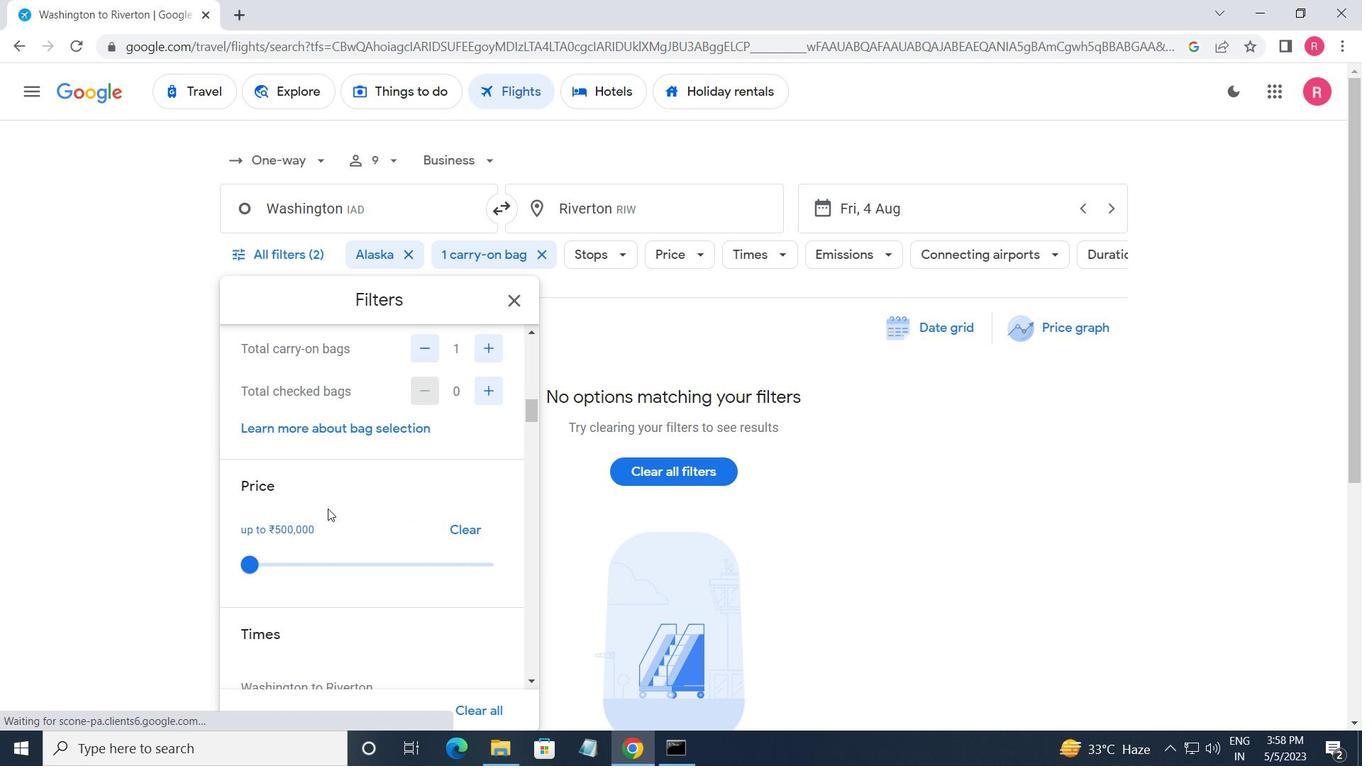 
Action: Mouse scrolled (337, 503) with delta (0, 0)
Screenshot: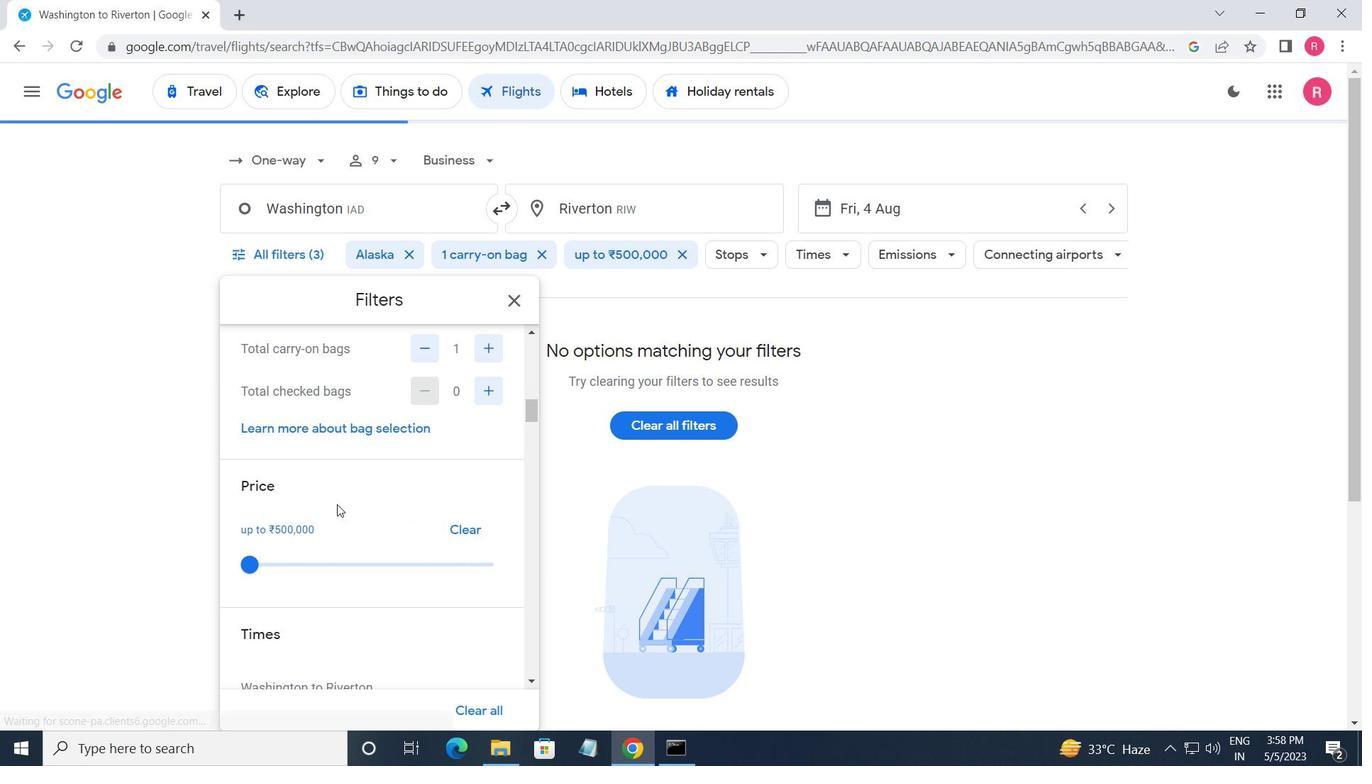 
Action: Mouse scrolled (337, 503) with delta (0, 0)
Screenshot: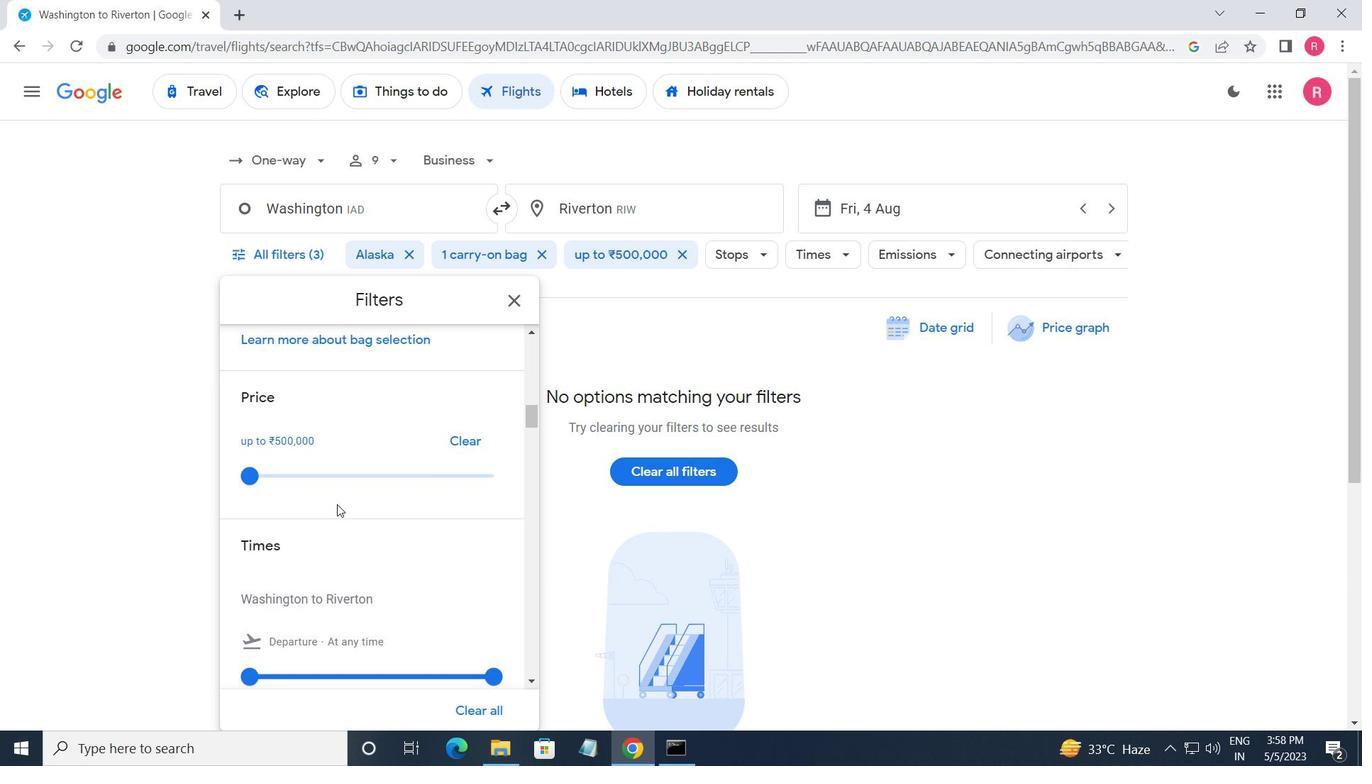 
Action: Mouse scrolled (337, 503) with delta (0, 0)
Screenshot: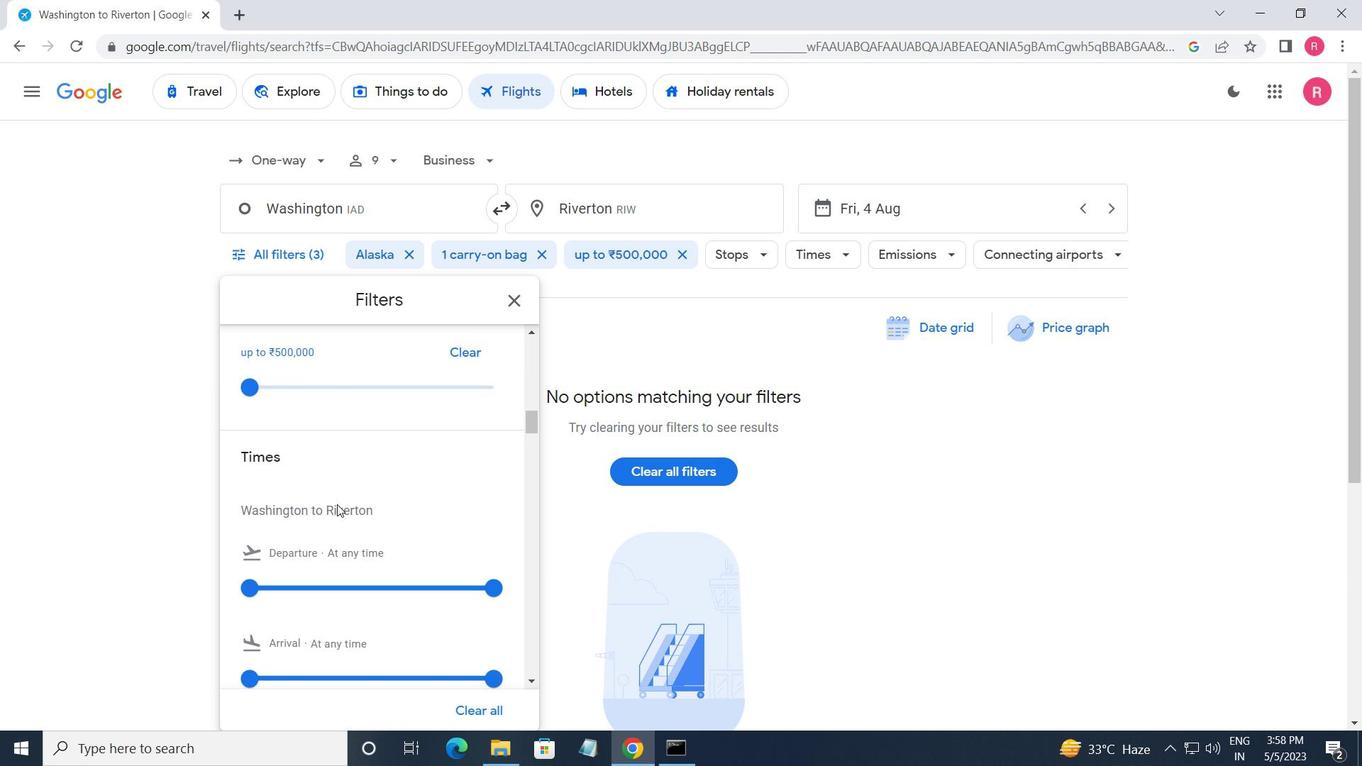 
Action: Mouse moved to (253, 505)
Screenshot: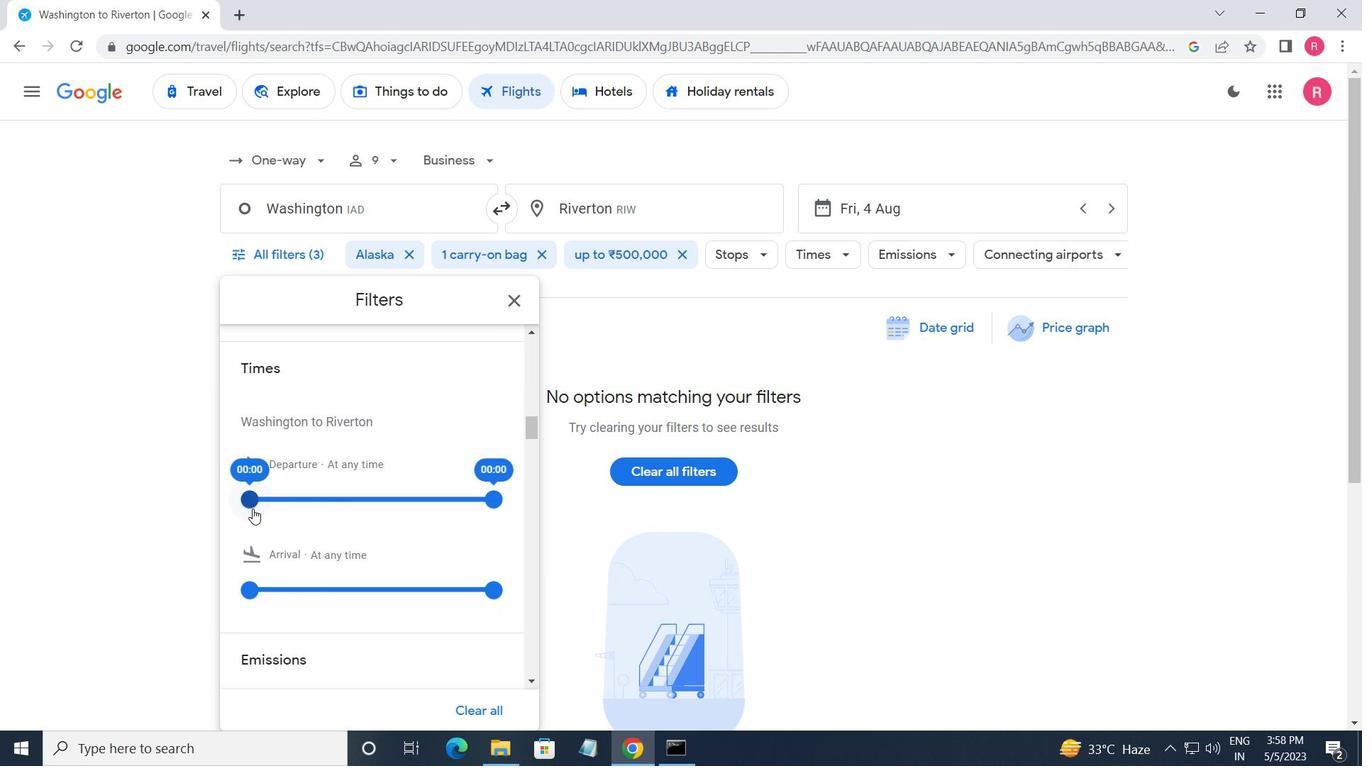 
Action: Mouse pressed left at (253, 505)
Screenshot: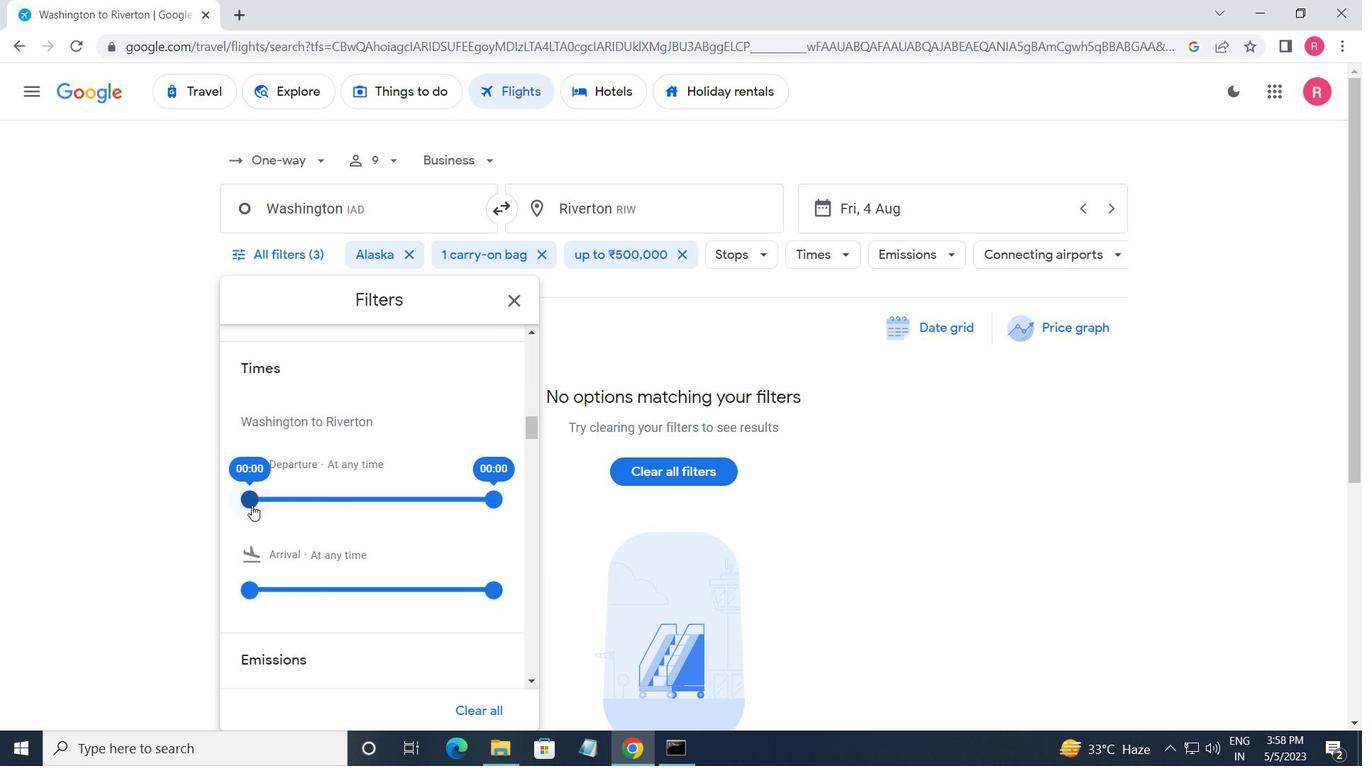 
Action: Mouse moved to (447, 499)
Screenshot: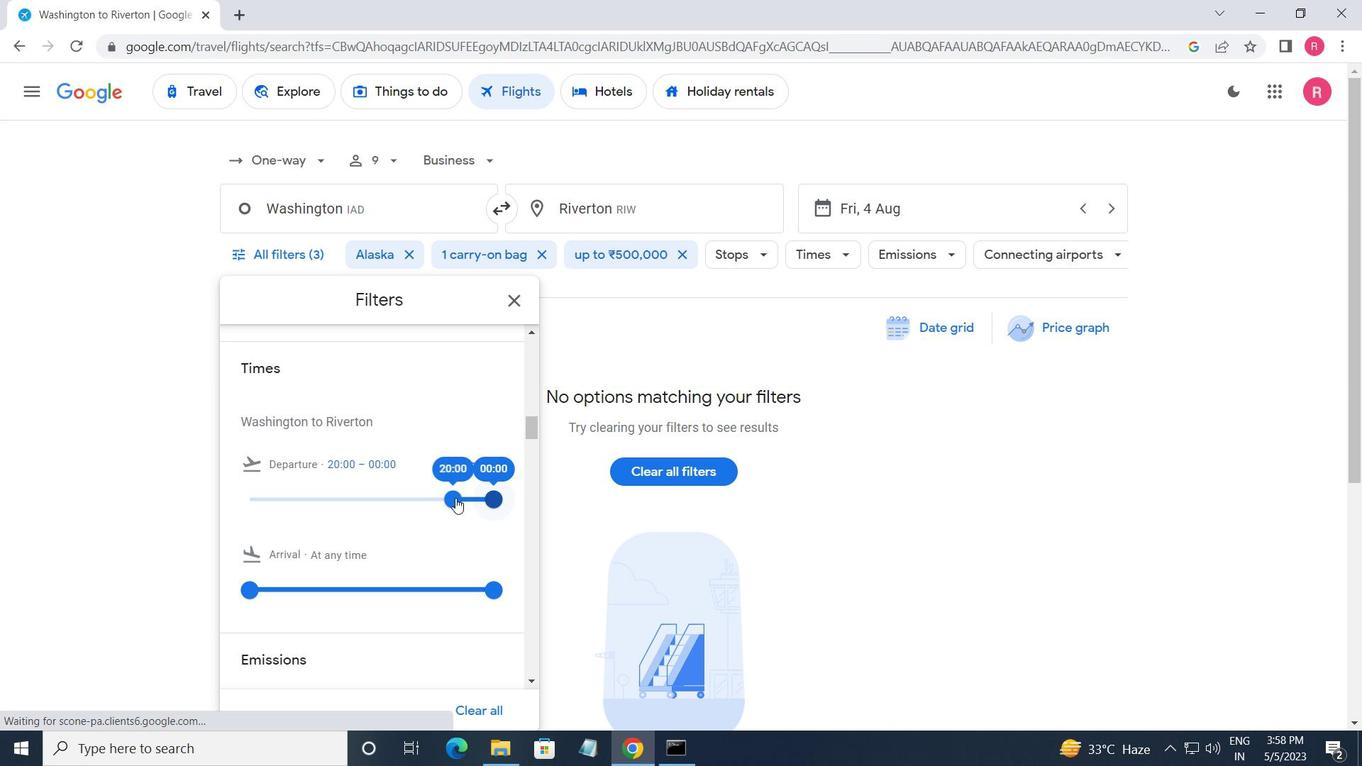 
Action: Mouse pressed left at (447, 499)
Screenshot: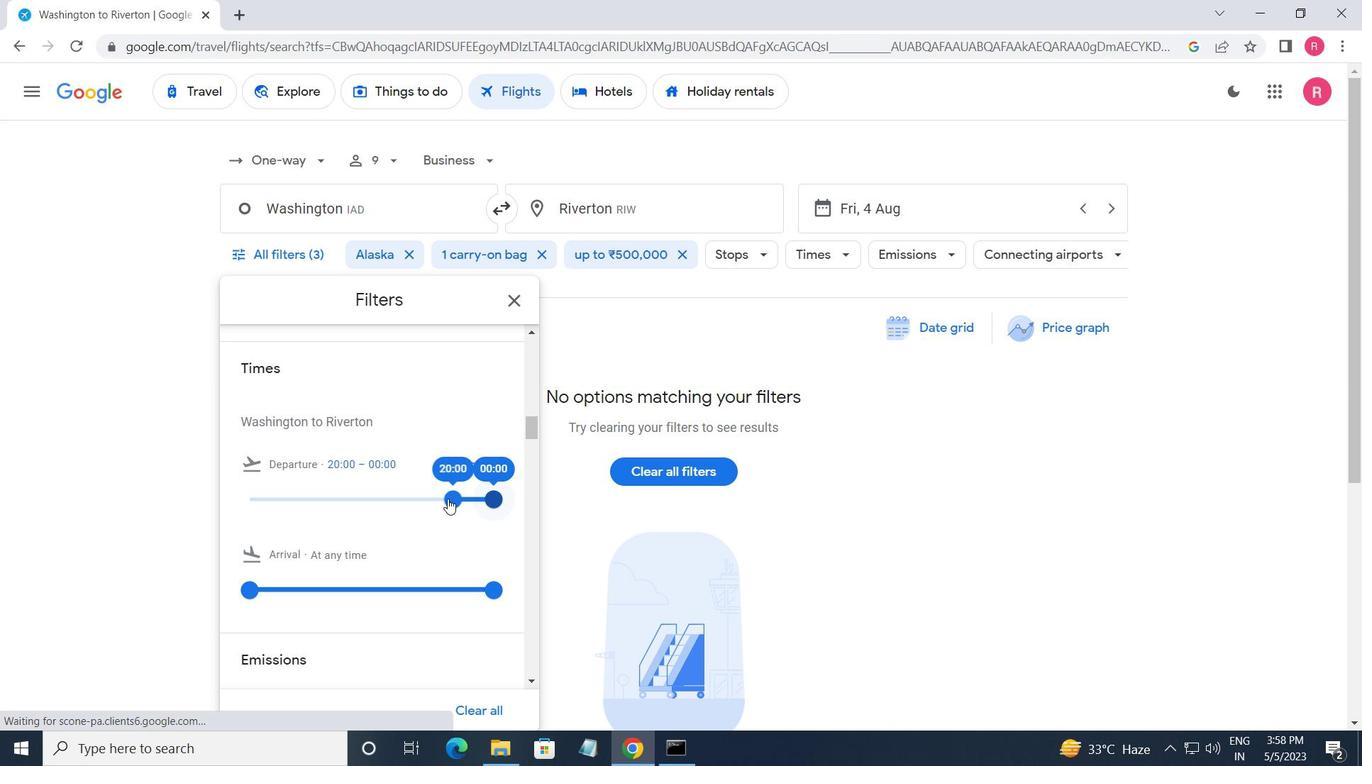
Action: Mouse moved to (490, 501)
Screenshot: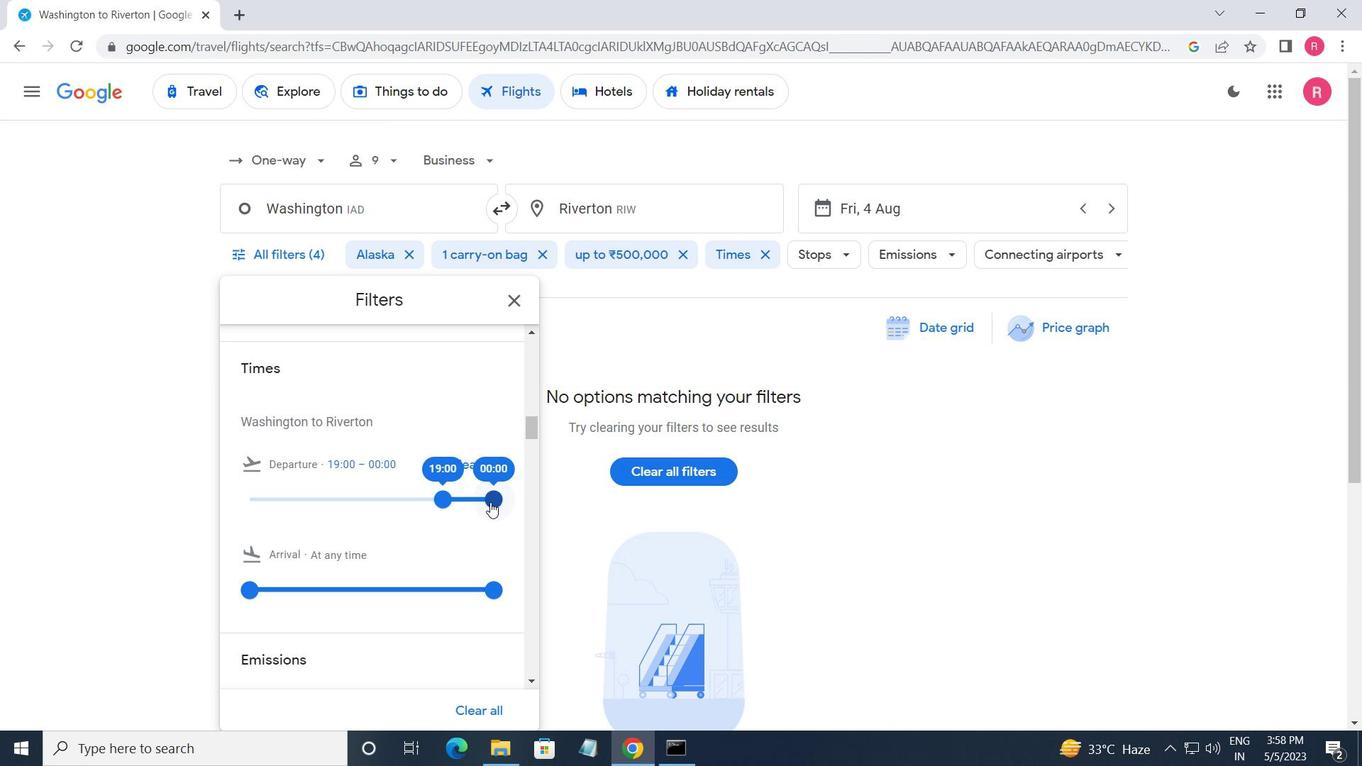 
Action: Mouse pressed left at (490, 501)
Screenshot: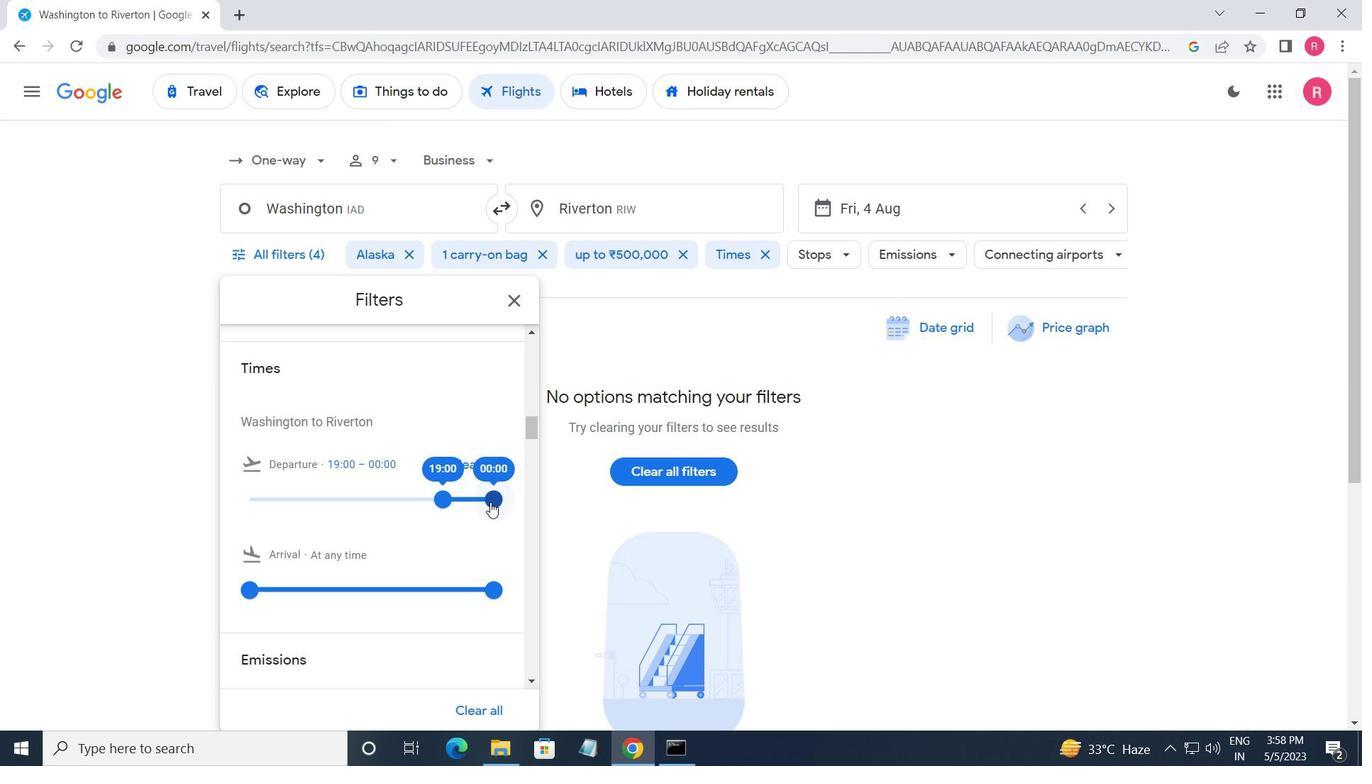
Action: Mouse moved to (511, 306)
Screenshot: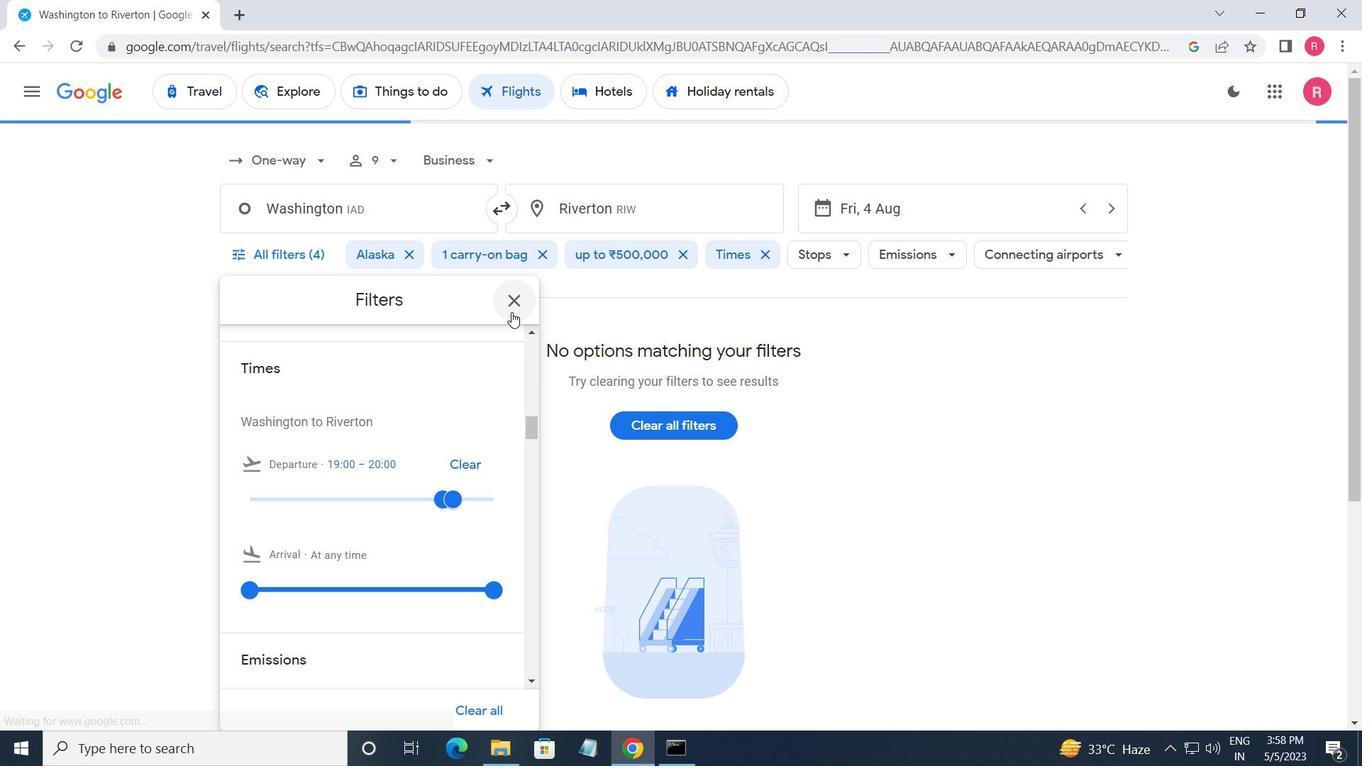 
Action: Mouse pressed left at (511, 306)
Screenshot: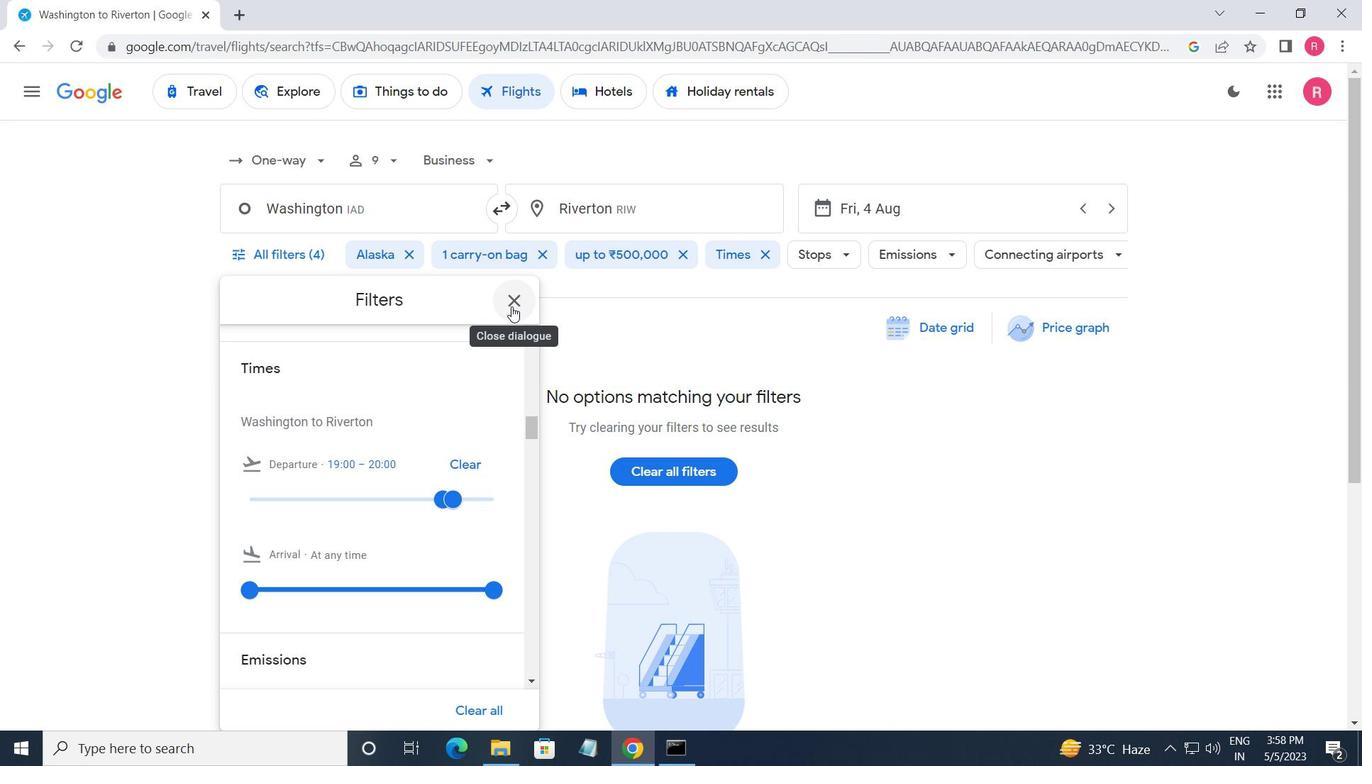 
Action: Mouse moved to (511, 306)
Screenshot: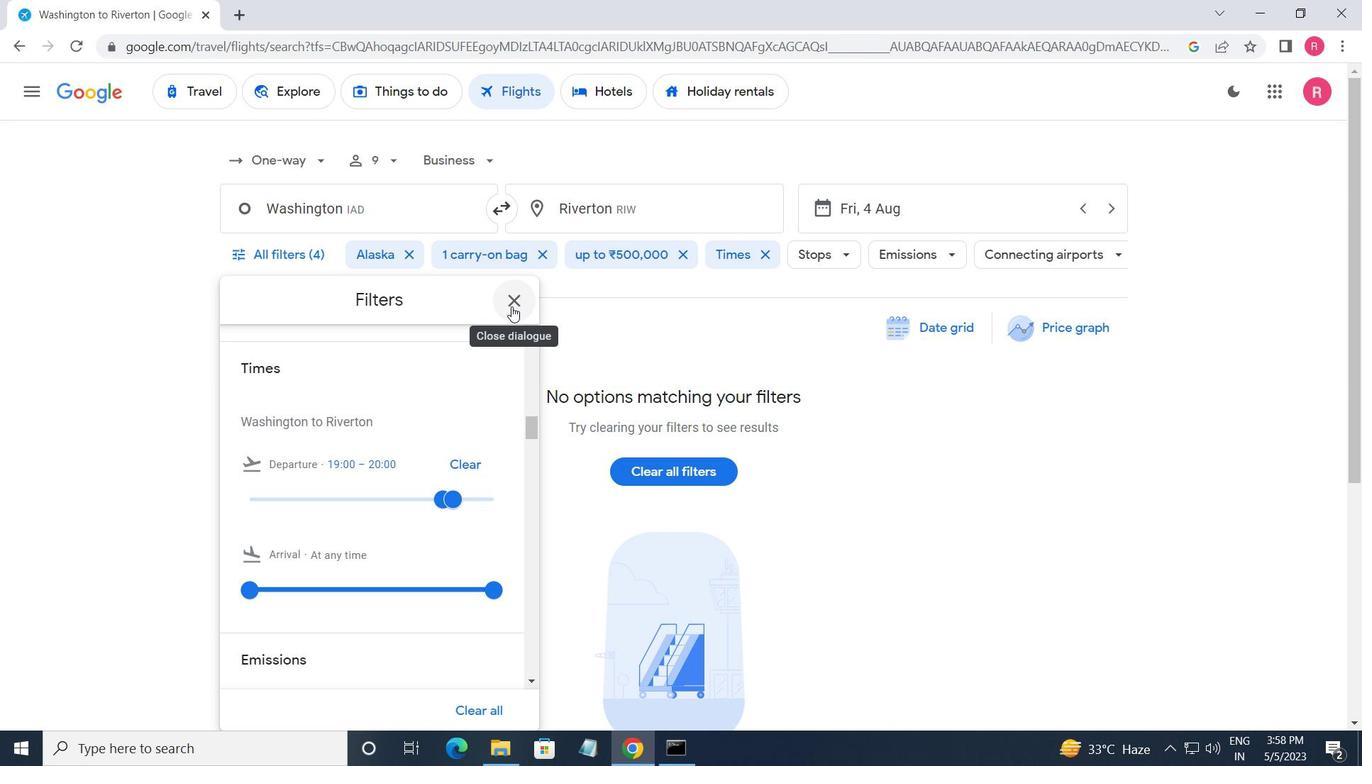 
